 Task: Create a due date automation trigger when advanced on, 2 working days after a card is due add fields with custom field "Resume" set to a date between 1 and 7 days ago at 11:00 AM.
Action: Mouse moved to (1169, 366)
Screenshot: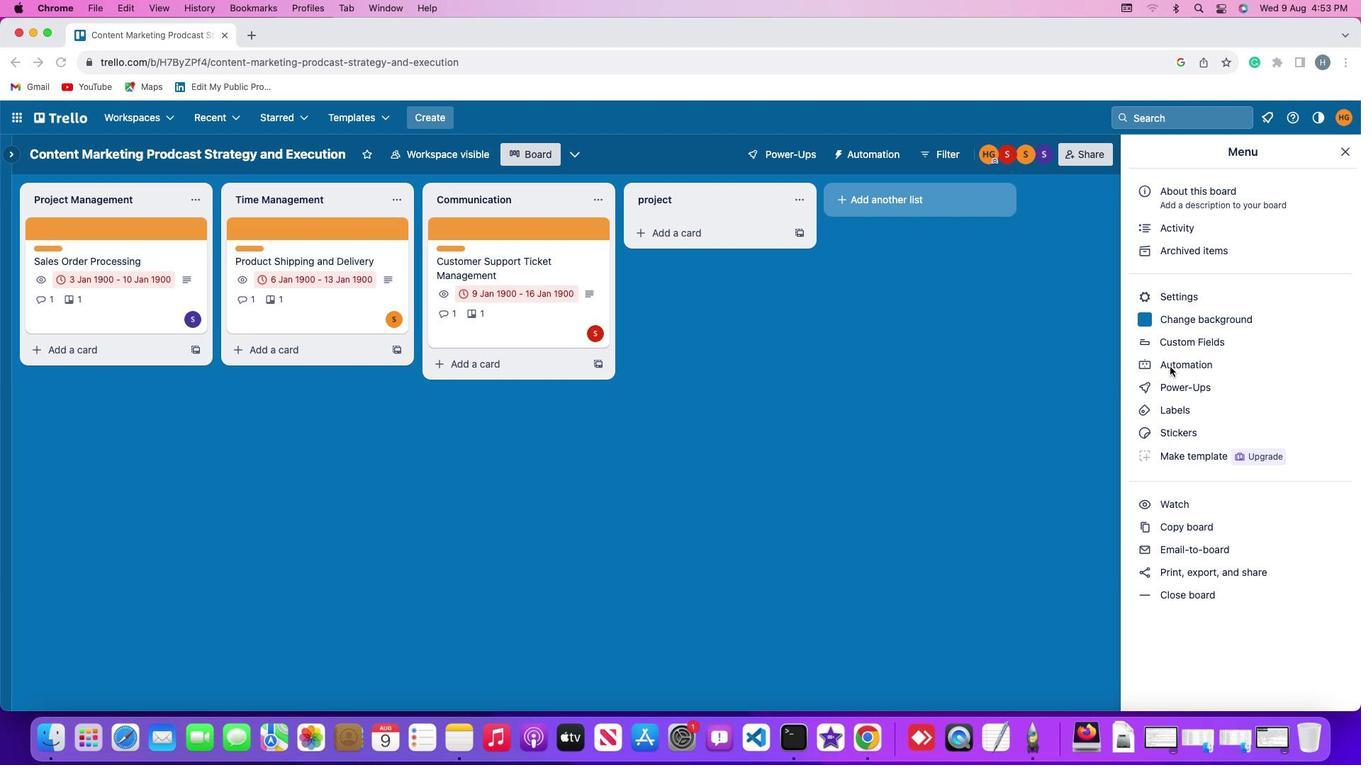 
Action: Mouse pressed left at (1169, 366)
Screenshot: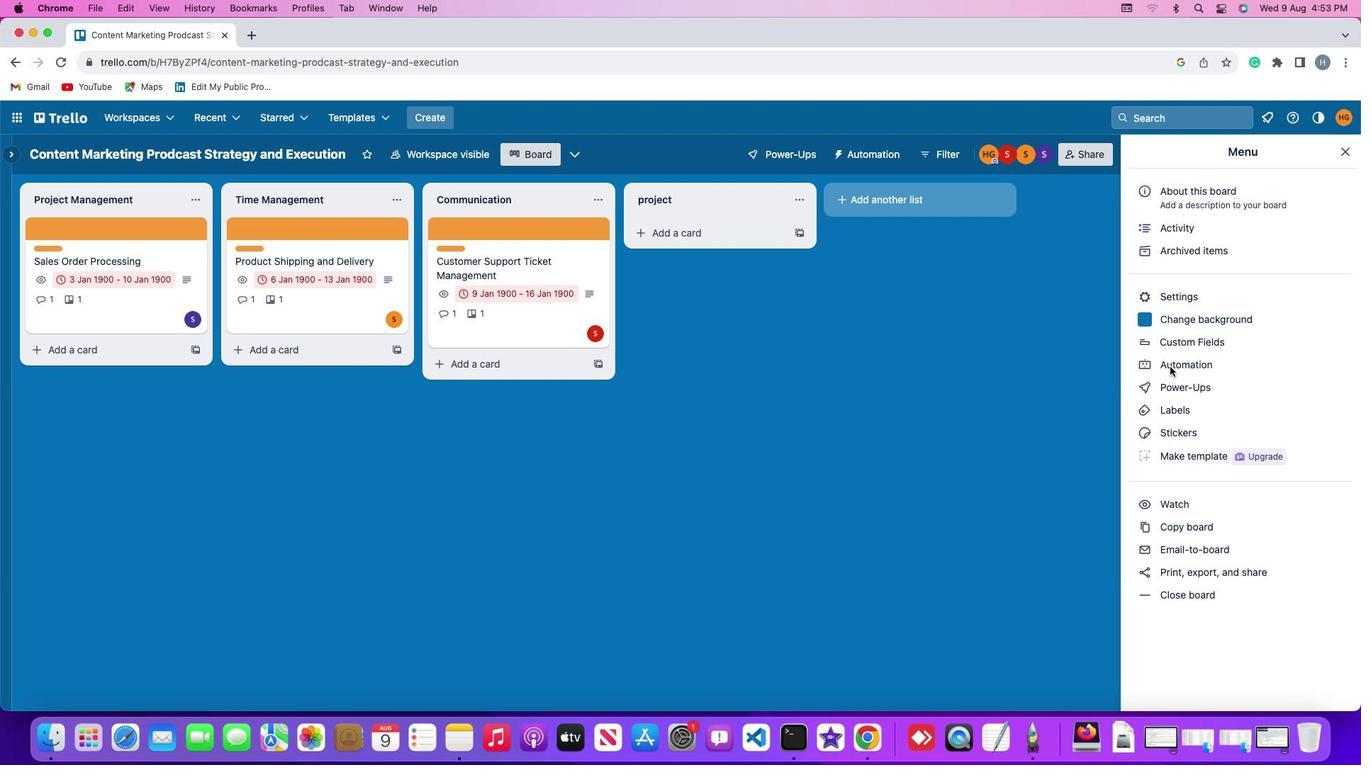 
Action: Mouse pressed left at (1169, 366)
Screenshot: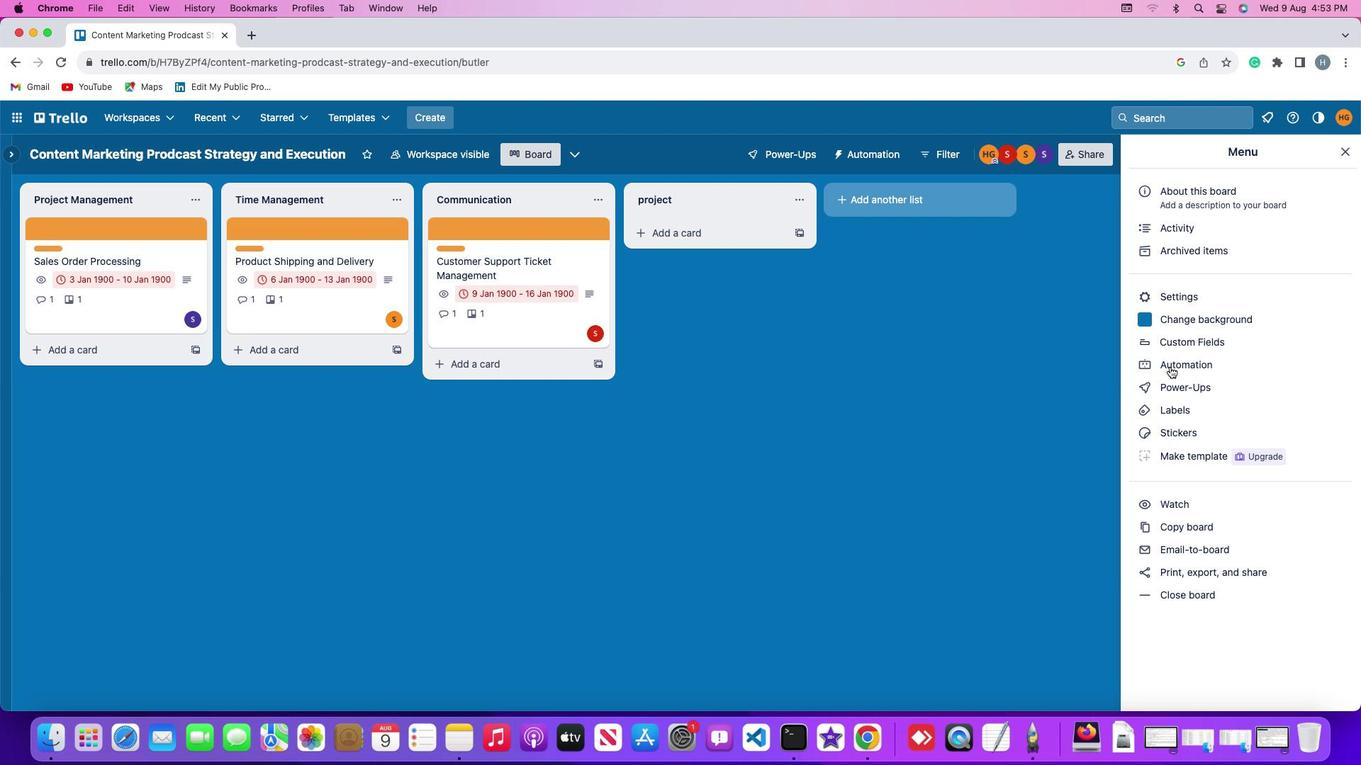 
Action: Mouse moved to (111, 325)
Screenshot: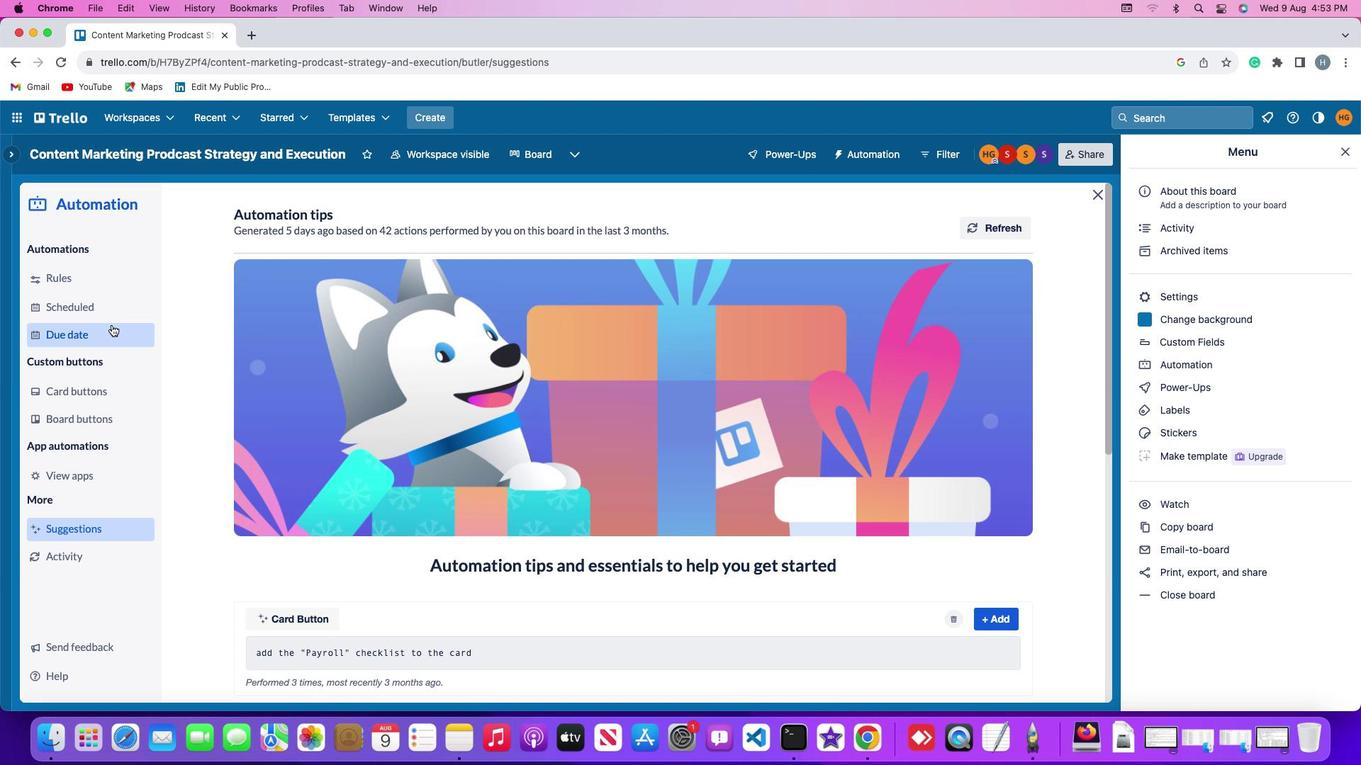
Action: Mouse pressed left at (111, 325)
Screenshot: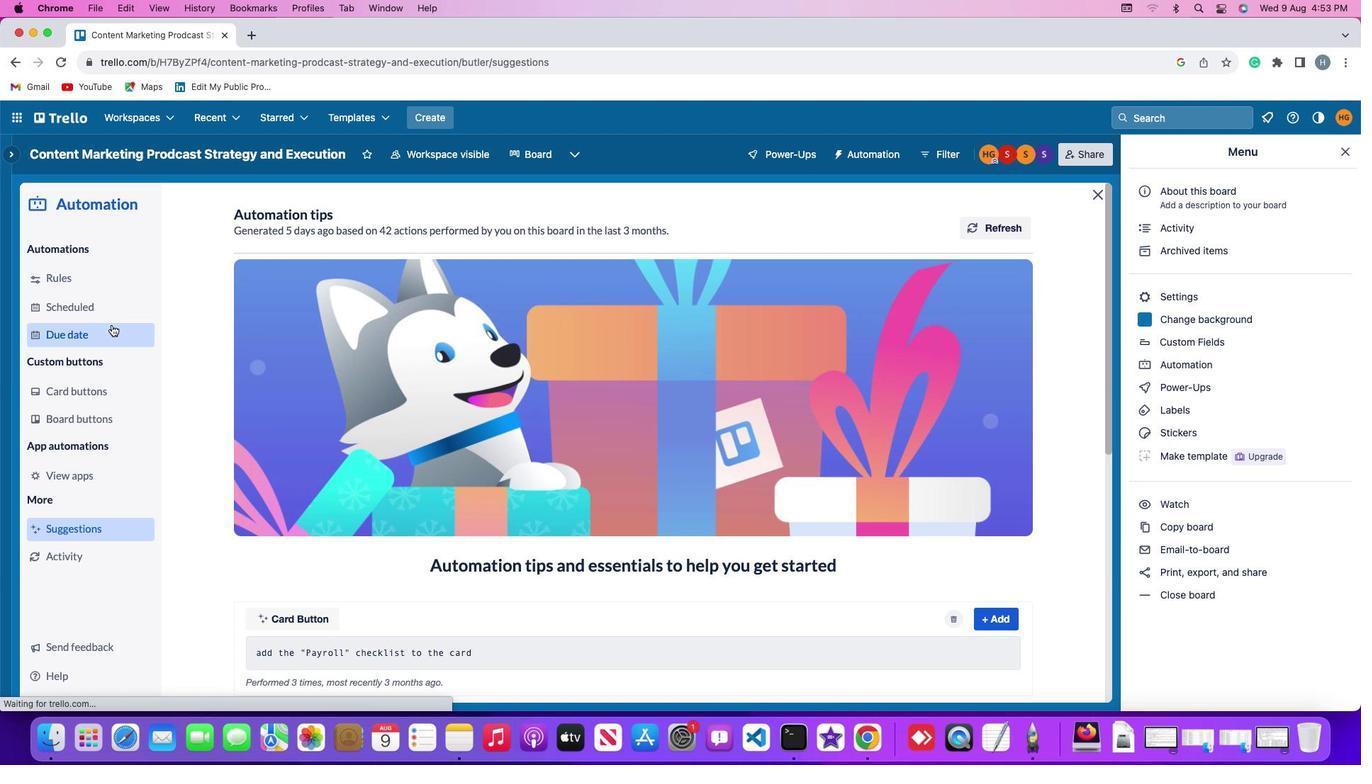 
Action: Mouse moved to (940, 219)
Screenshot: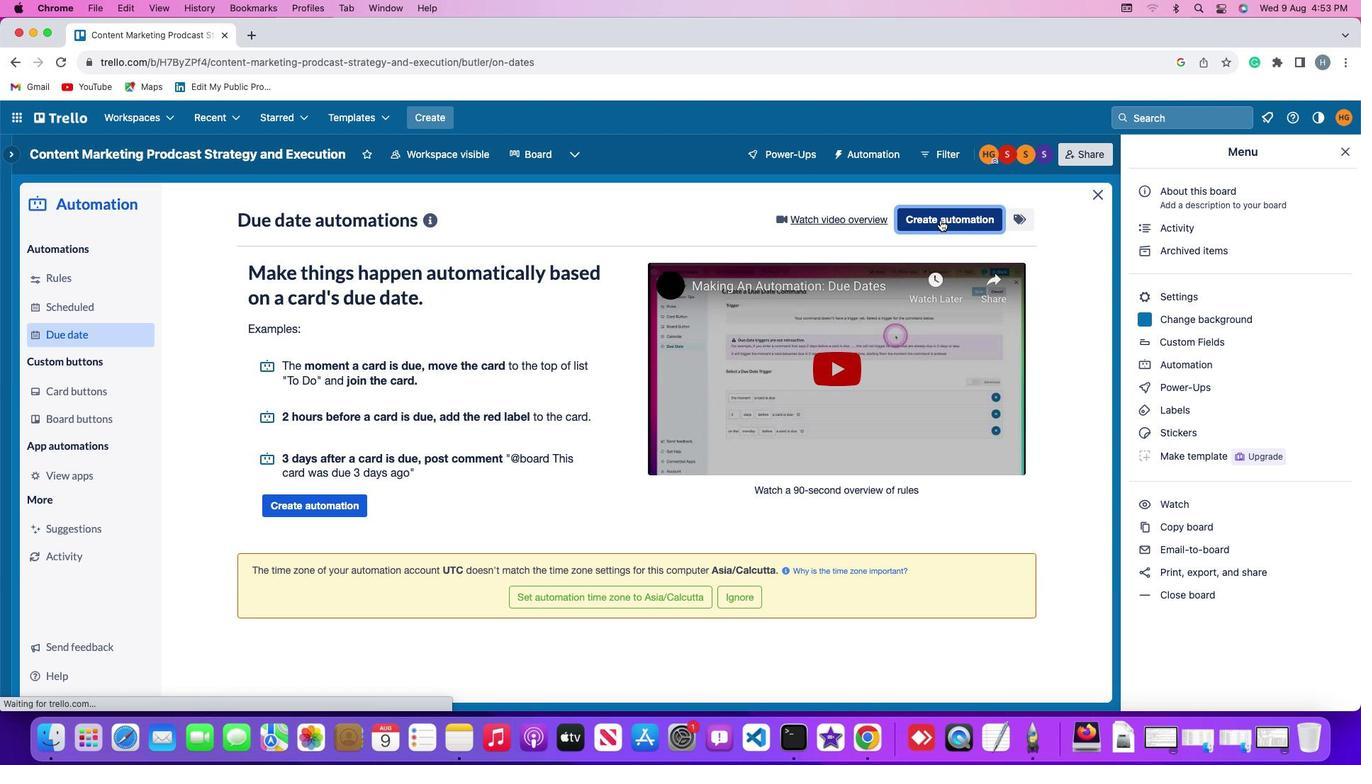 
Action: Mouse pressed left at (940, 219)
Screenshot: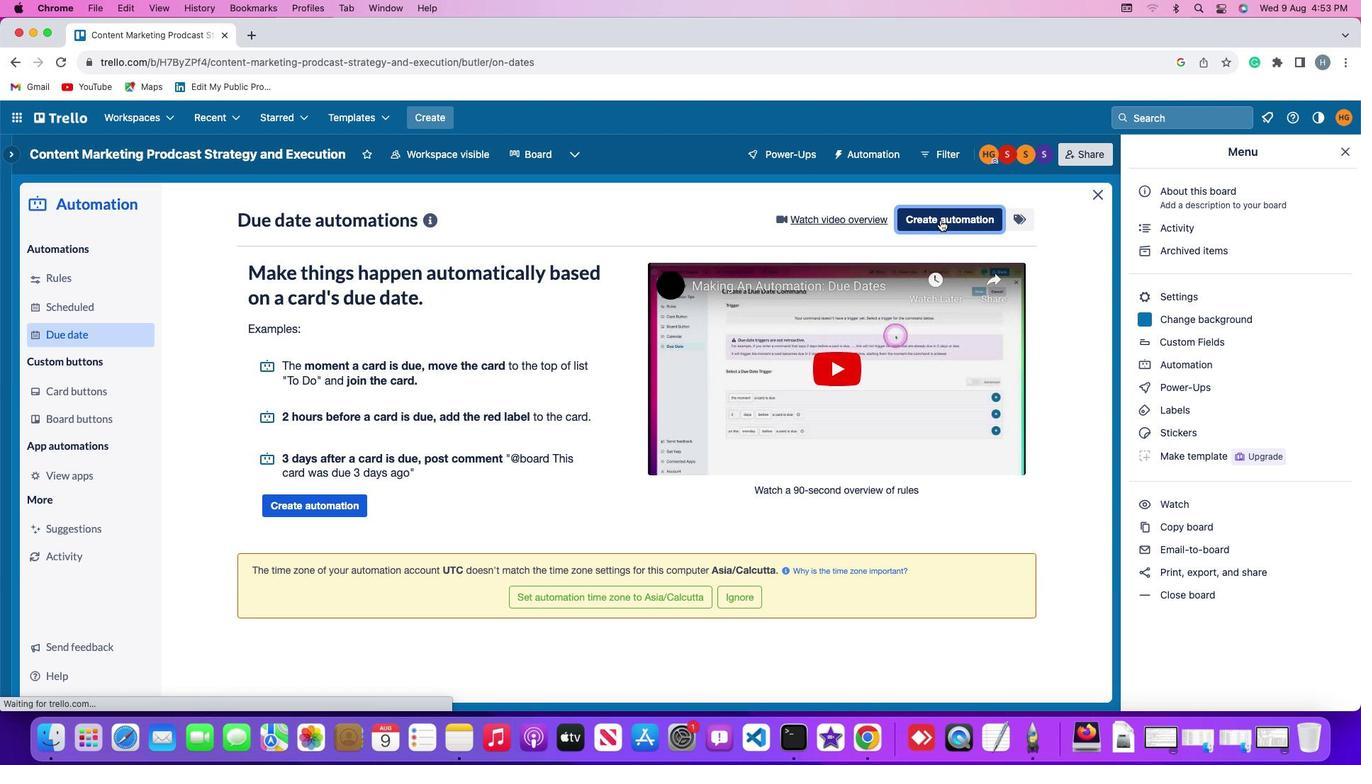 
Action: Mouse moved to (392, 354)
Screenshot: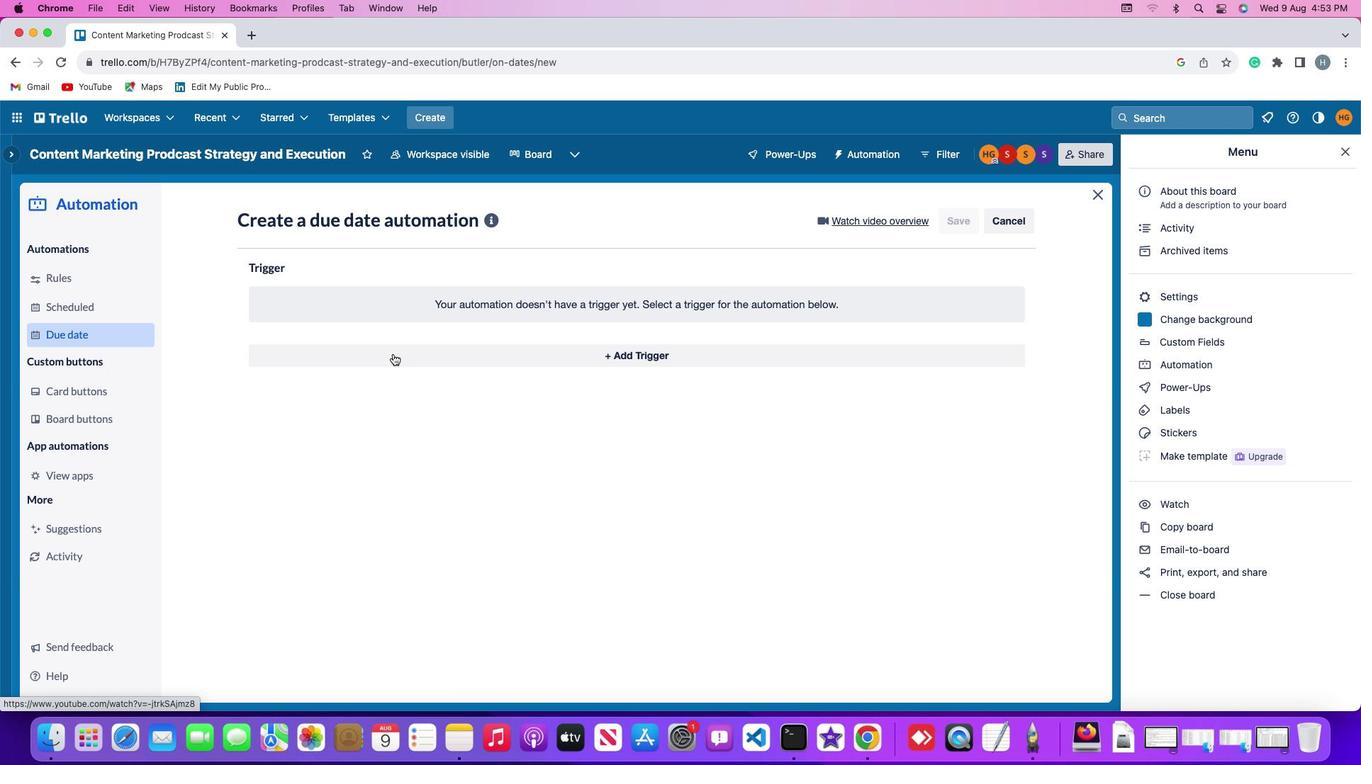 
Action: Mouse pressed left at (392, 354)
Screenshot: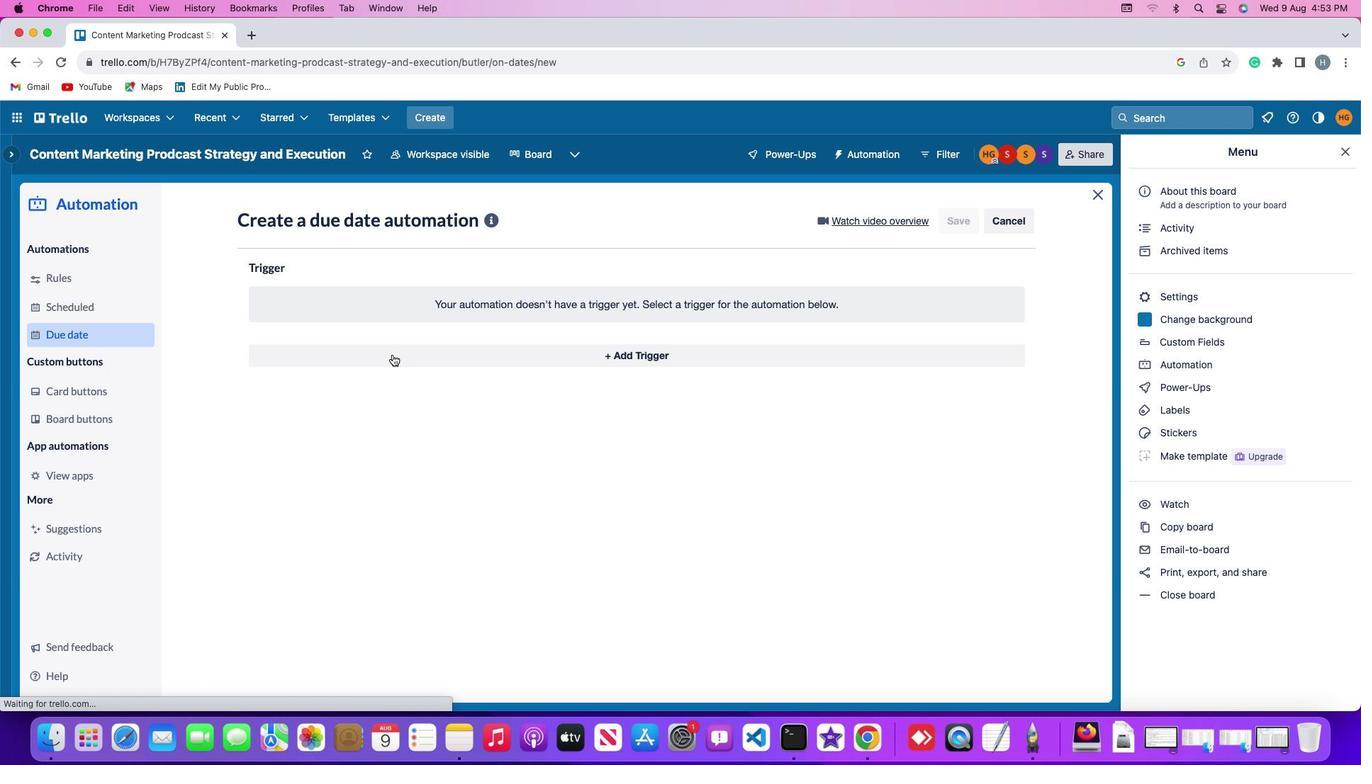 
Action: Mouse moved to (277, 574)
Screenshot: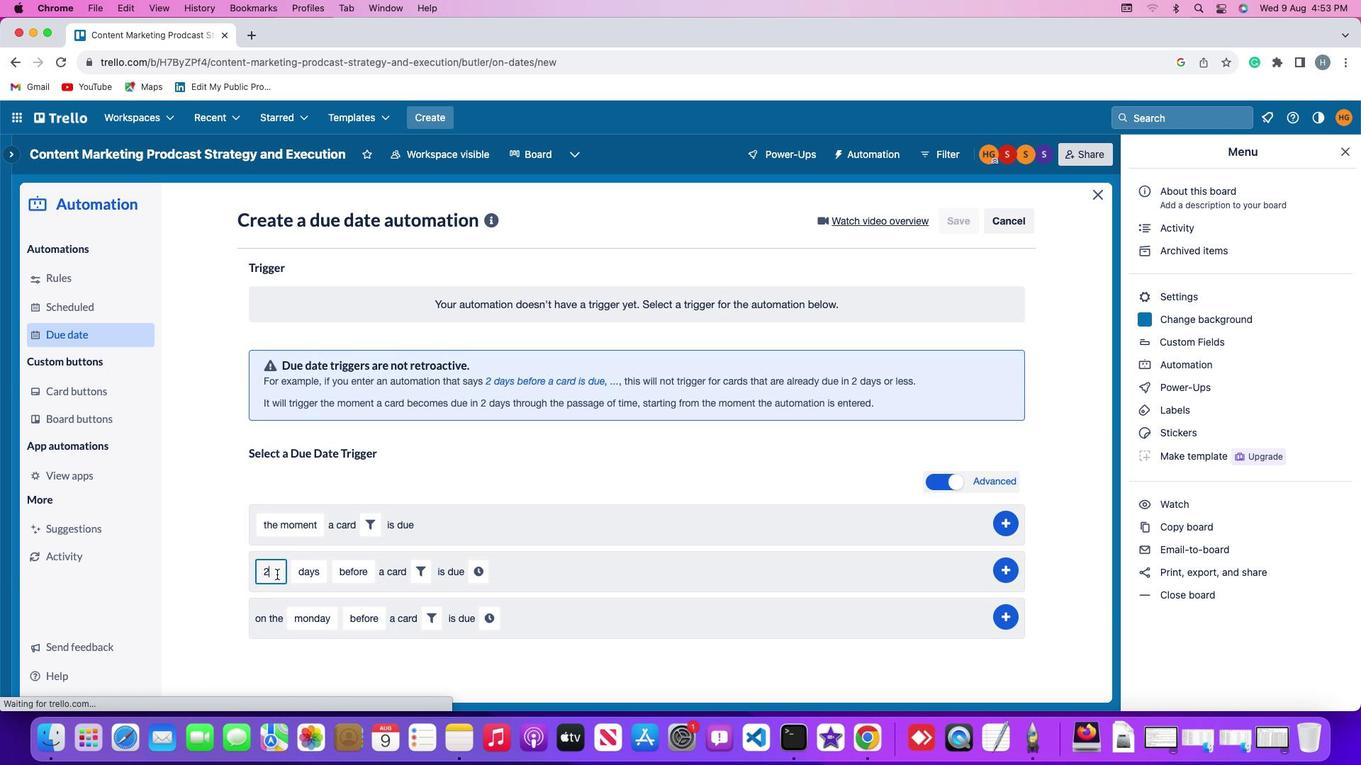 
Action: Mouse pressed left at (277, 574)
Screenshot: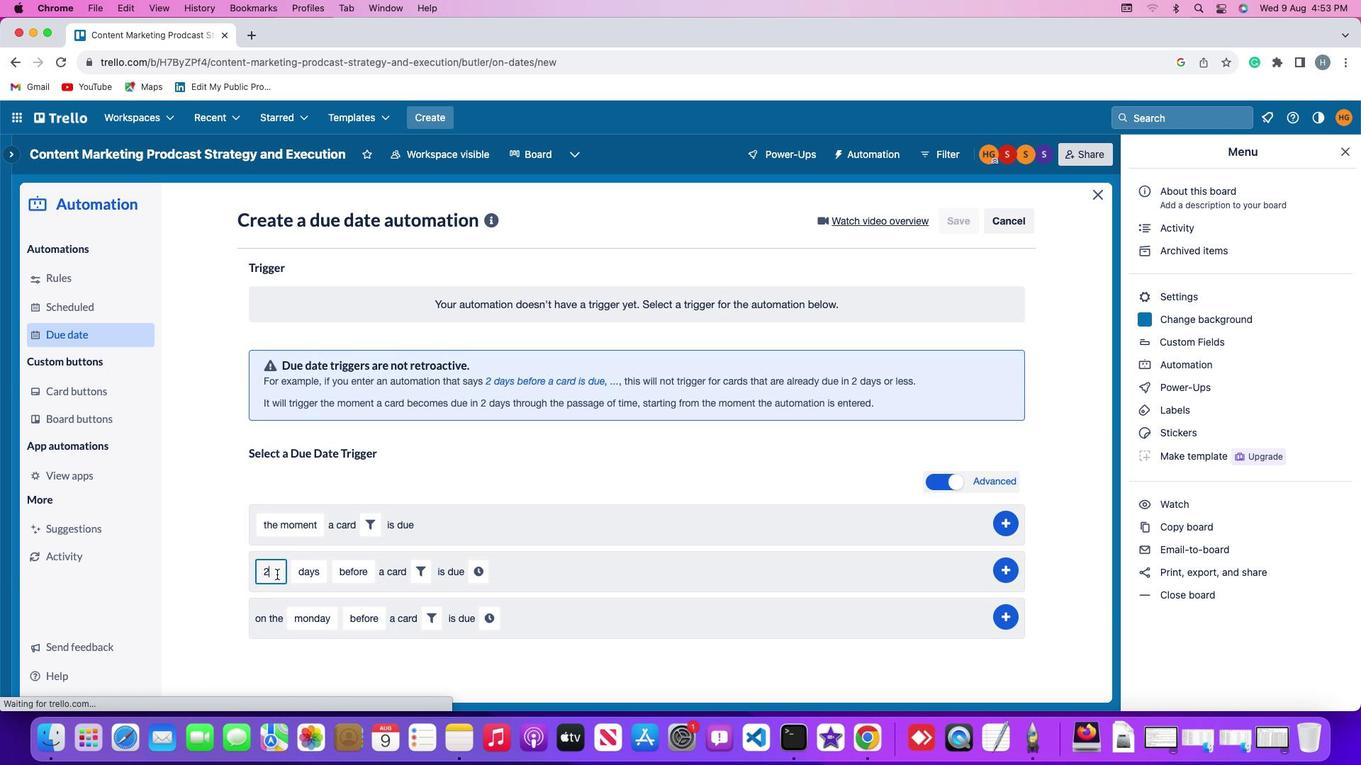 
Action: Mouse moved to (279, 572)
Screenshot: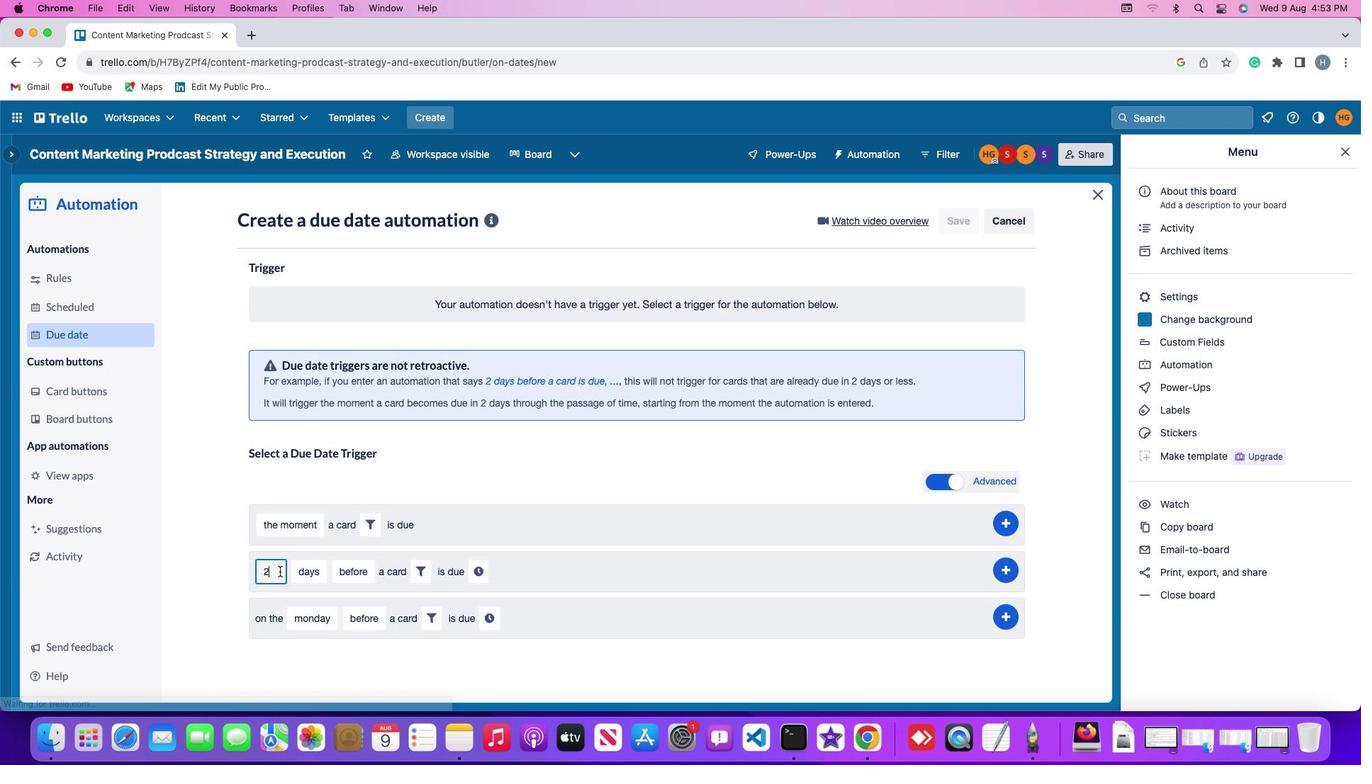 
Action: Key pressed Key.backspace
Screenshot: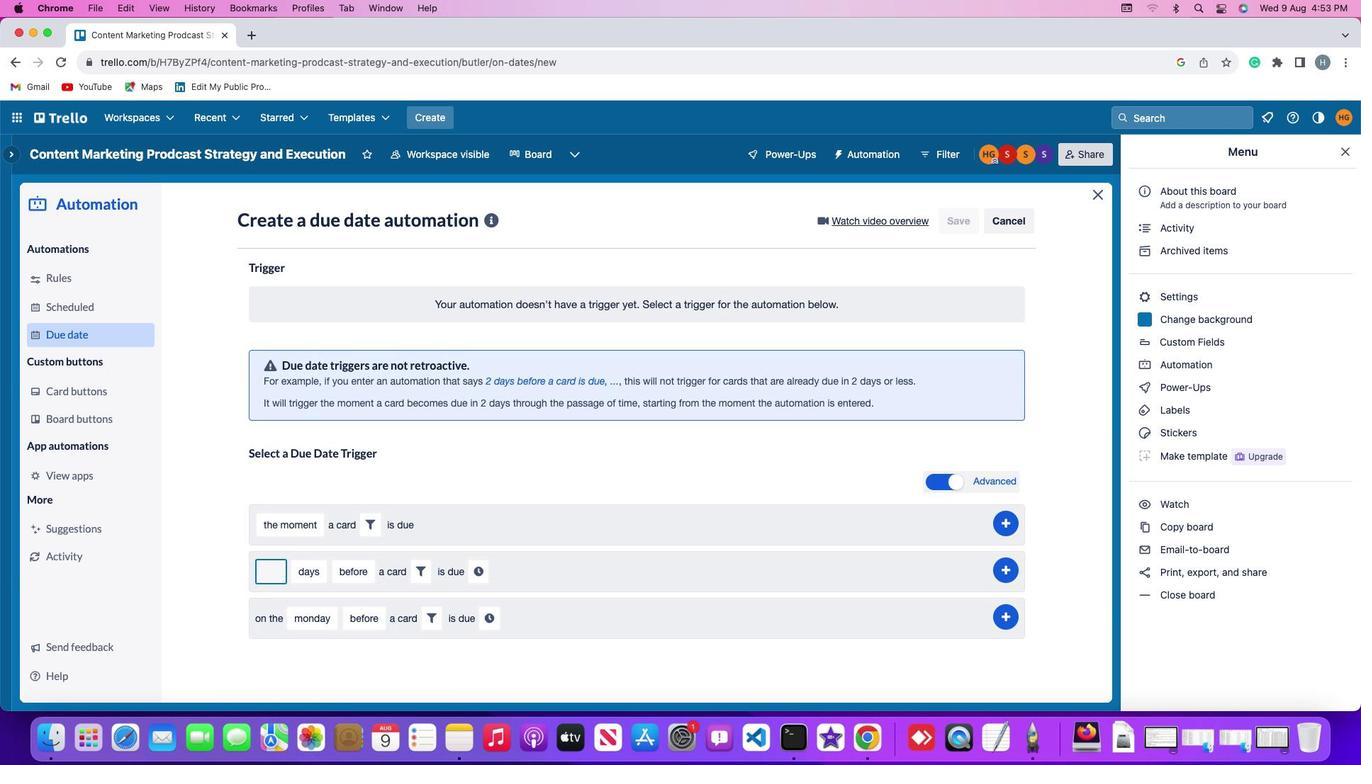 
Action: Mouse moved to (278, 571)
Screenshot: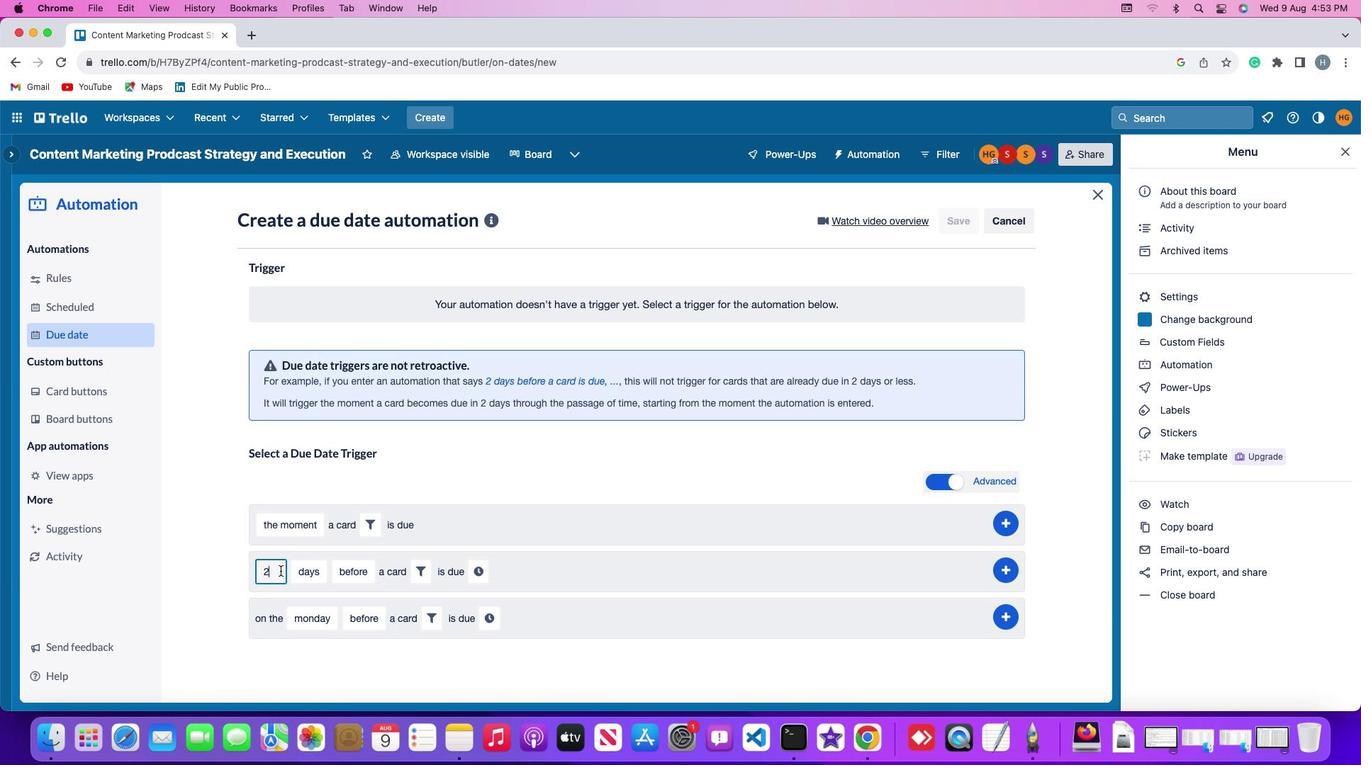 
Action: Key pressed '2'
Screenshot: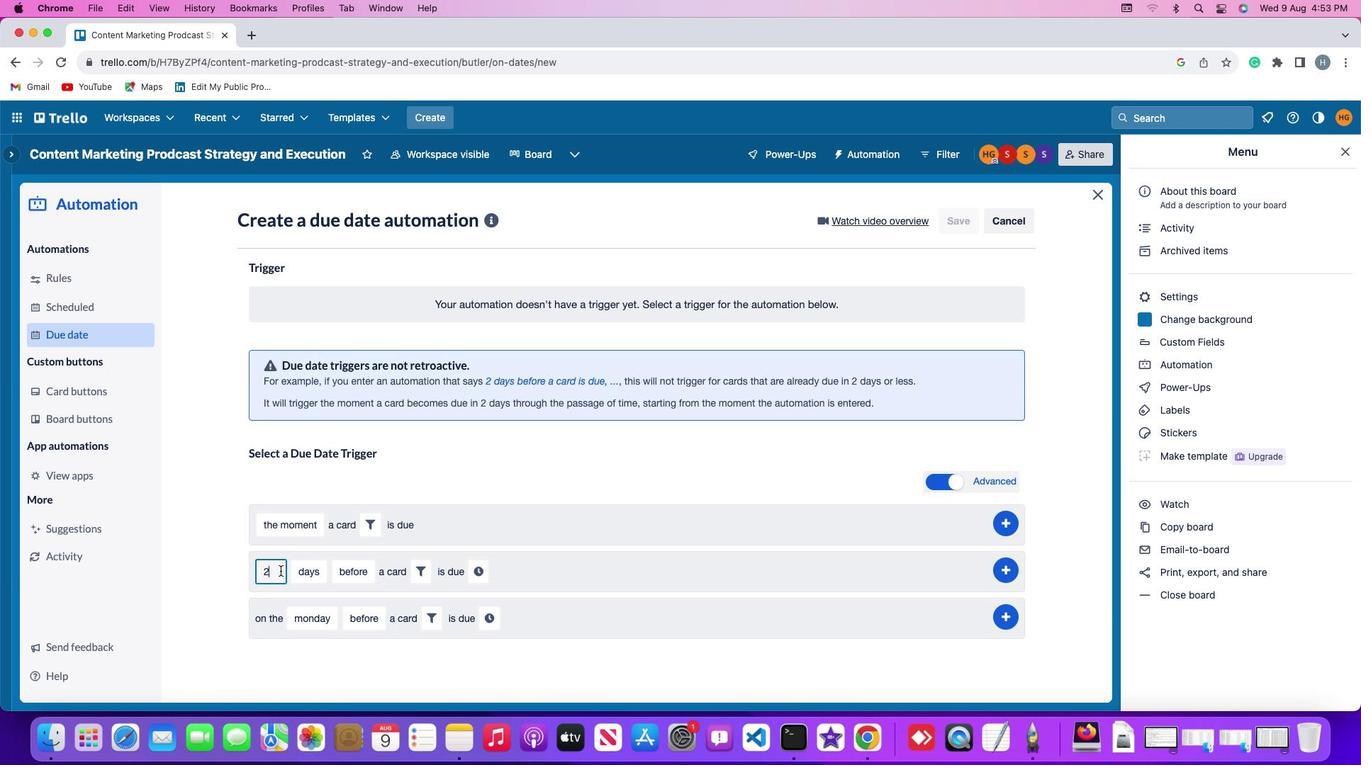 
Action: Mouse moved to (313, 572)
Screenshot: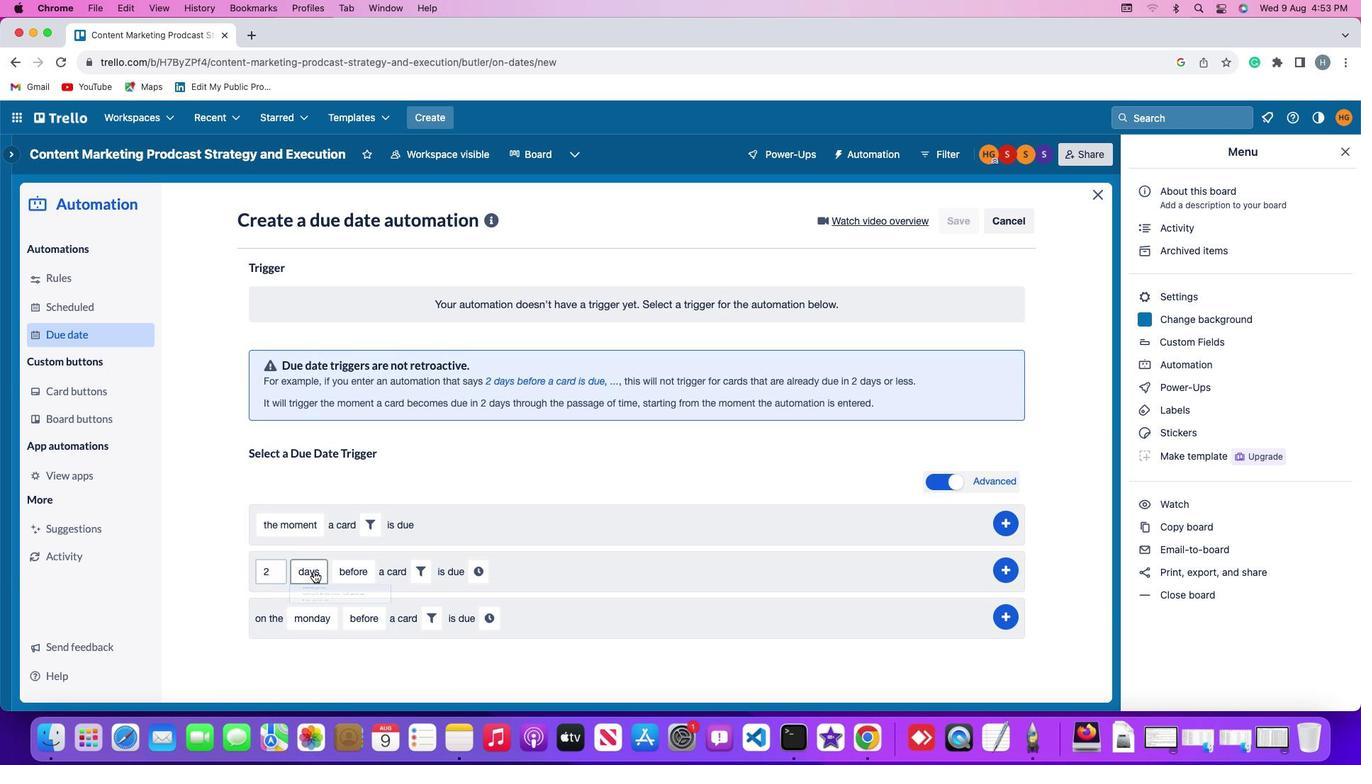 
Action: Mouse pressed left at (313, 572)
Screenshot: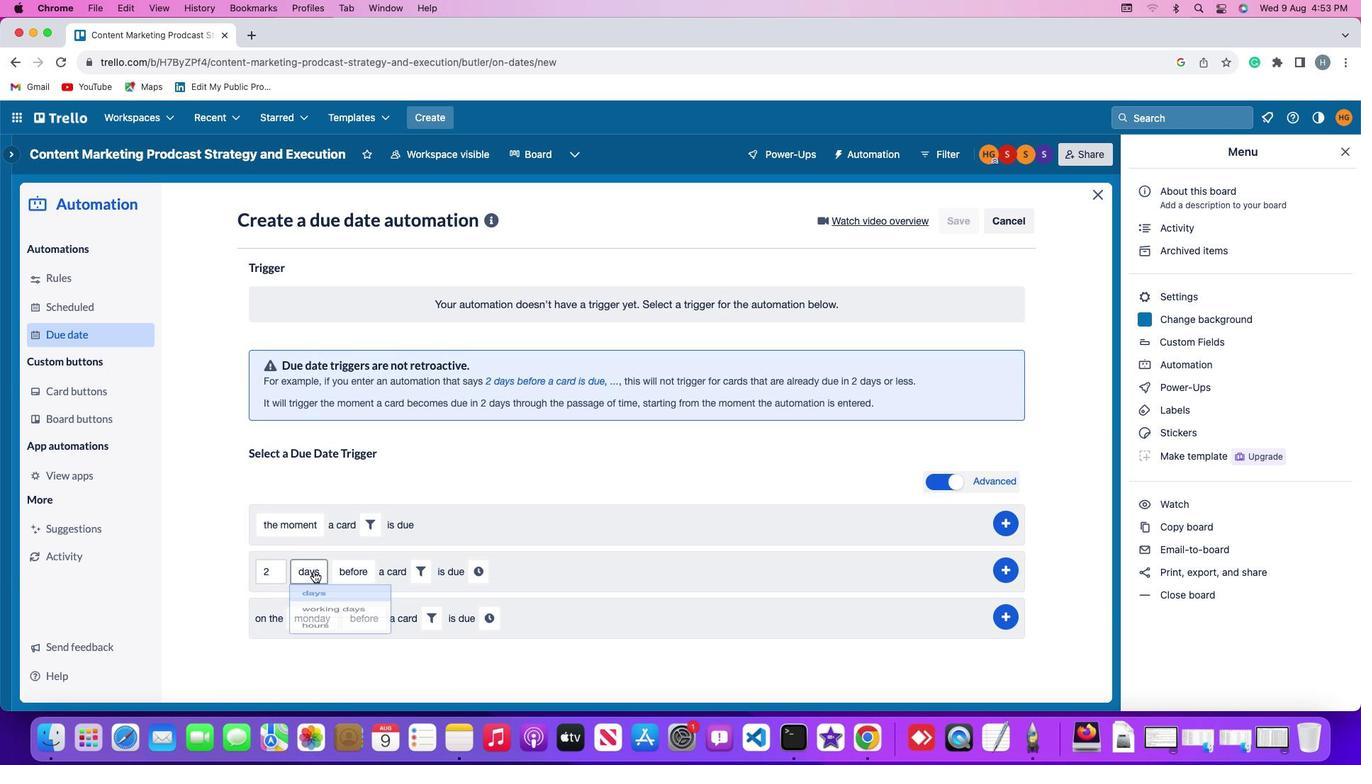 
Action: Mouse moved to (319, 621)
Screenshot: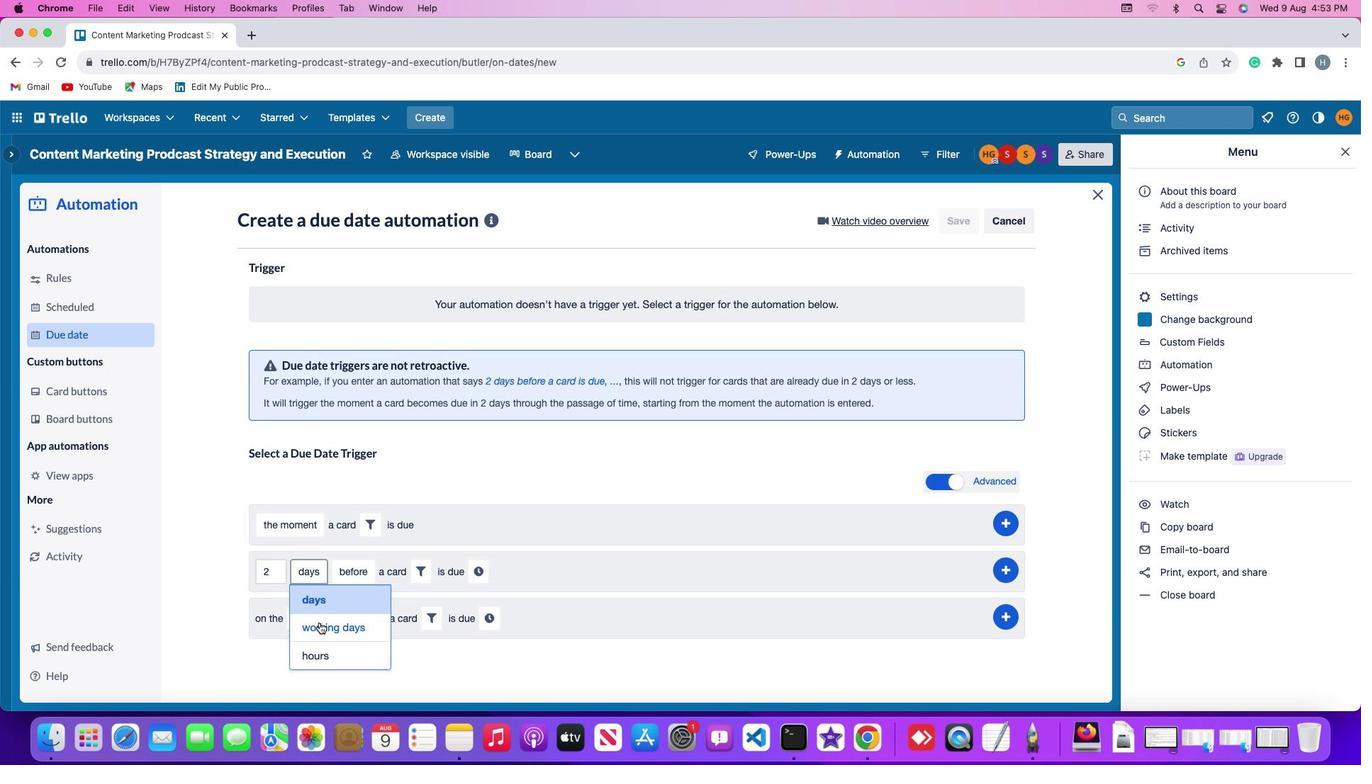 
Action: Mouse pressed left at (319, 621)
Screenshot: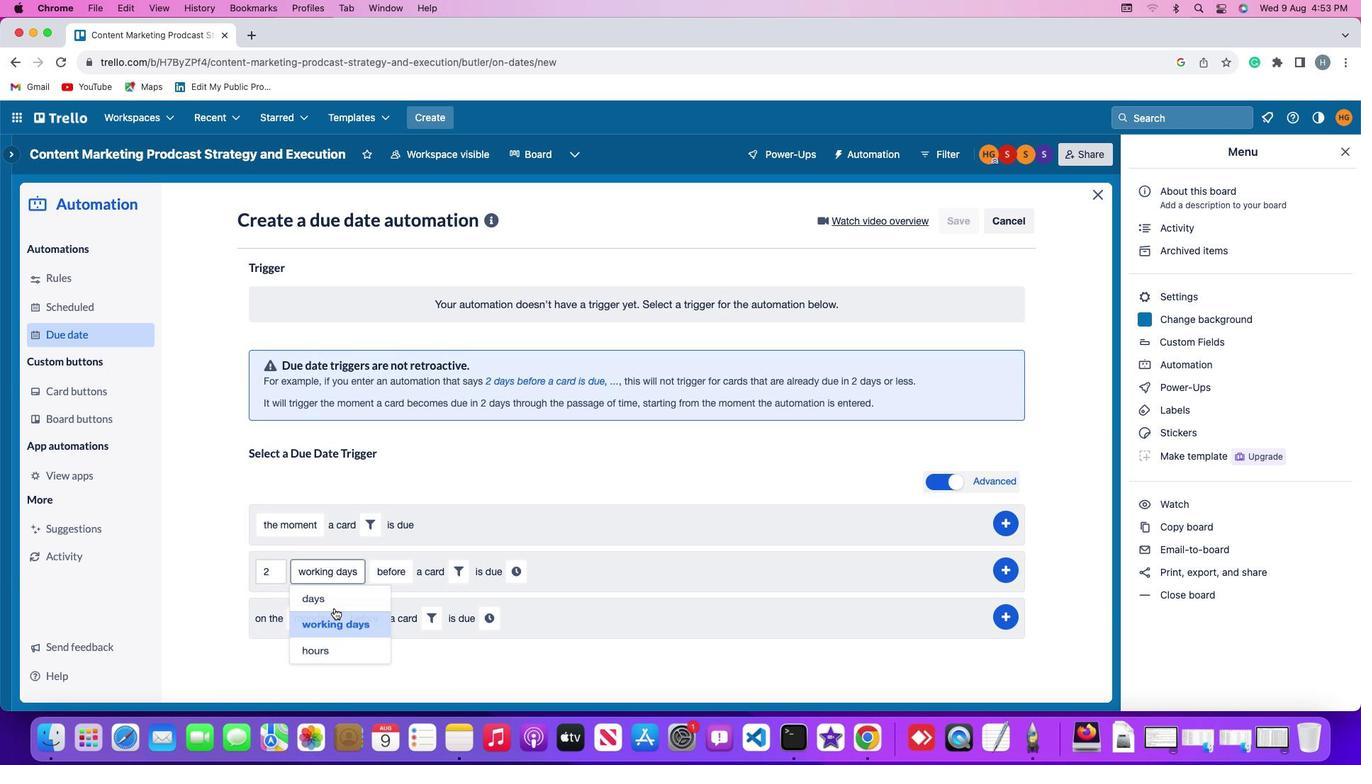 
Action: Mouse moved to (378, 572)
Screenshot: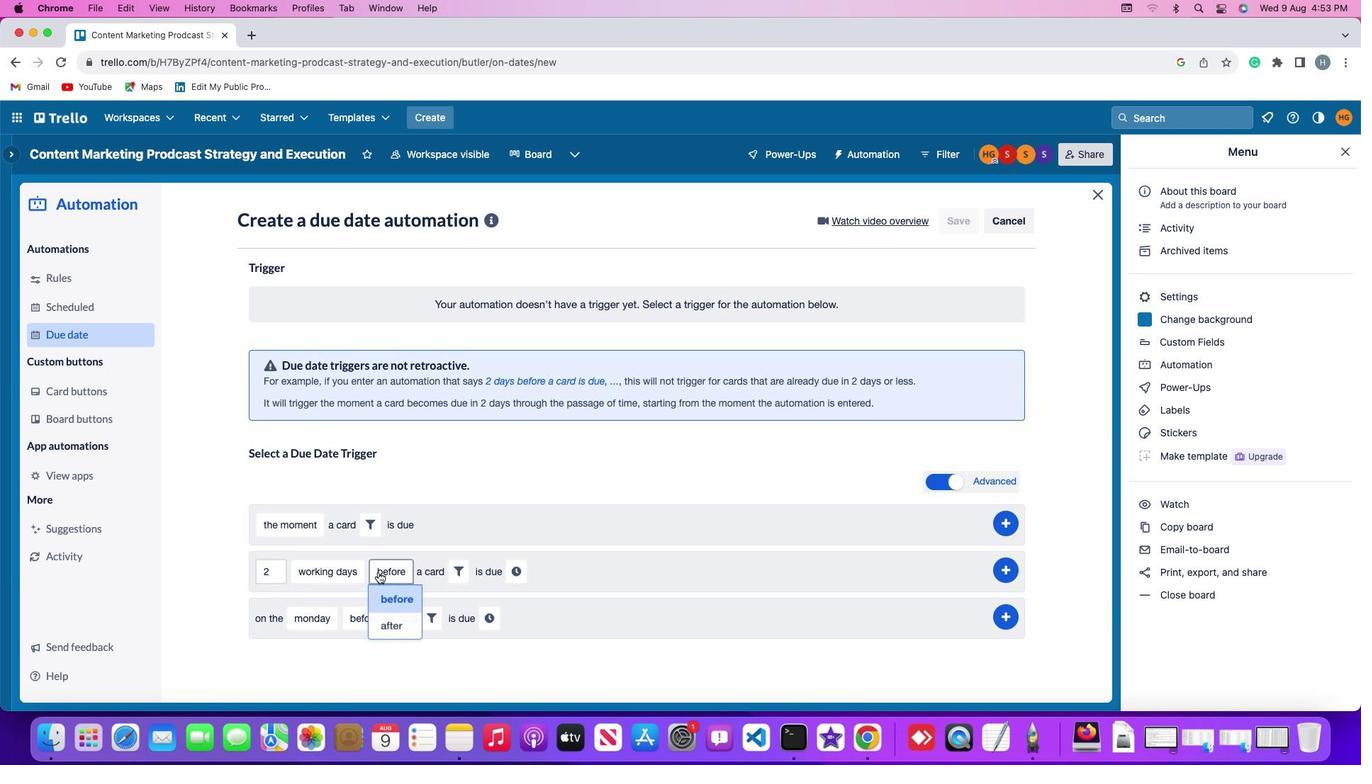 
Action: Mouse pressed left at (378, 572)
Screenshot: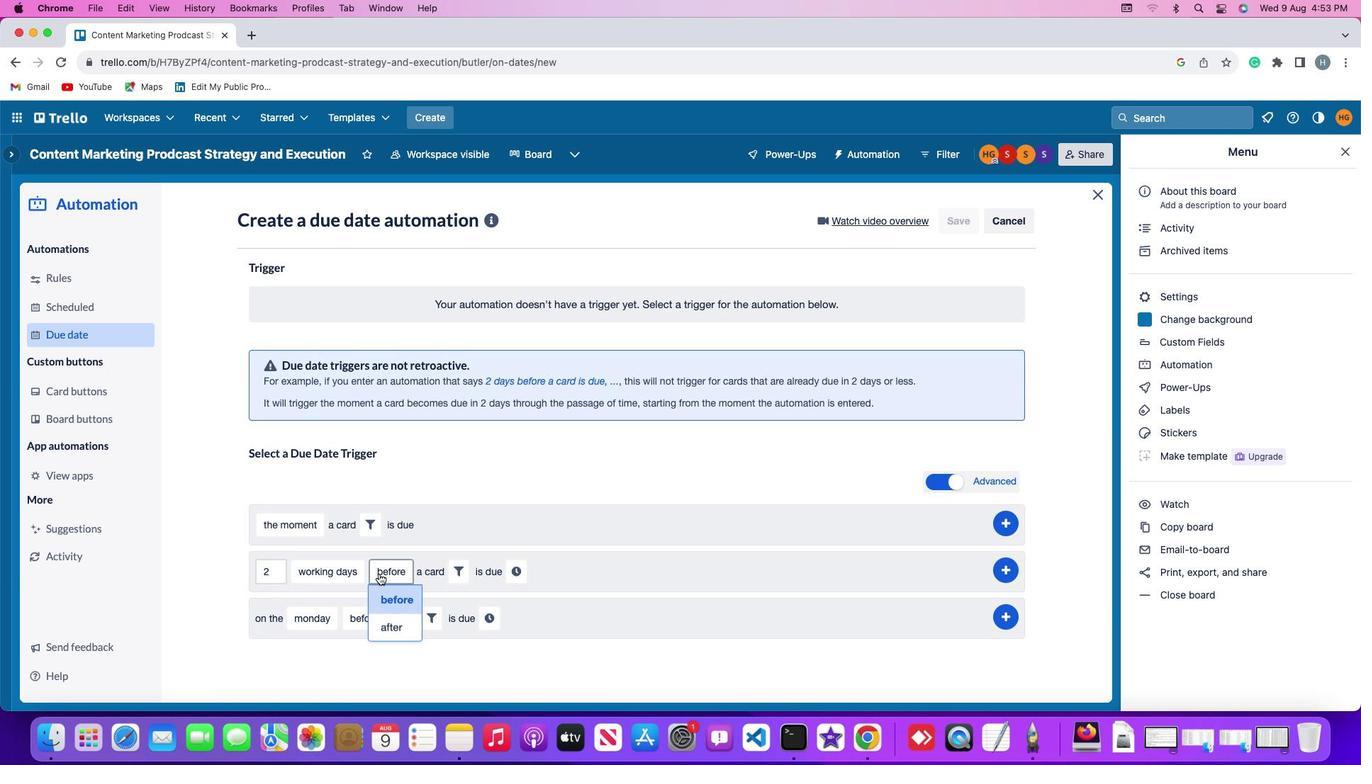 
Action: Mouse moved to (386, 622)
Screenshot: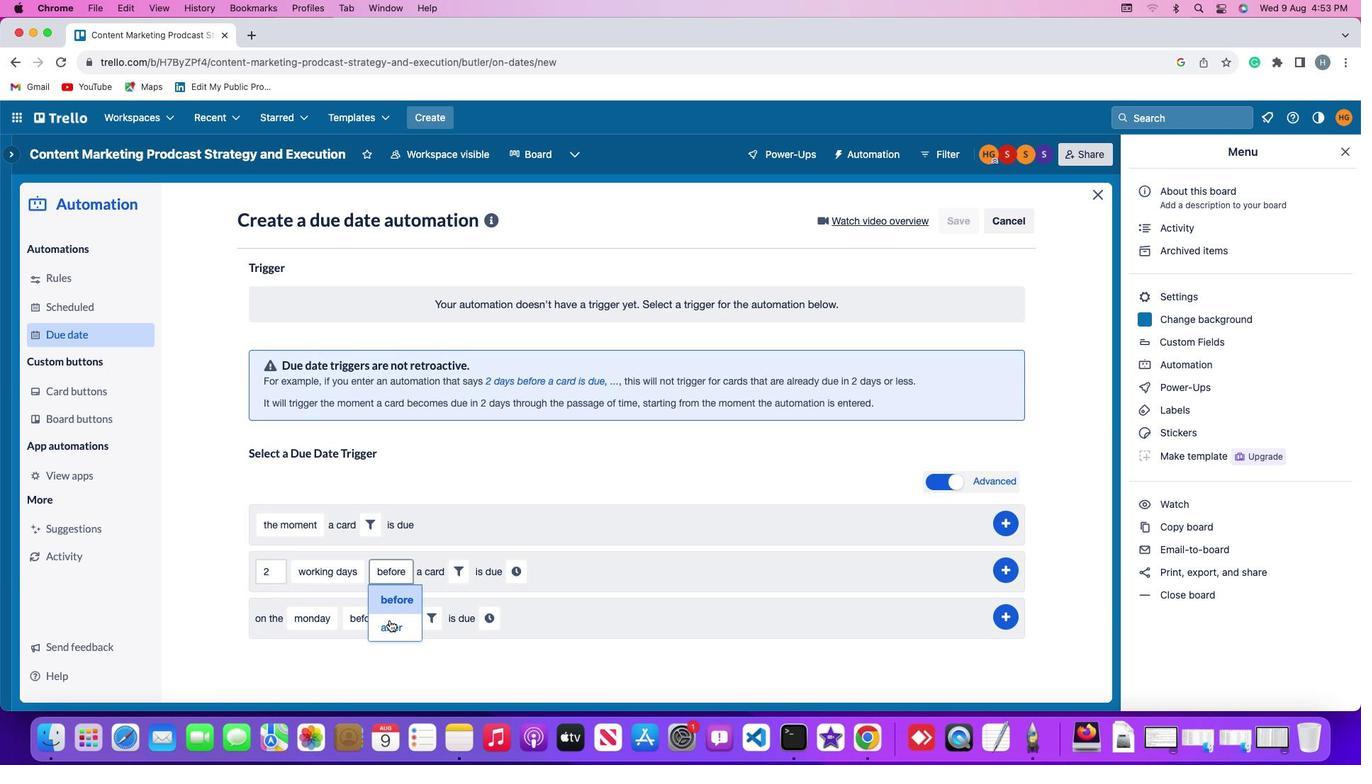 
Action: Mouse pressed left at (386, 622)
Screenshot: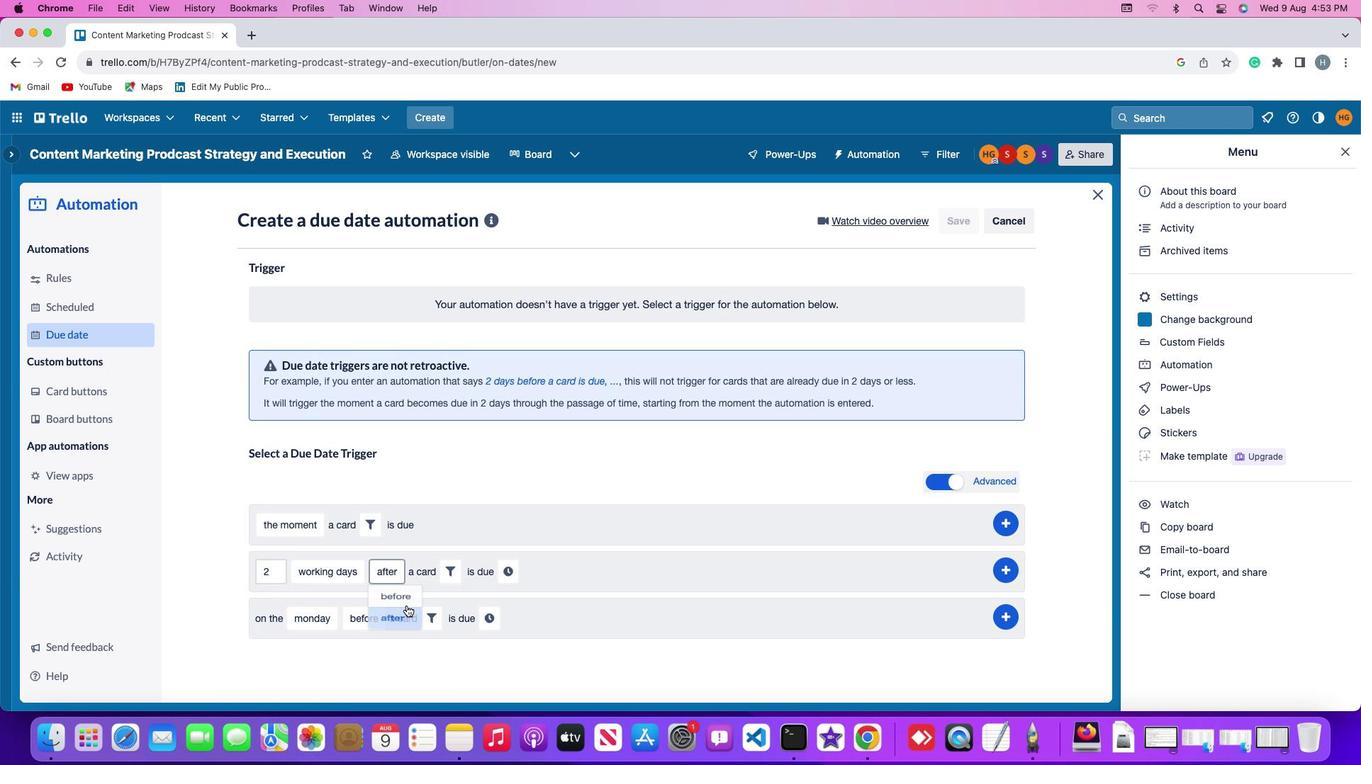 
Action: Mouse moved to (441, 577)
Screenshot: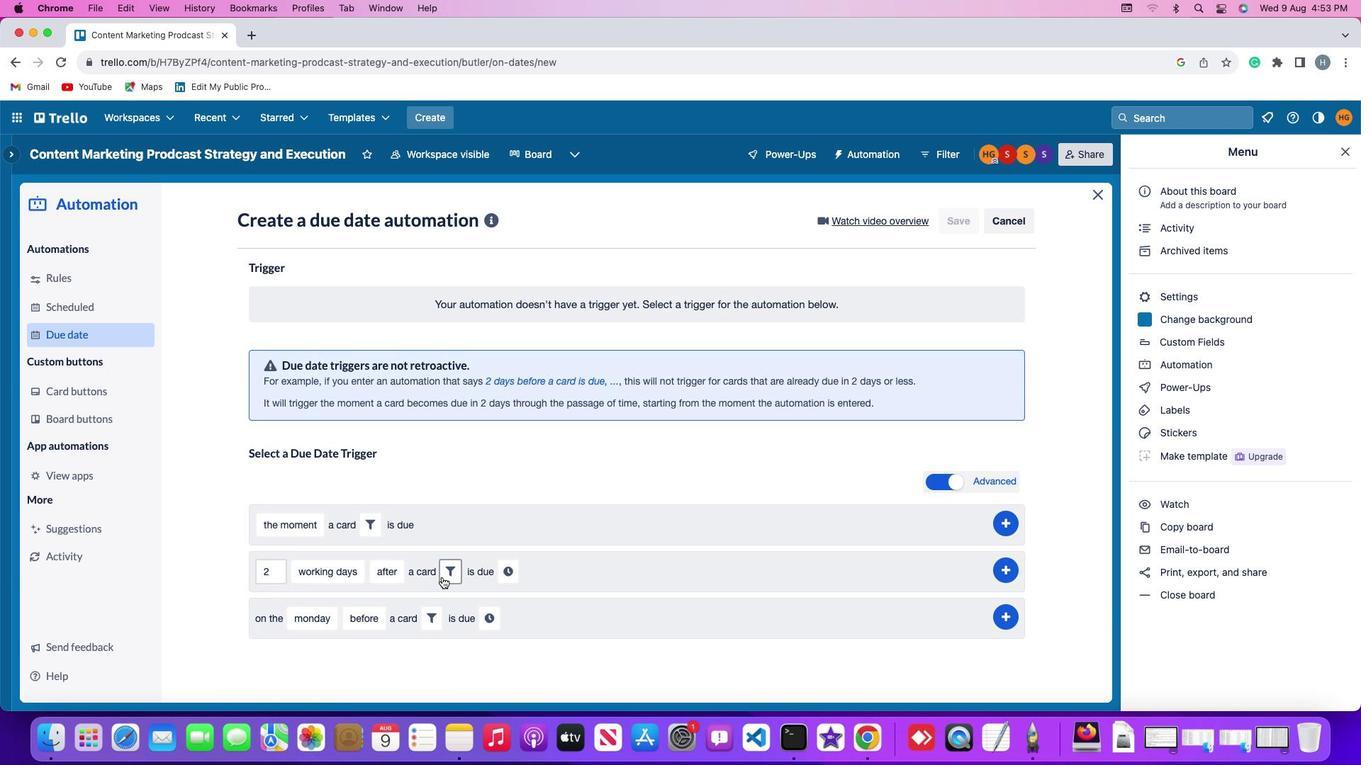 
Action: Mouse pressed left at (441, 577)
Screenshot: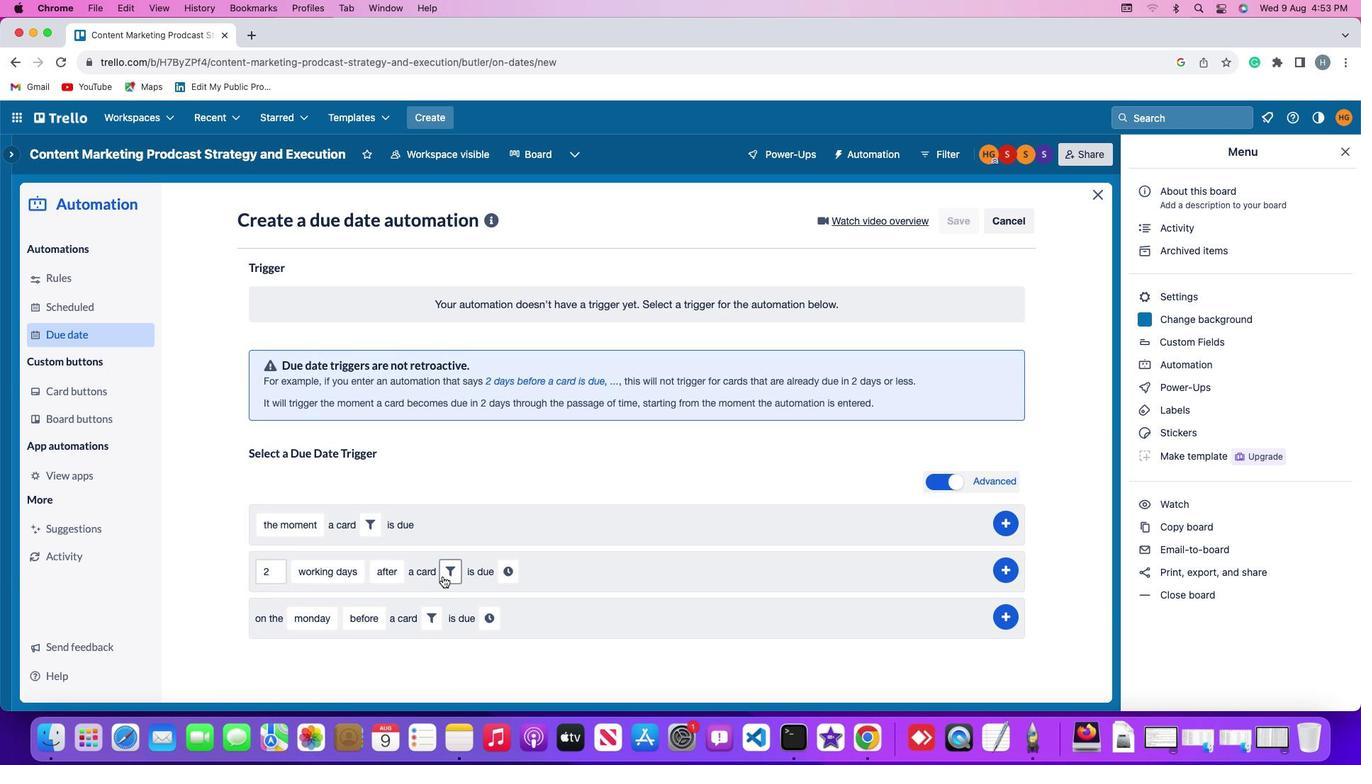 
Action: Mouse moved to (696, 619)
Screenshot: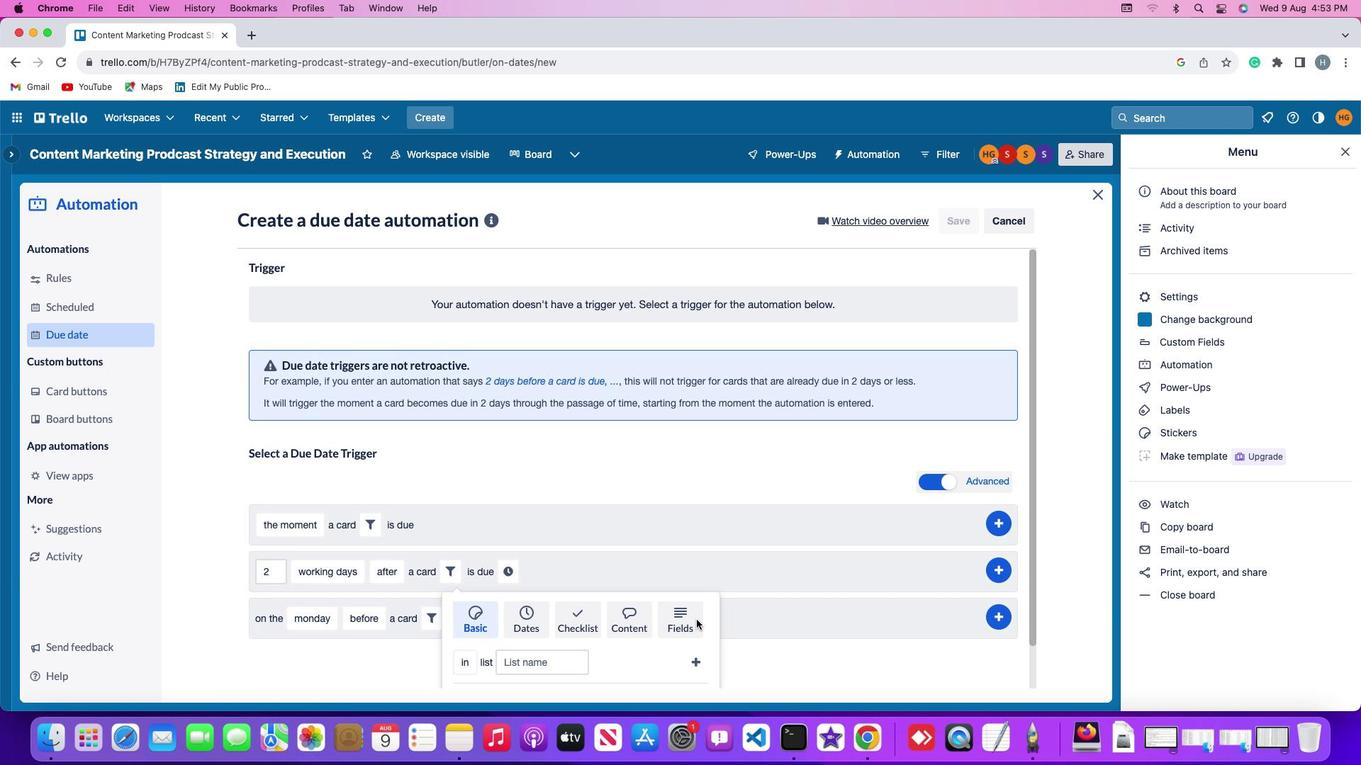 
Action: Mouse pressed left at (696, 619)
Screenshot: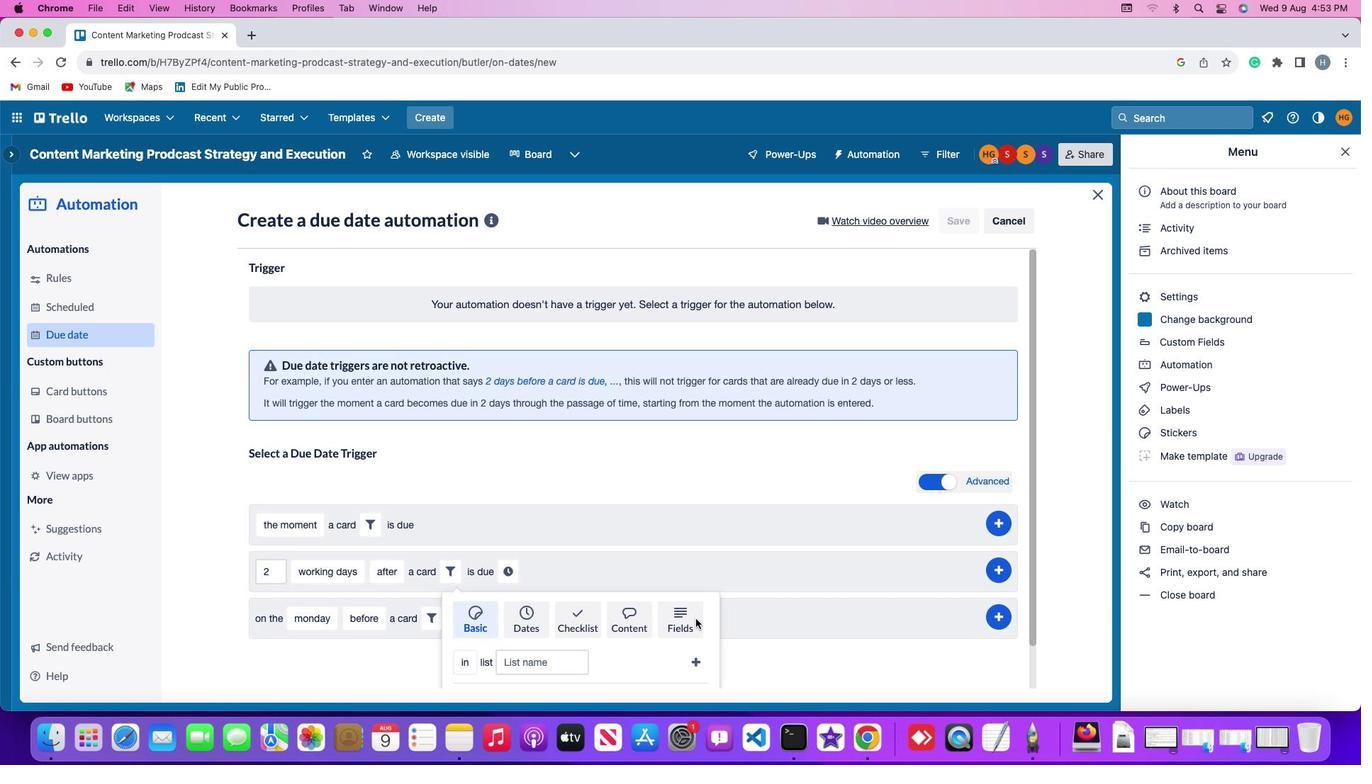 
Action: Mouse moved to (369, 672)
Screenshot: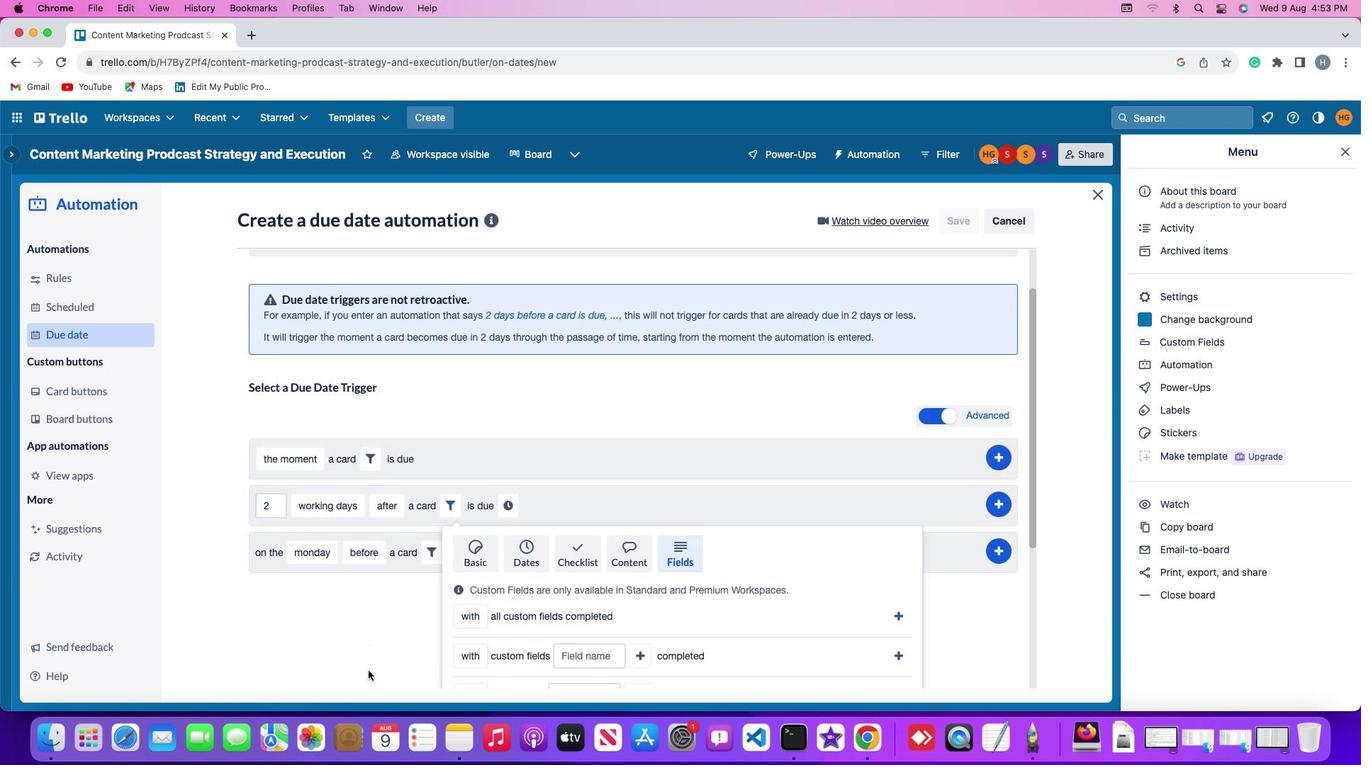 
Action: Mouse scrolled (369, 672) with delta (0, 0)
Screenshot: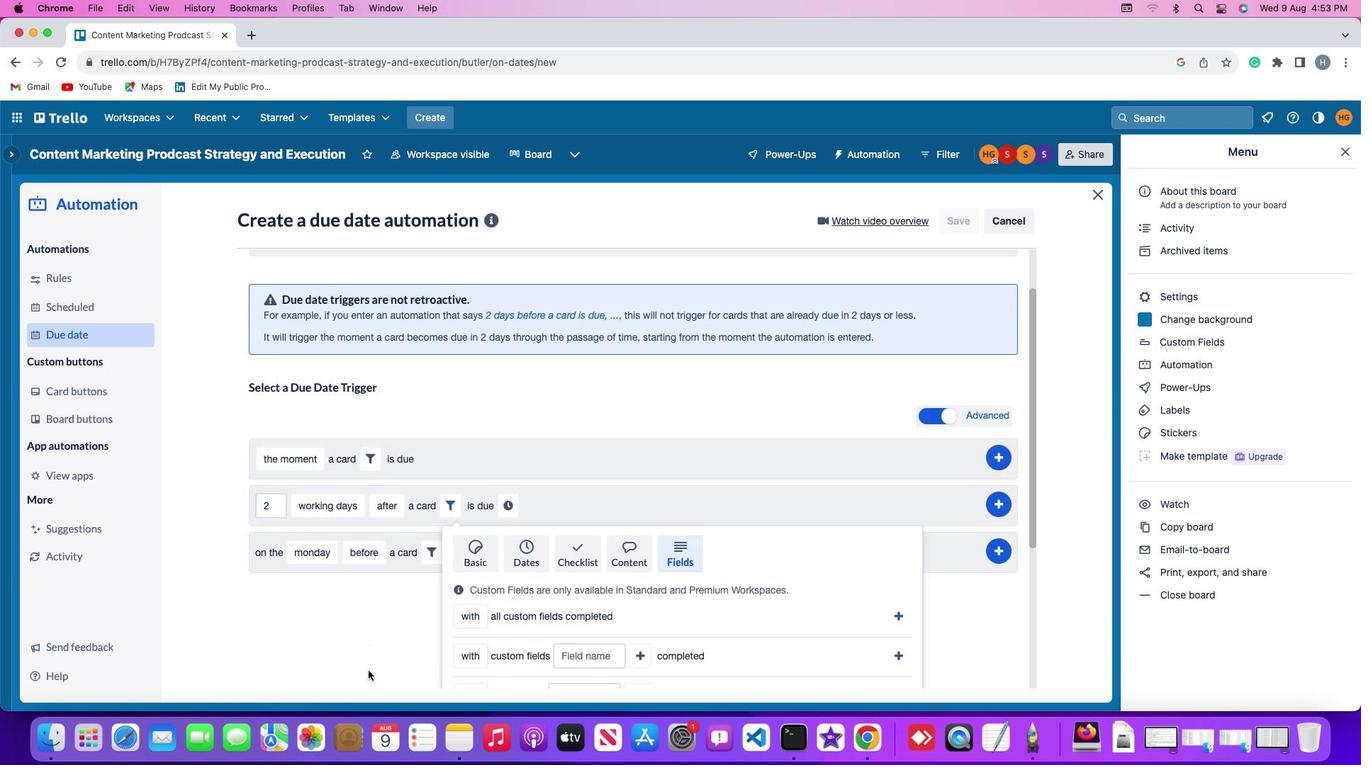 
Action: Mouse scrolled (369, 672) with delta (0, 0)
Screenshot: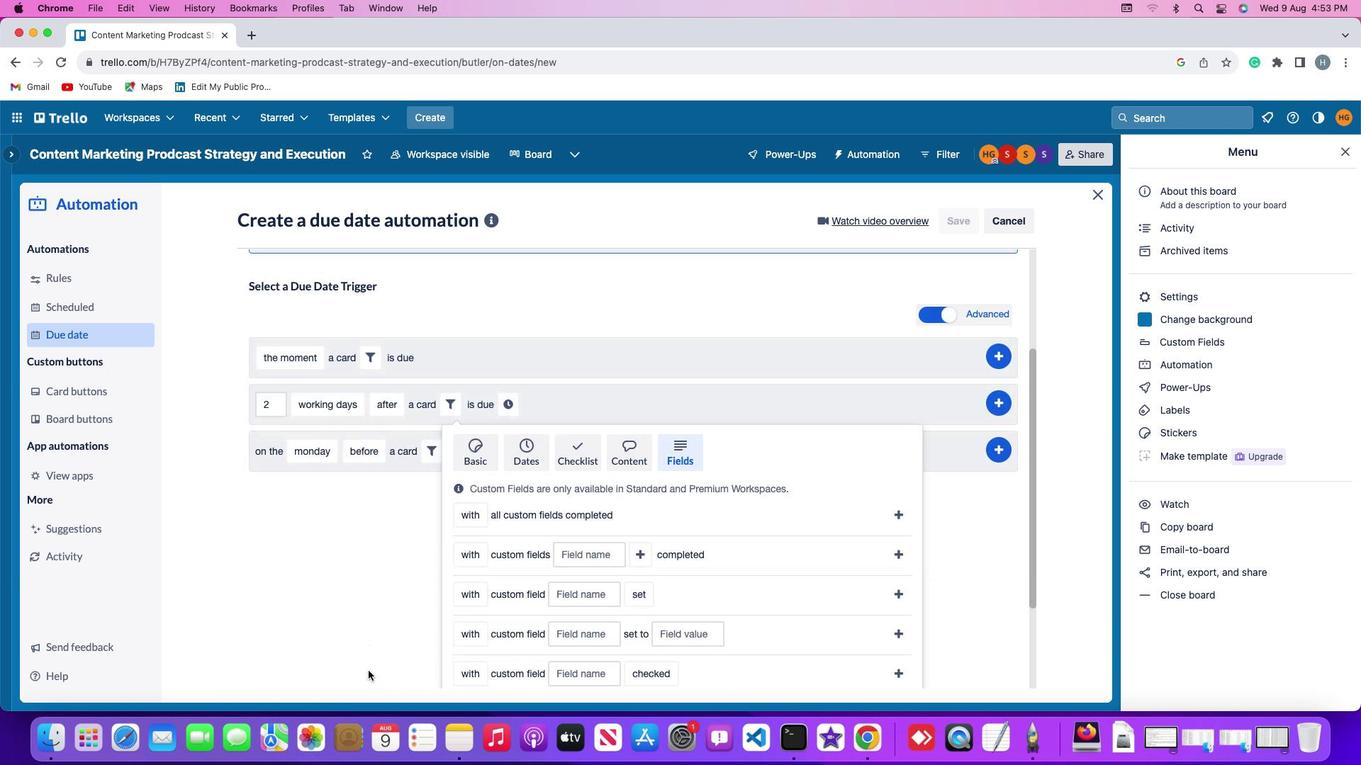 
Action: Mouse scrolled (369, 672) with delta (0, -2)
Screenshot: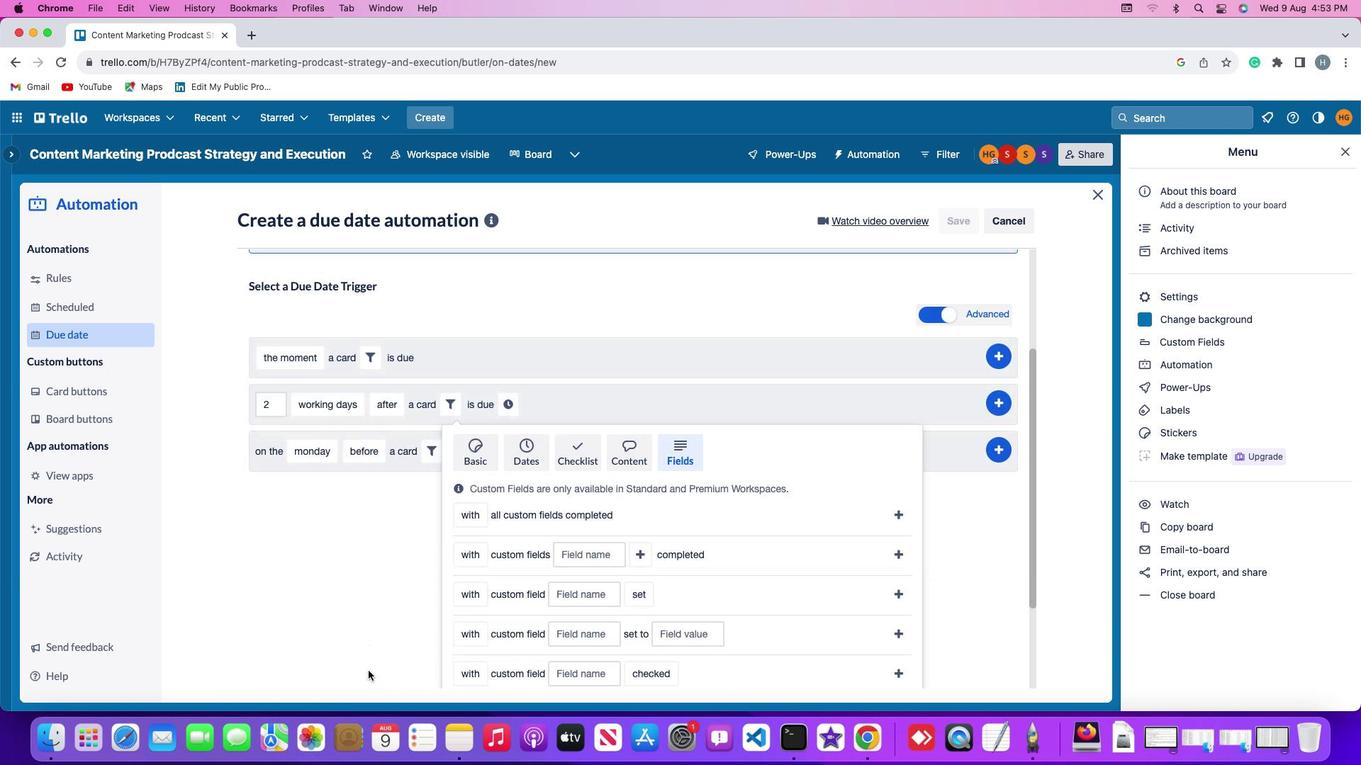 
Action: Mouse moved to (368, 672)
Screenshot: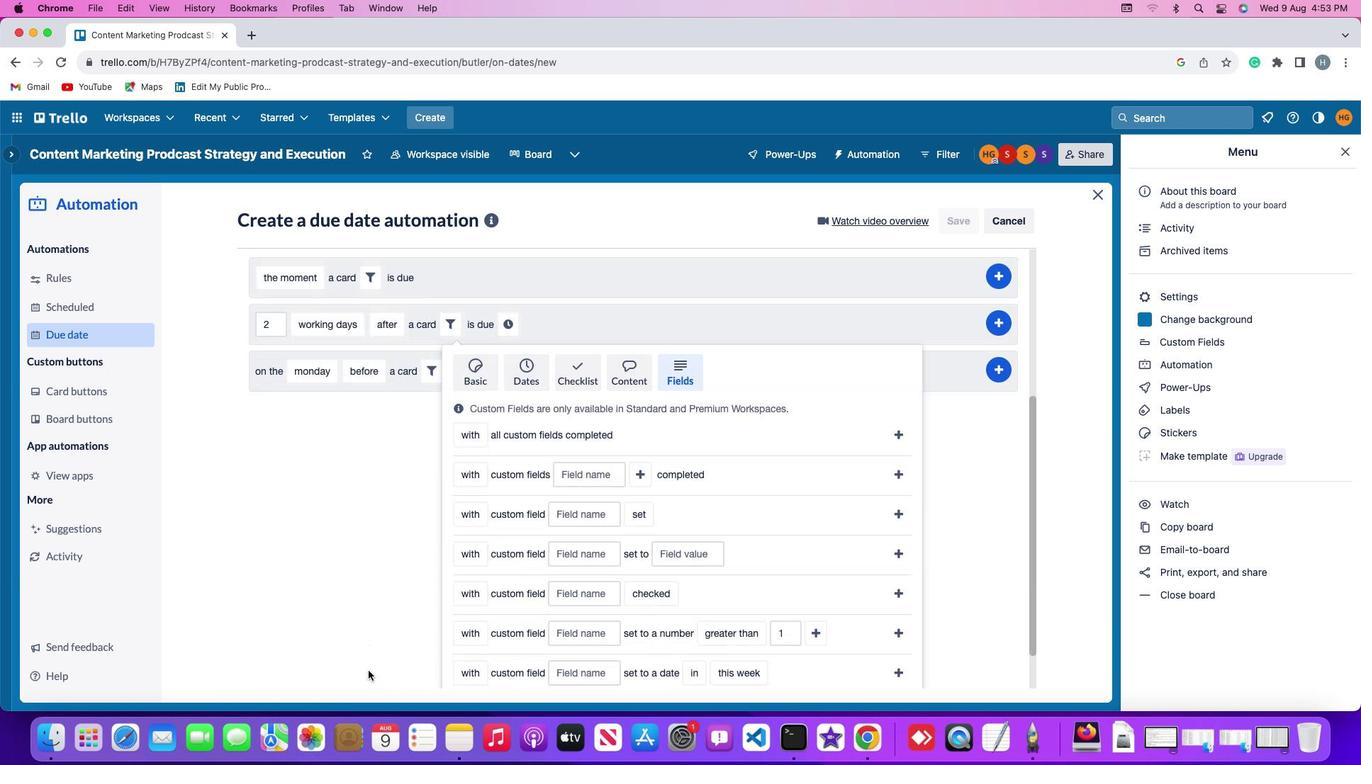 
Action: Mouse scrolled (368, 672) with delta (0, -3)
Screenshot: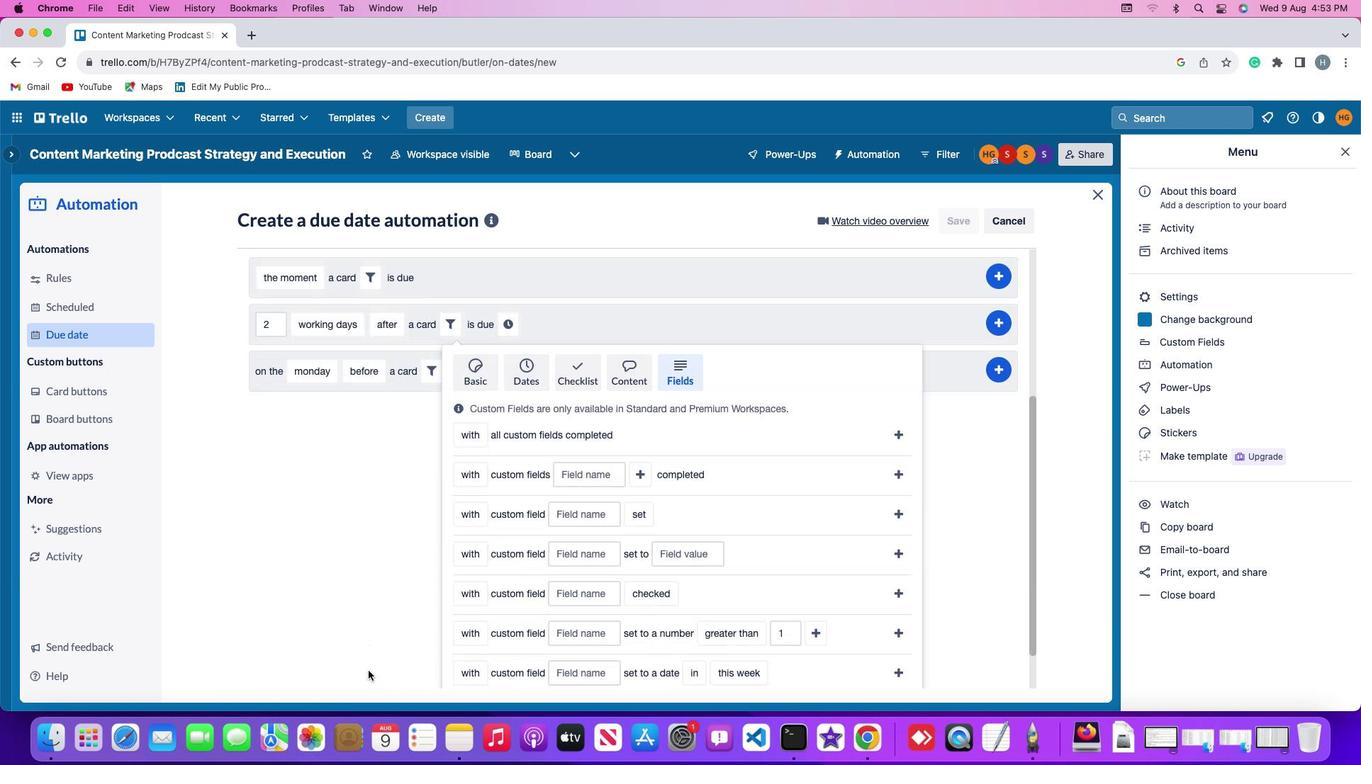 
Action: Mouse moved to (368, 671)
Screenshot: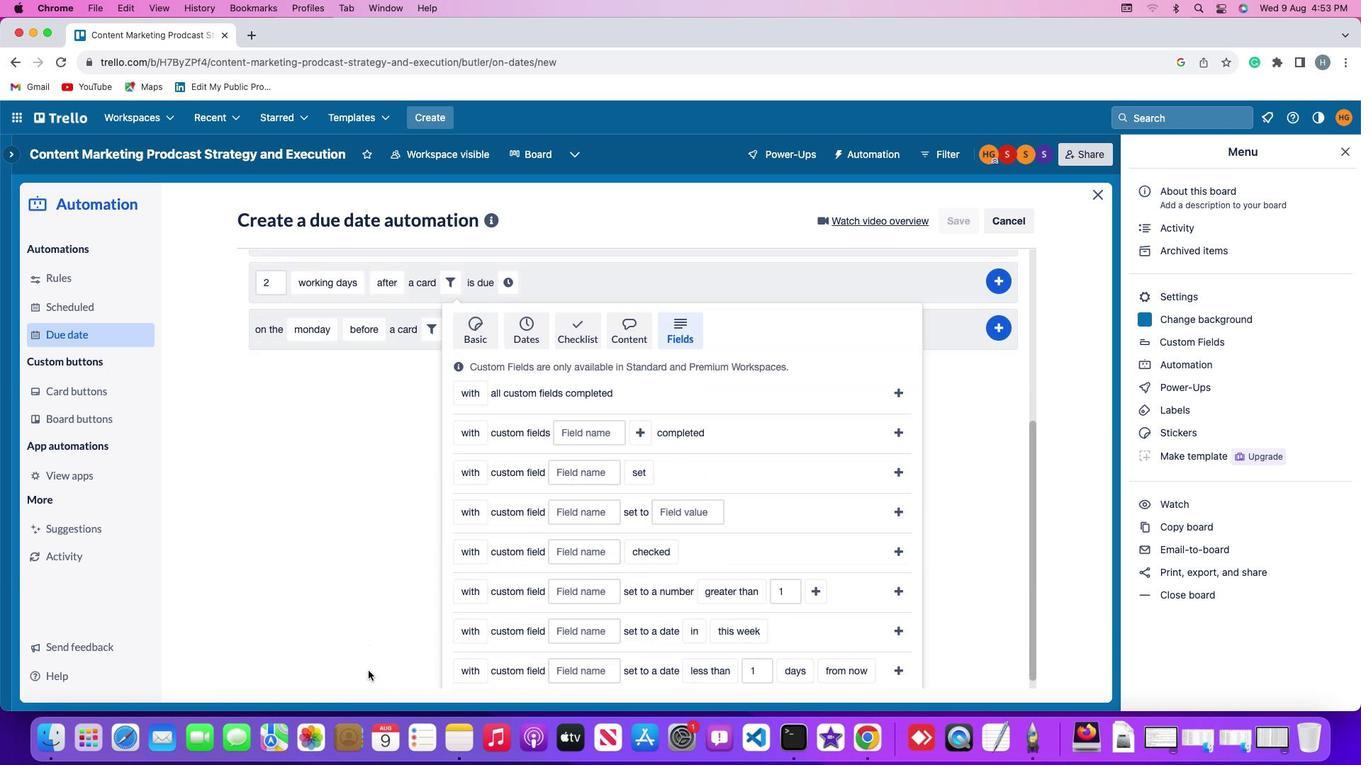 
Action: Mouse scrolled (368, 671) with delta (0, -4)
Screenshot: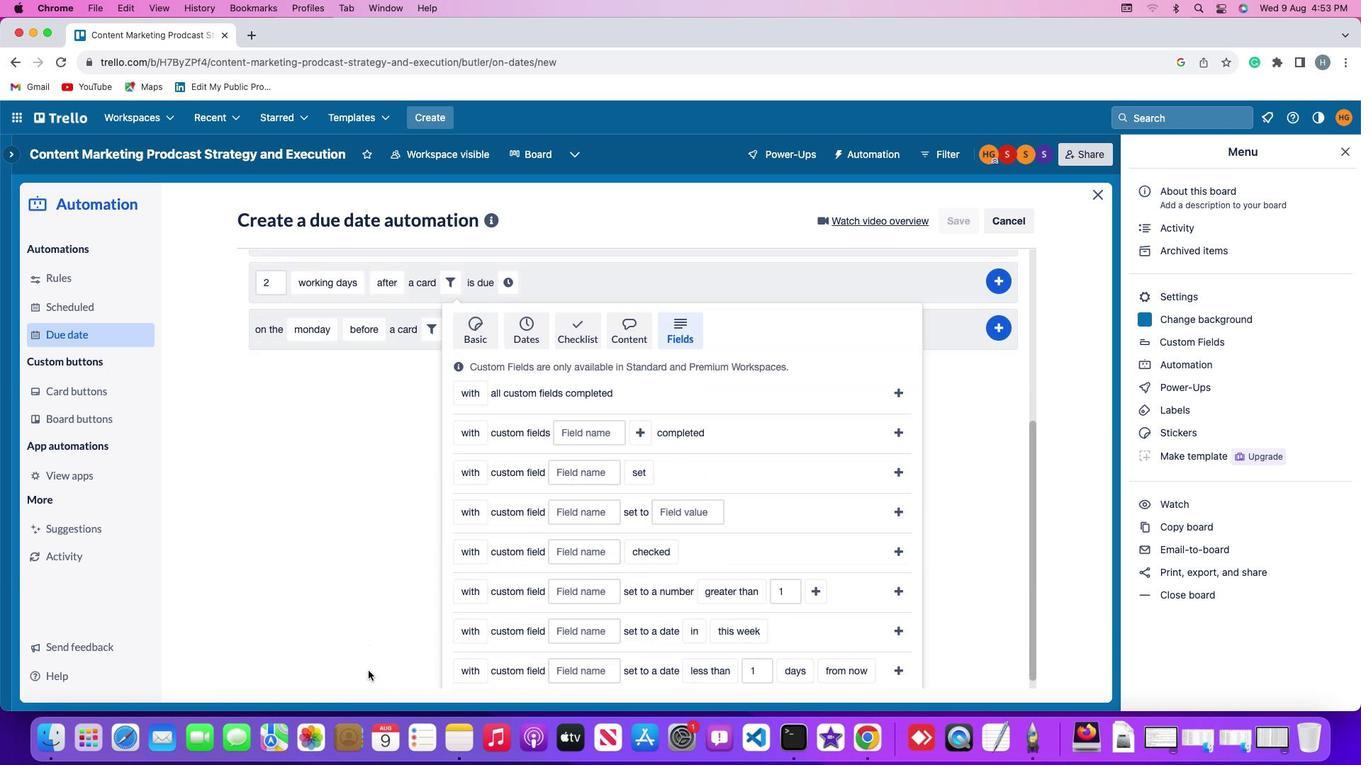 
Action: Mouse moved to (368, 670)
Screenshot: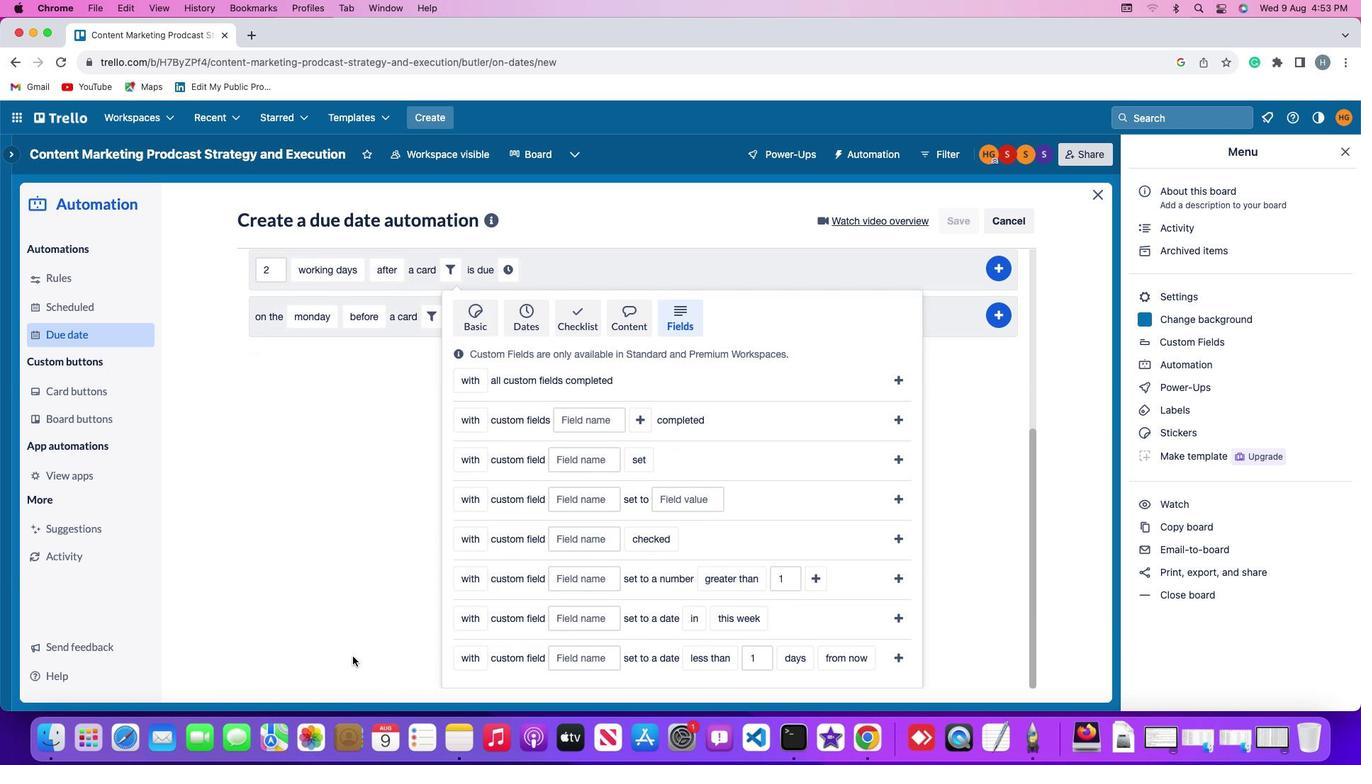 
Action: Mouse scrolled (368, 670) with delta (0, 0)
Screenshot: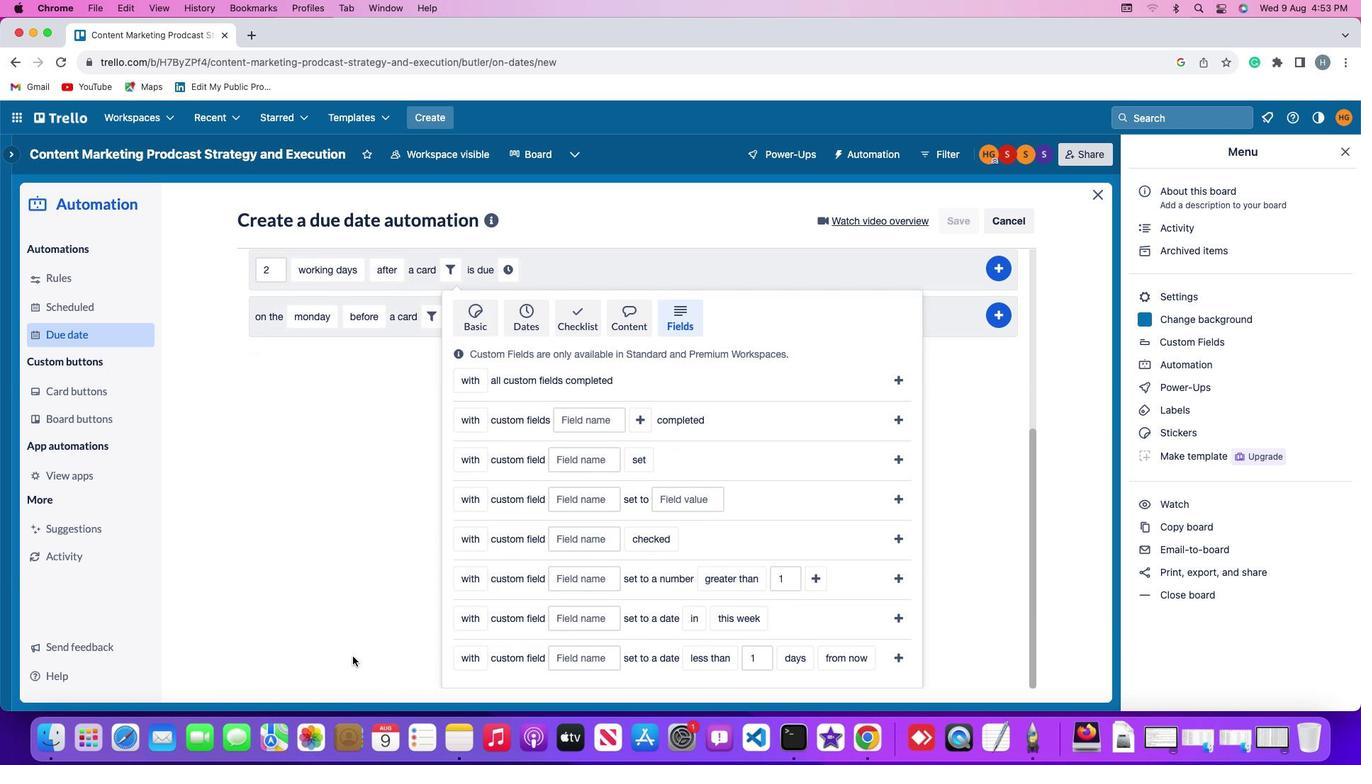 
Action: Mouse moved to (367, 670)
Screenshot: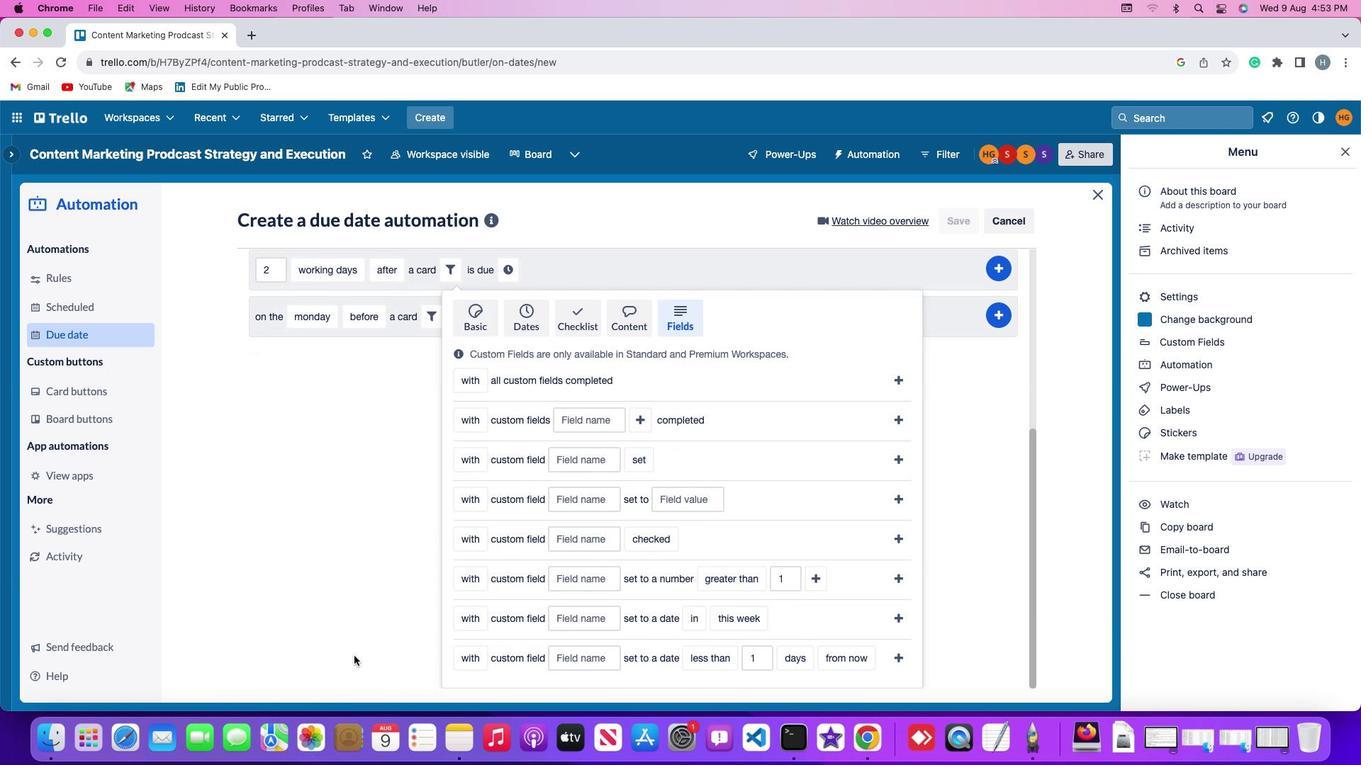 
Action: Mouse scrolled (367, 670) with delta (0, 0)
Screenshot: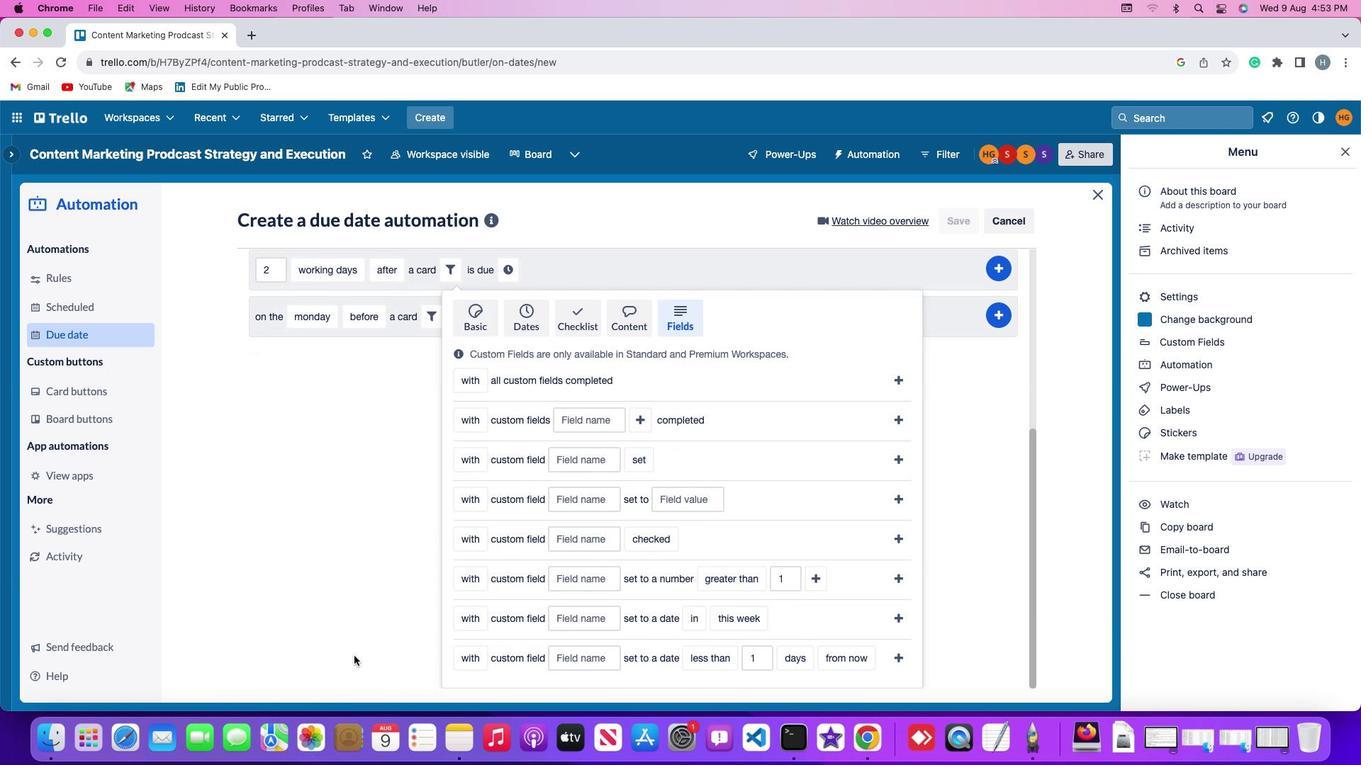 
Action: Mouse moved to (364, 670)
Screenshot: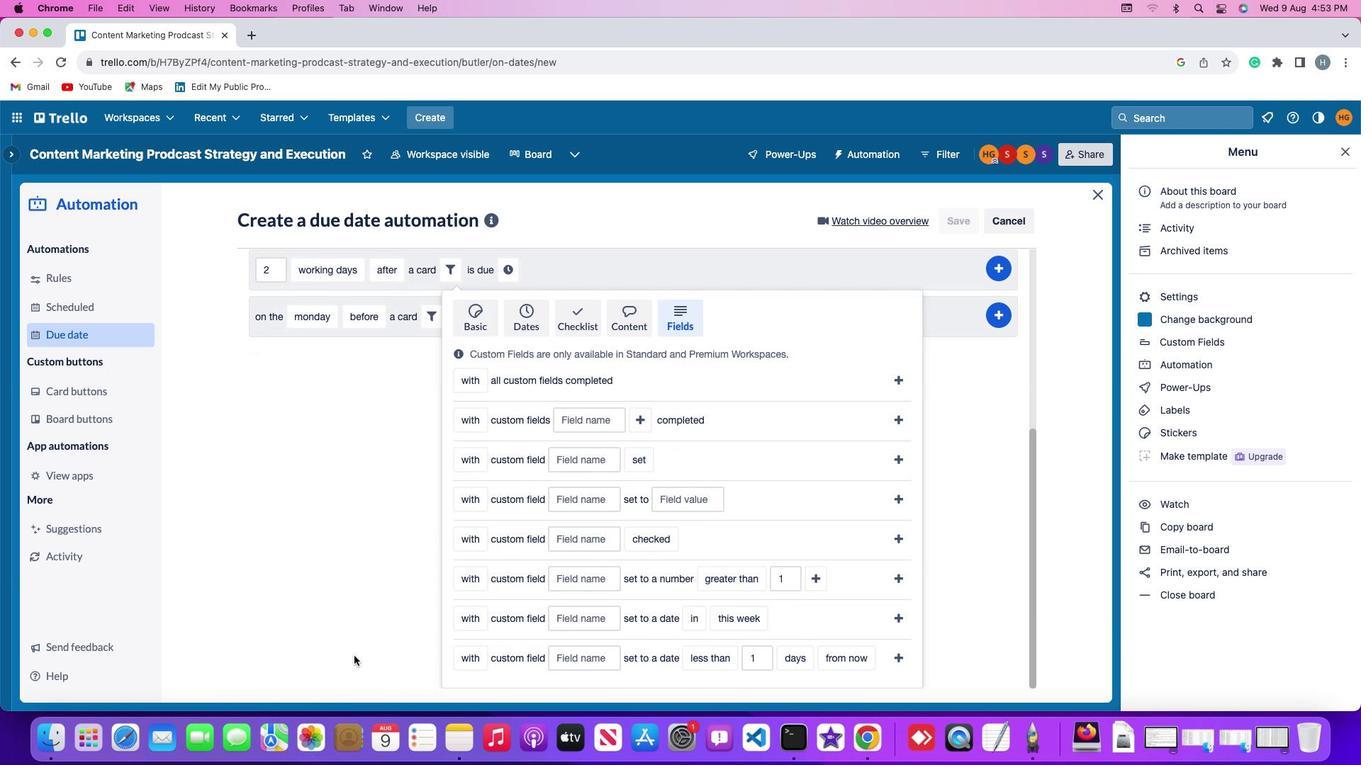 
Action: Mouse scrolled (364, 670) with delta (0, -2)
Screenshot: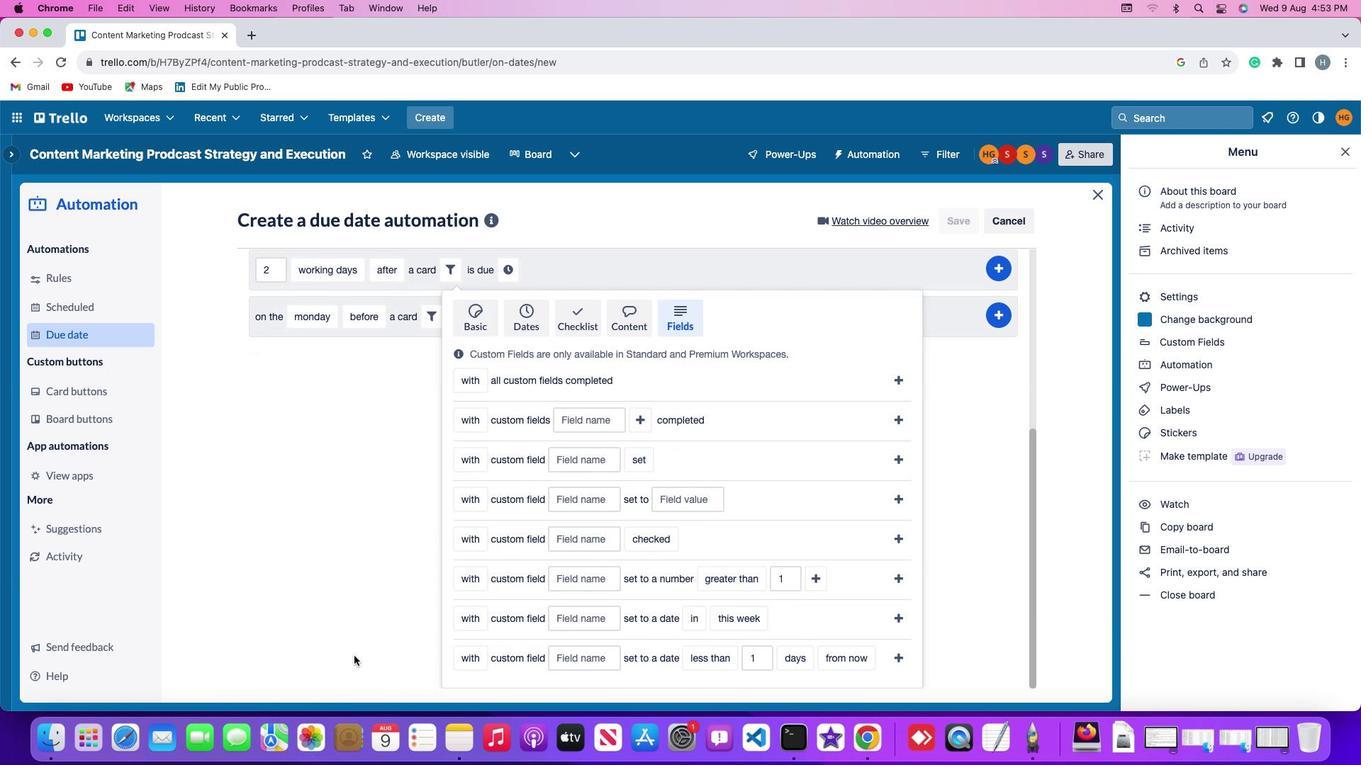 
Action: Mouse moved to (359, 666)
Screenshot: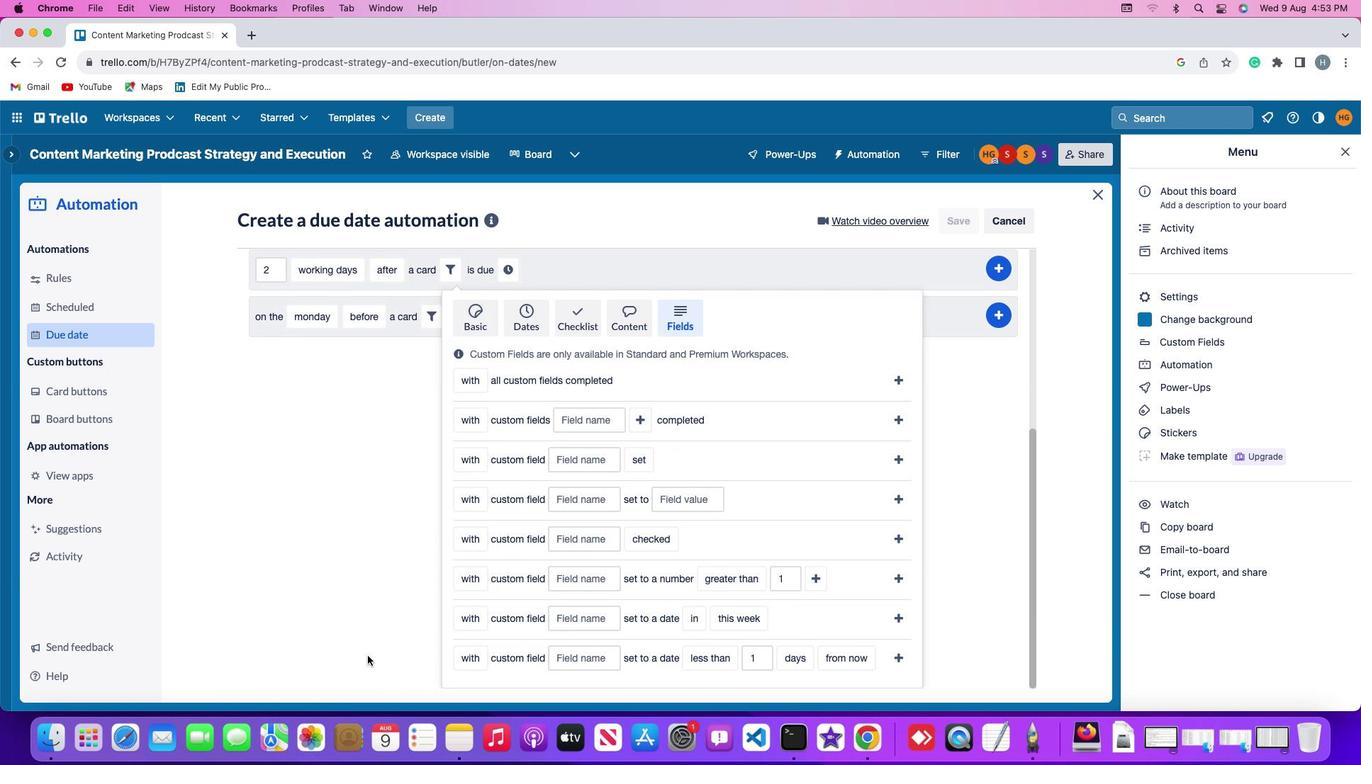 
Action: Mouse scrolled (359, 666) with delta (0, -3)
Screenshot: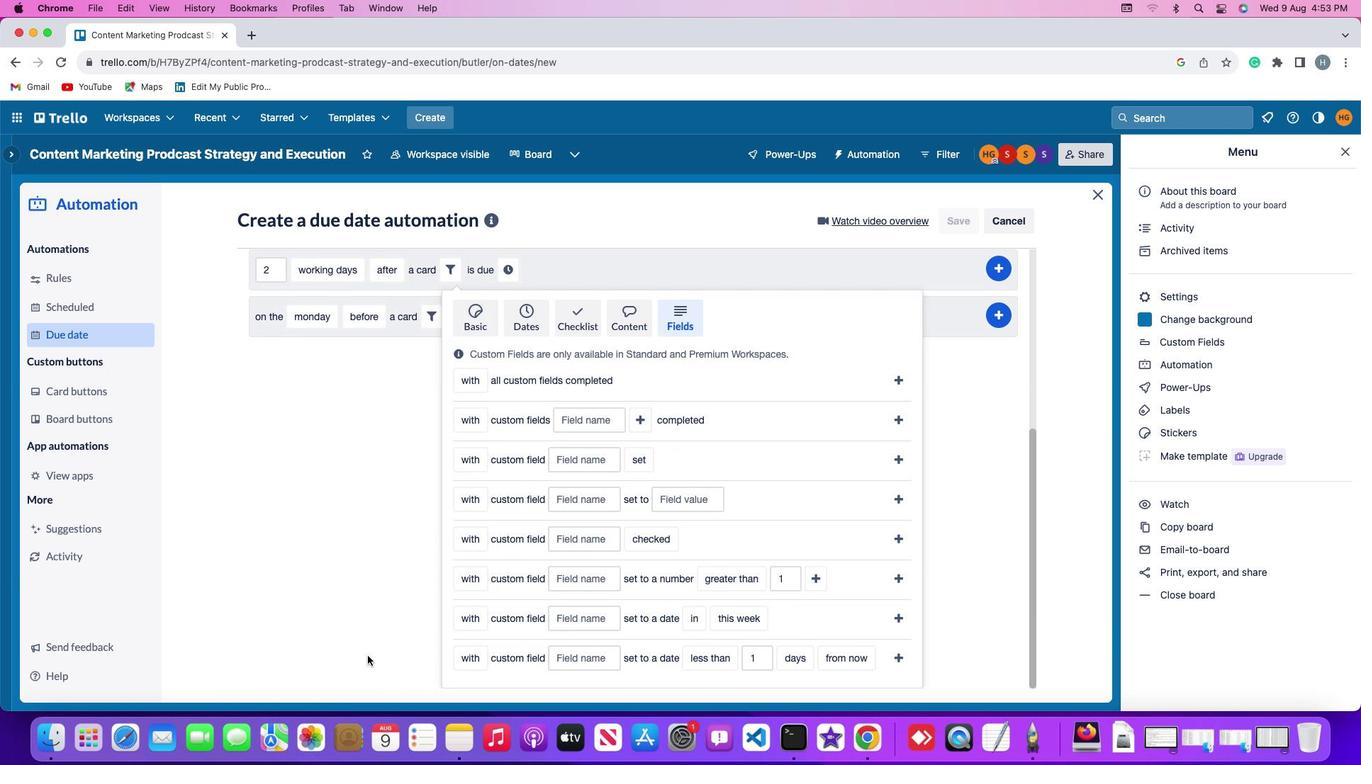 
Action: Mouse moved to (485, 656)
Screenshot: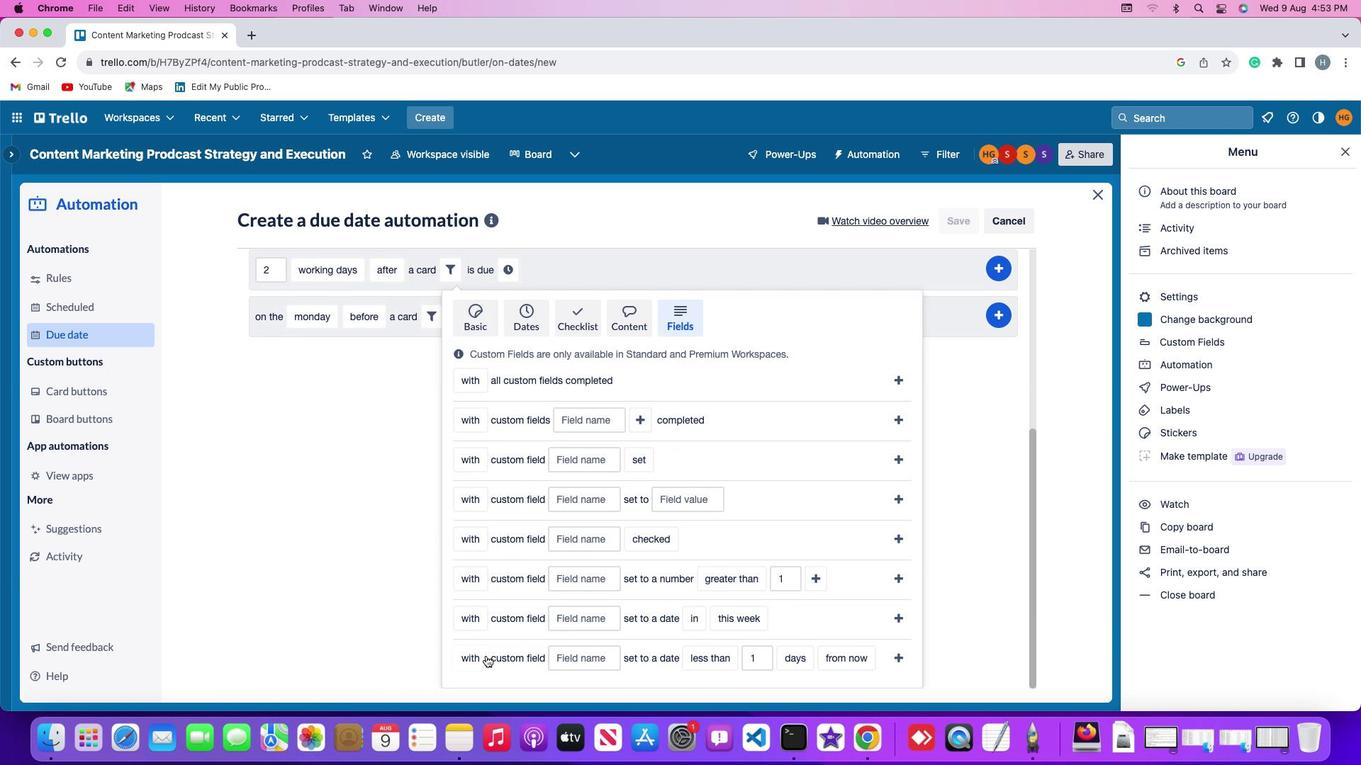 
Action: Mouse pressed left at (485, 656)
Screenshot: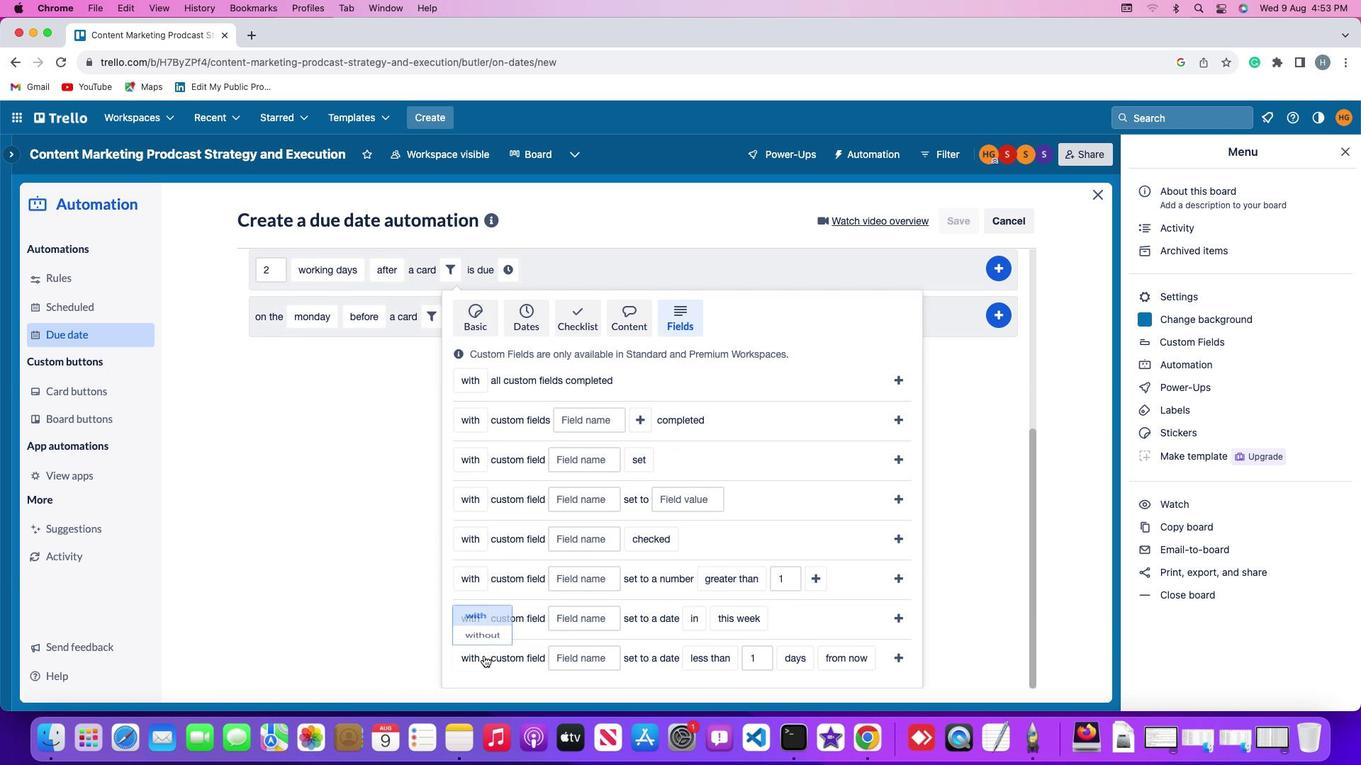 
Action: Mouse moved to (473, 602)
Screenshot: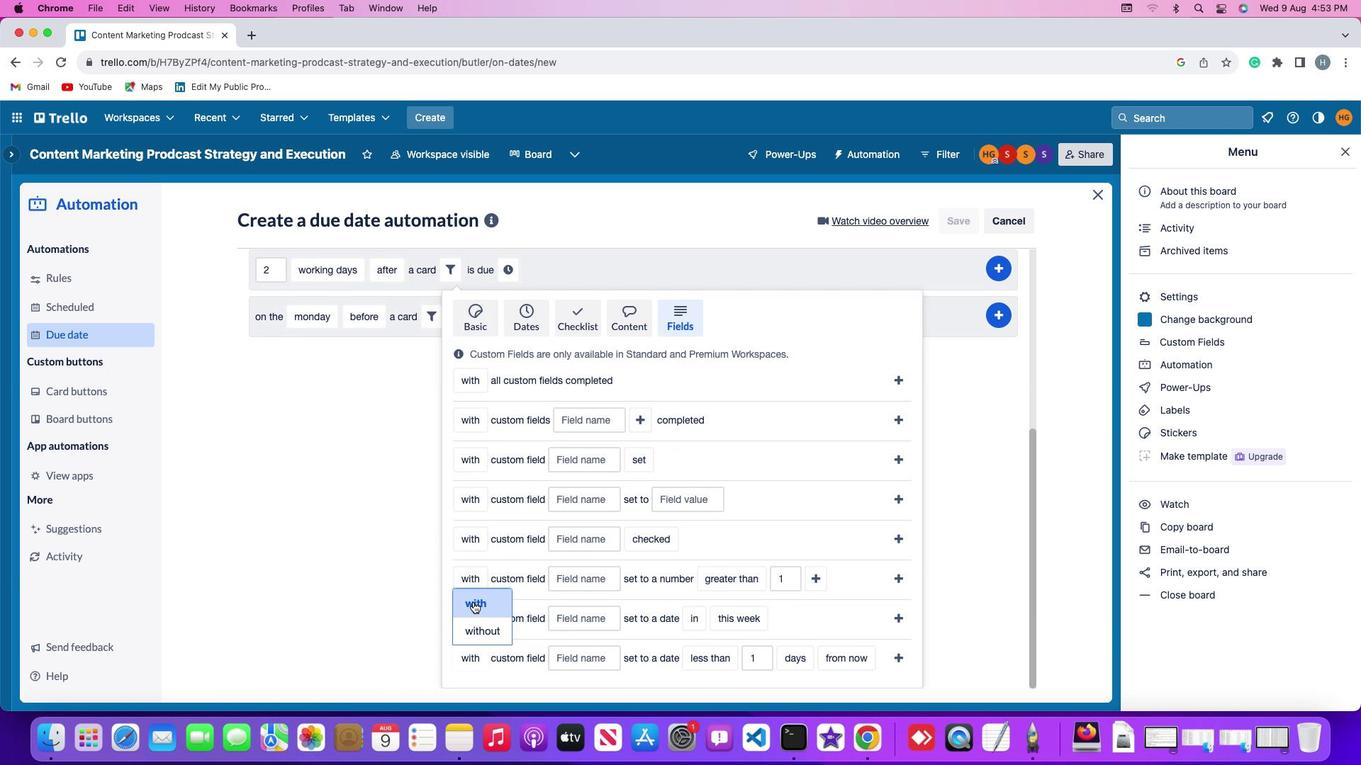 
Action: Mouse pressed left at (473, 602)
Screenshot: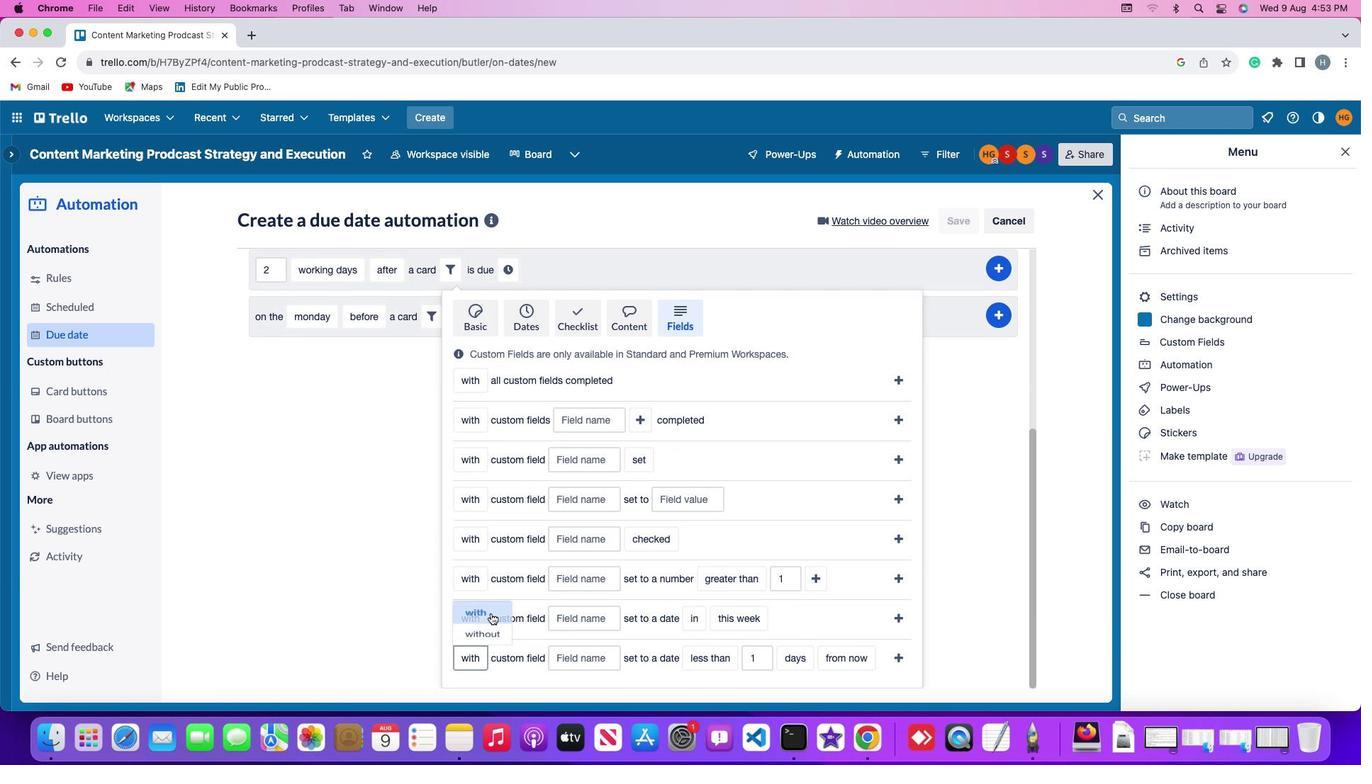 
Action: Mouse moved to (587, 652)
Screenshot: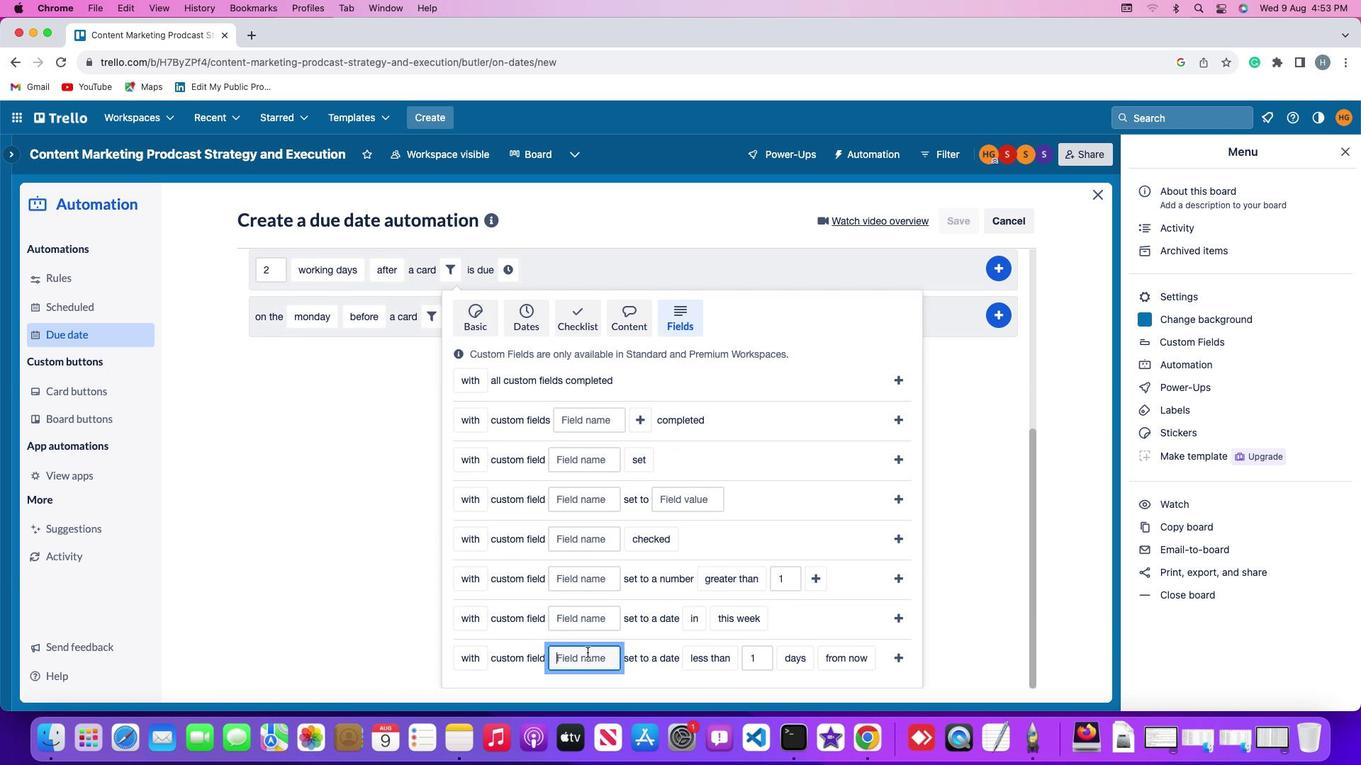 
Action: Mouse pressed left at (587, 652)
Screenshot: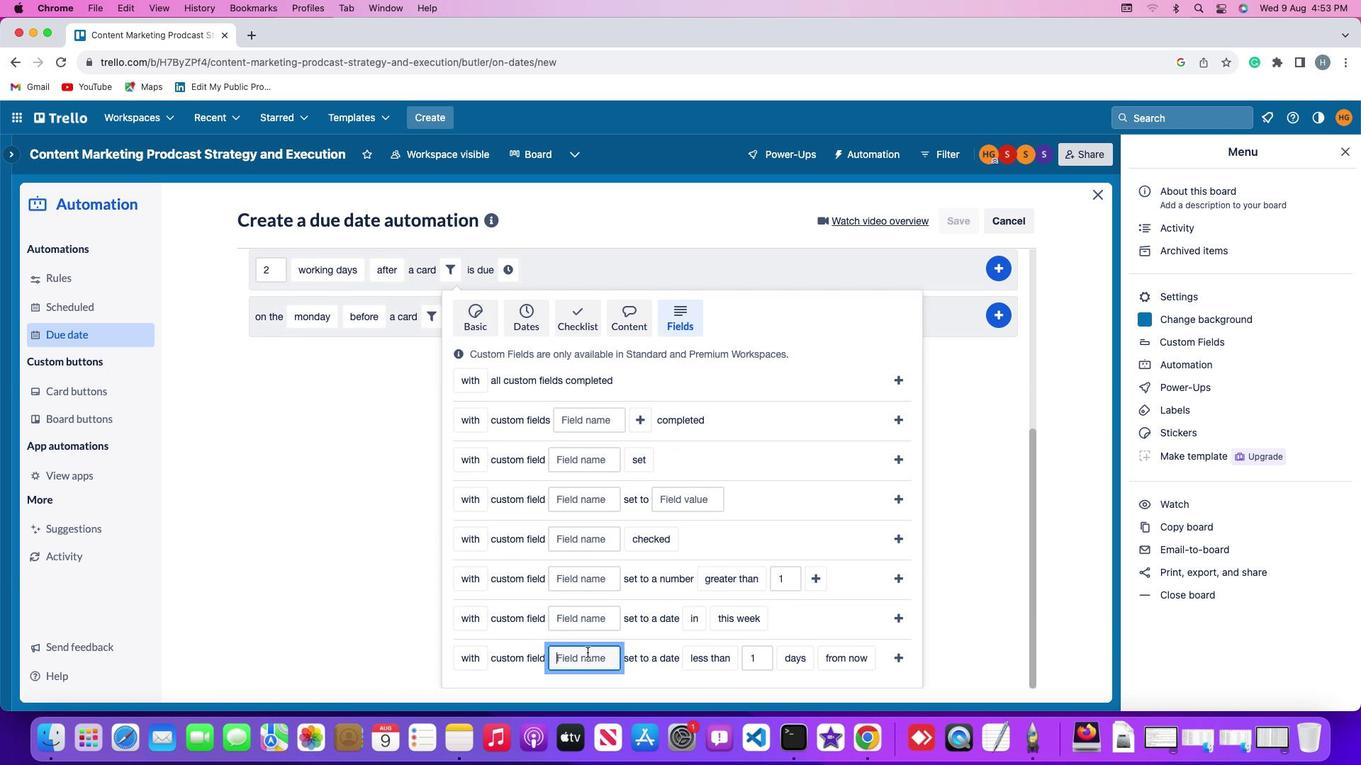 
Action: Mouse moved to (587, 652)
Screenshot: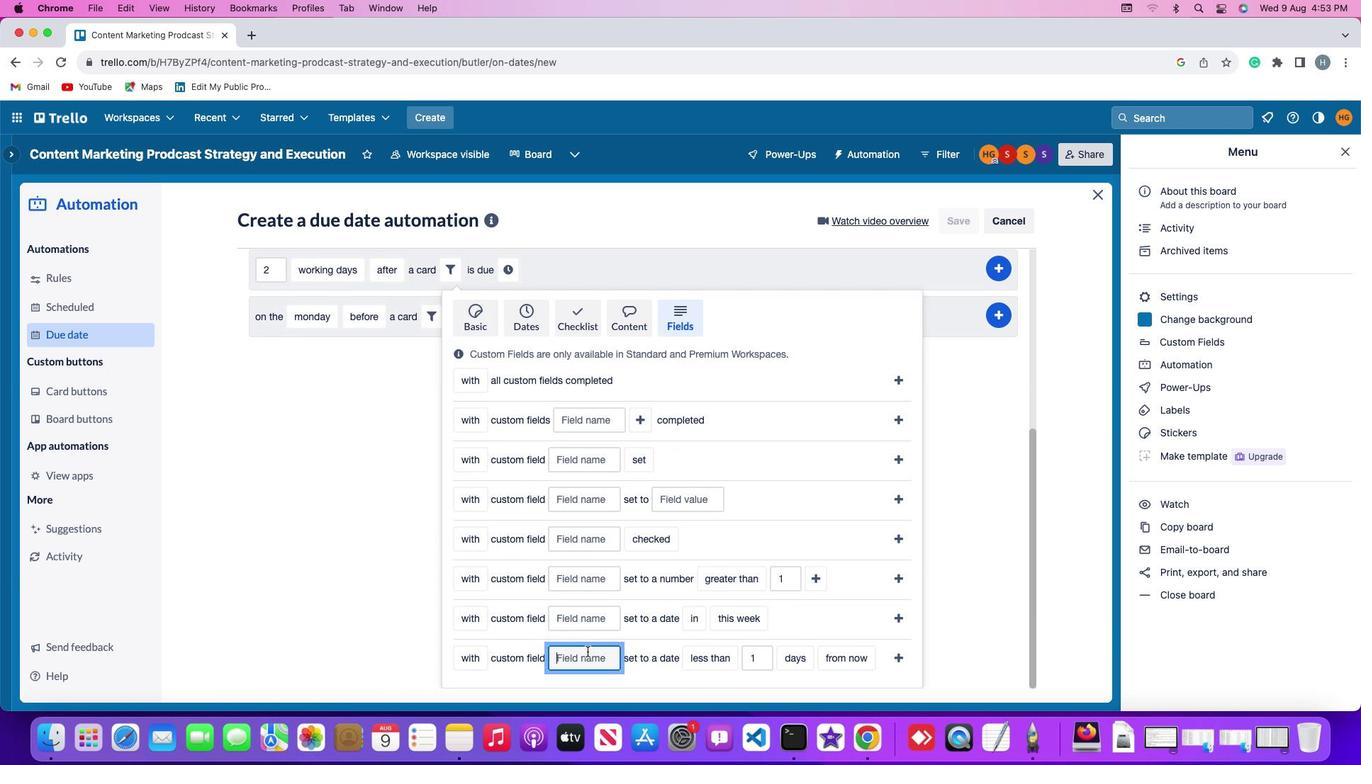
Action: Key pressed Key.shift'R''e''s''u''m''e'
Screenshot: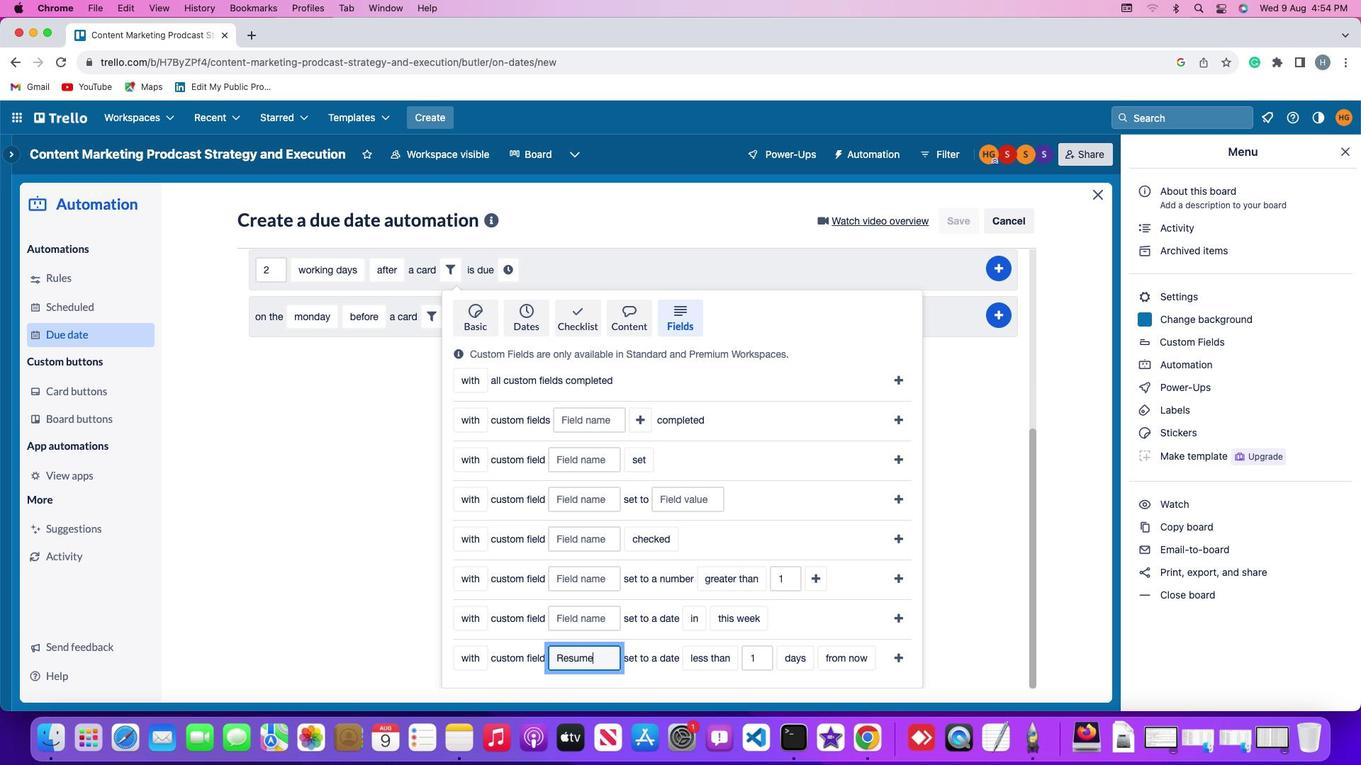 
Action: Mouse moved to (692, 662)
Screenshot: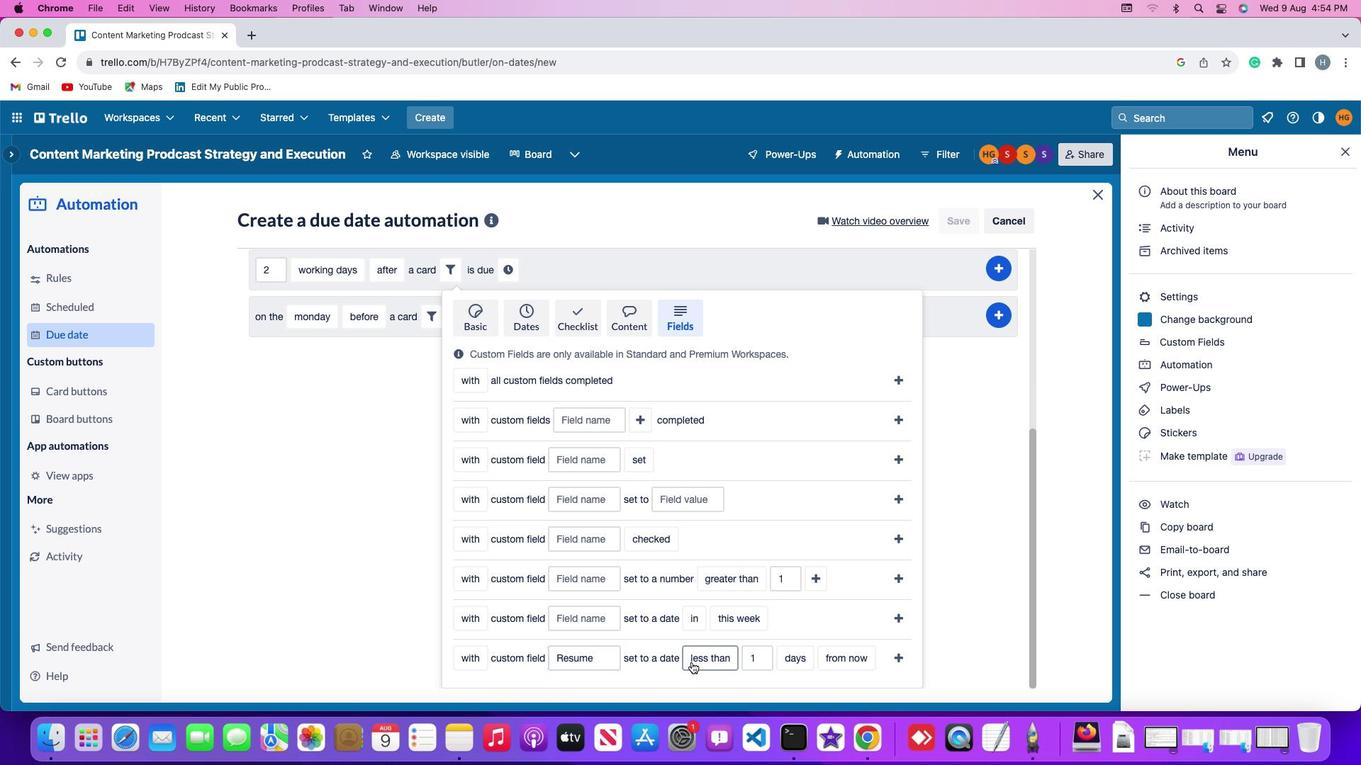 
Action: Mouse pressed left at (692, 662)
Screenshot: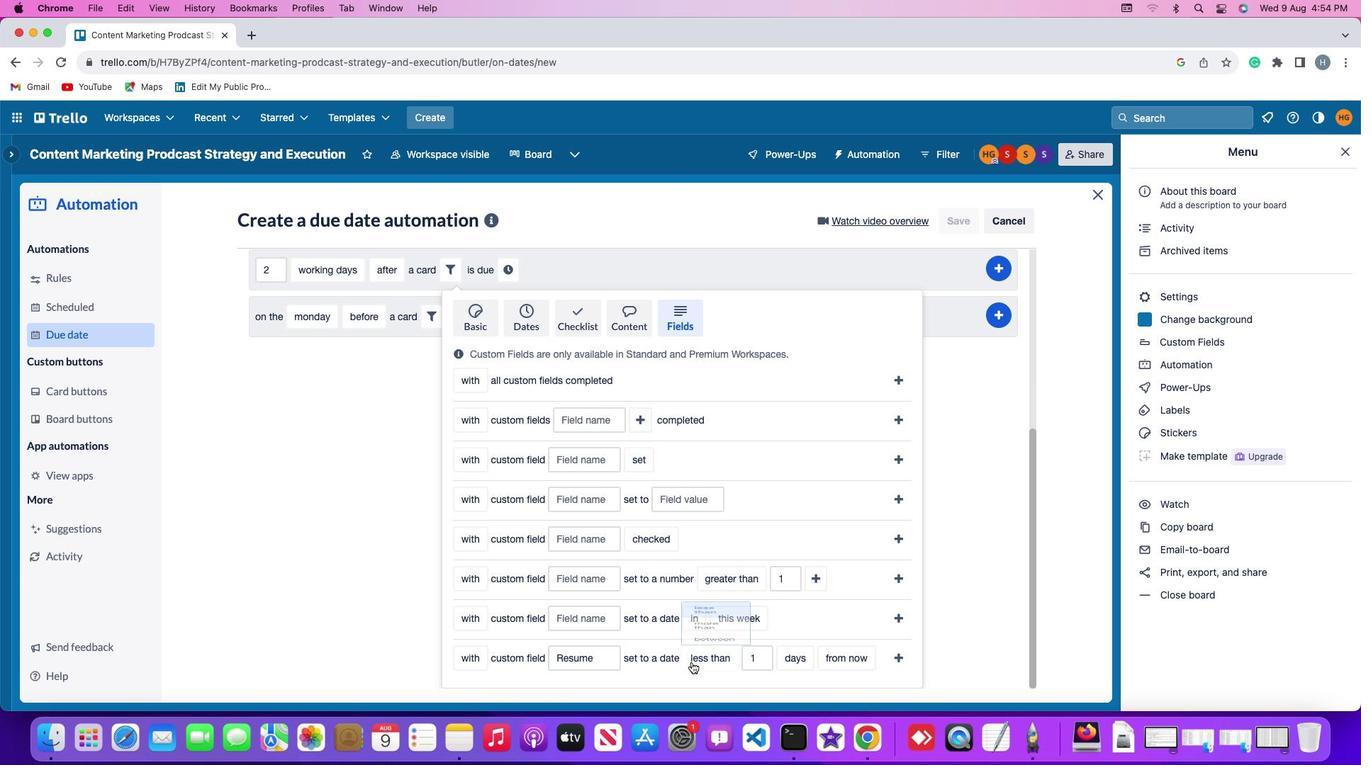 
Action: Mouse moved to (709, 629)
Screenshot: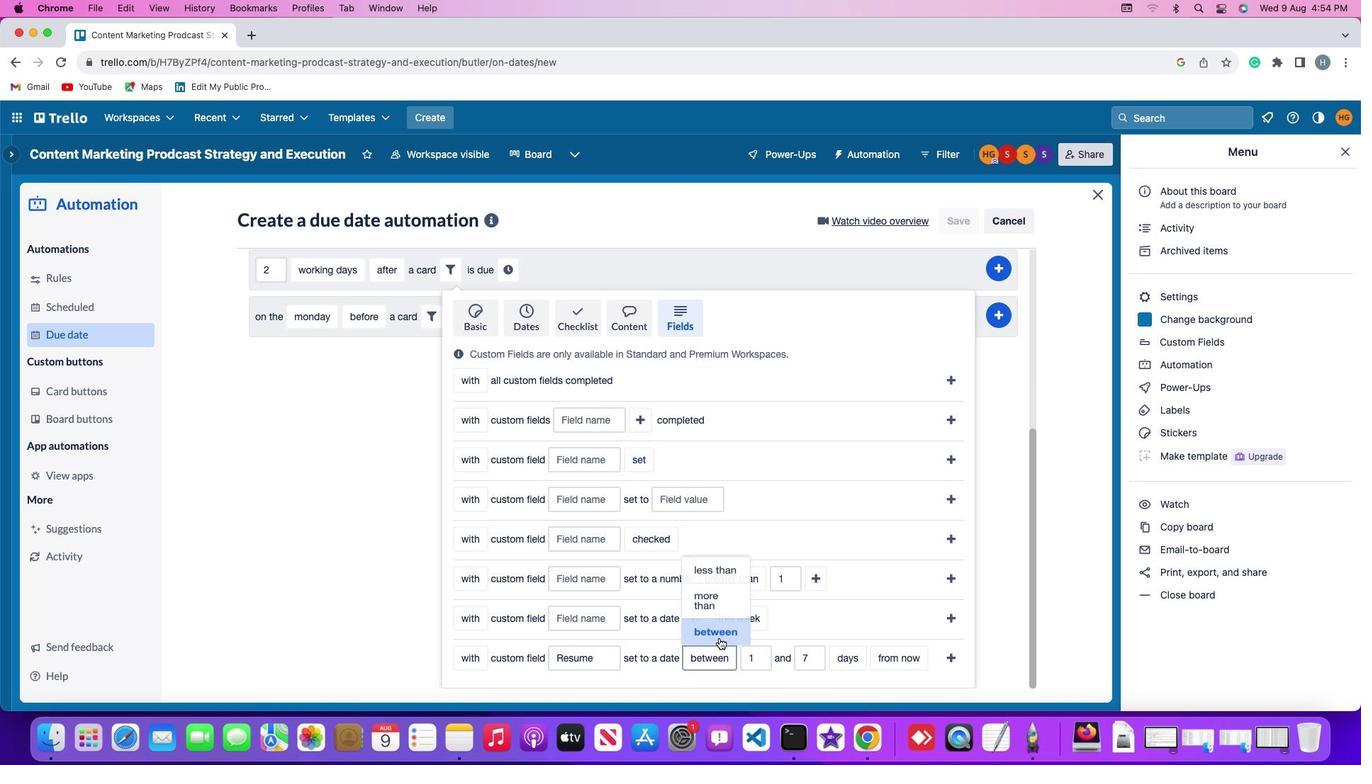 
Action: Mouse pressed left at (709, 629)
Screenshot: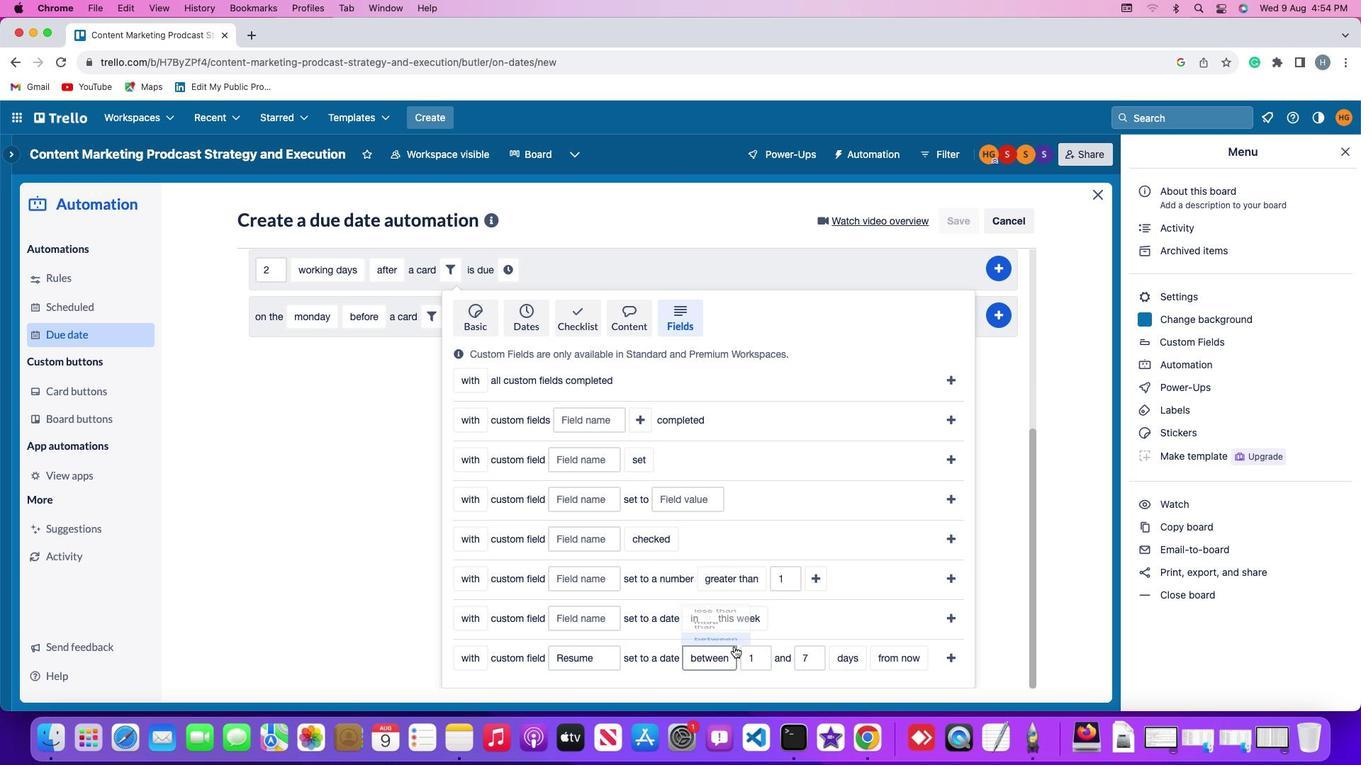 
Action: Mouse moved to (758, 655)
Screenshot: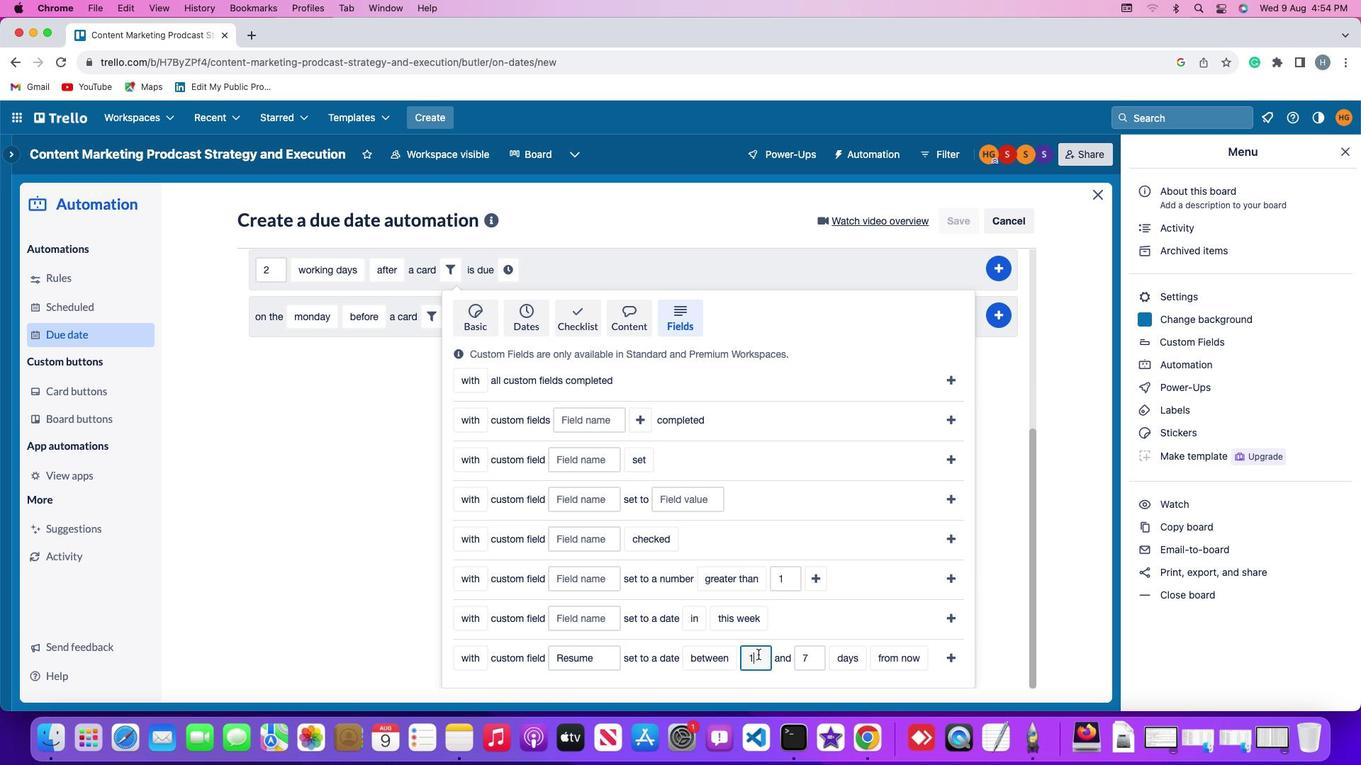 
Action: Mouse pressed left at (758, 655)
Screenshot: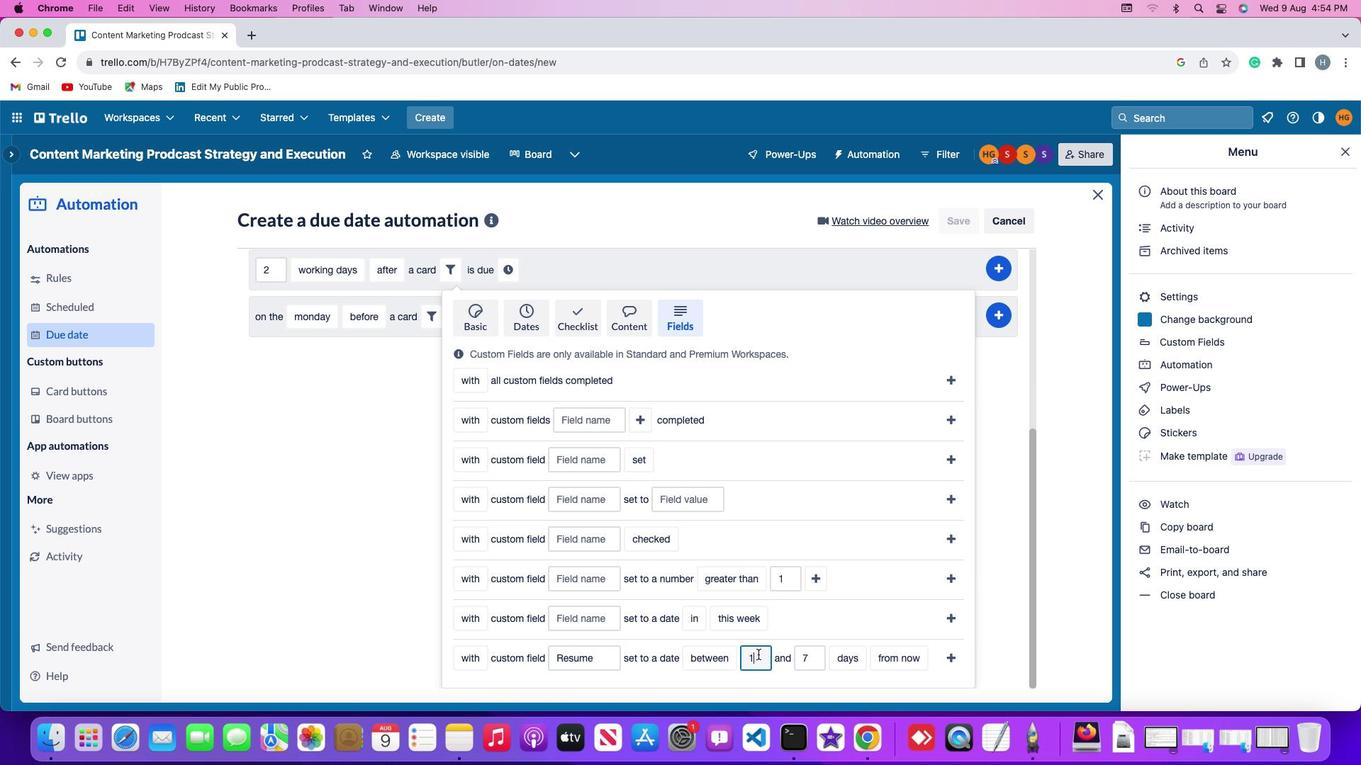 
Action: Key pressed Key.backspace
Screenshot: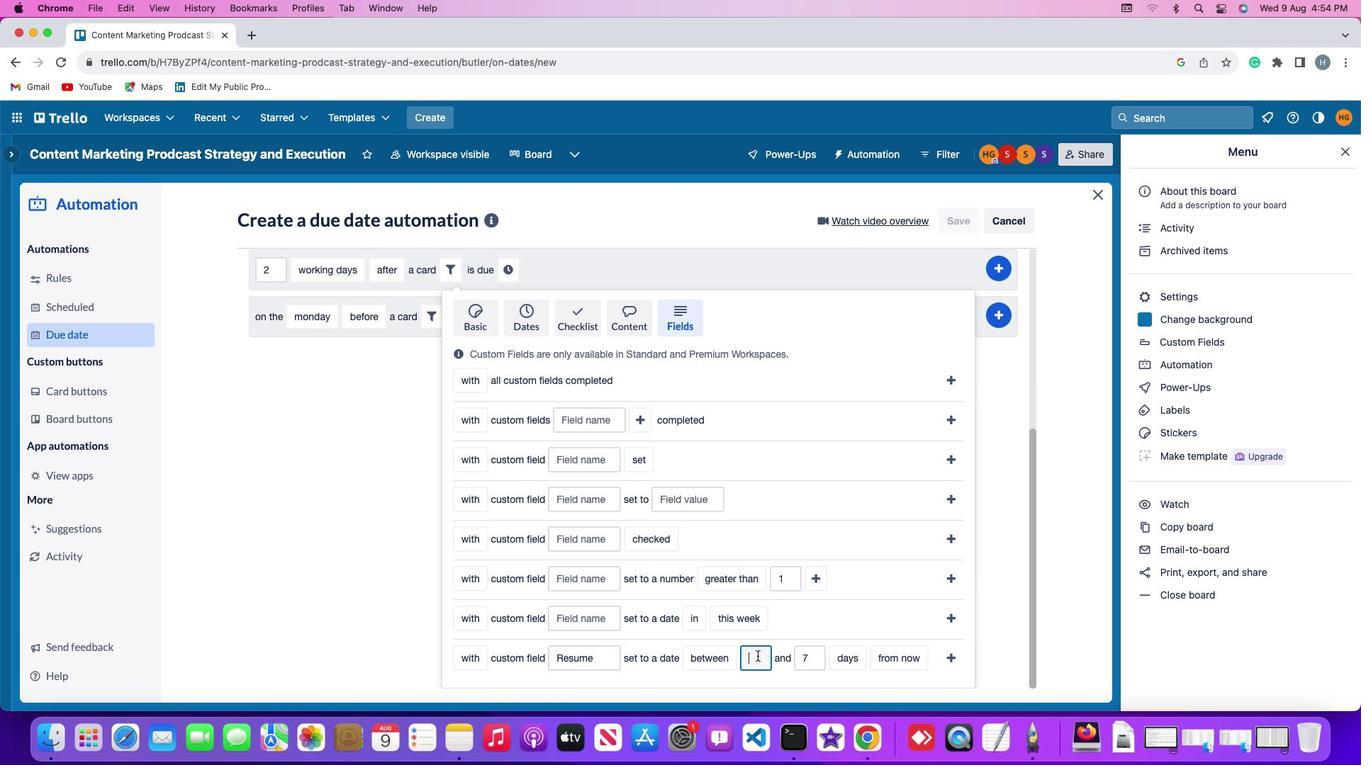 
Action: Mouse moved to (757, 656)
Screenshot: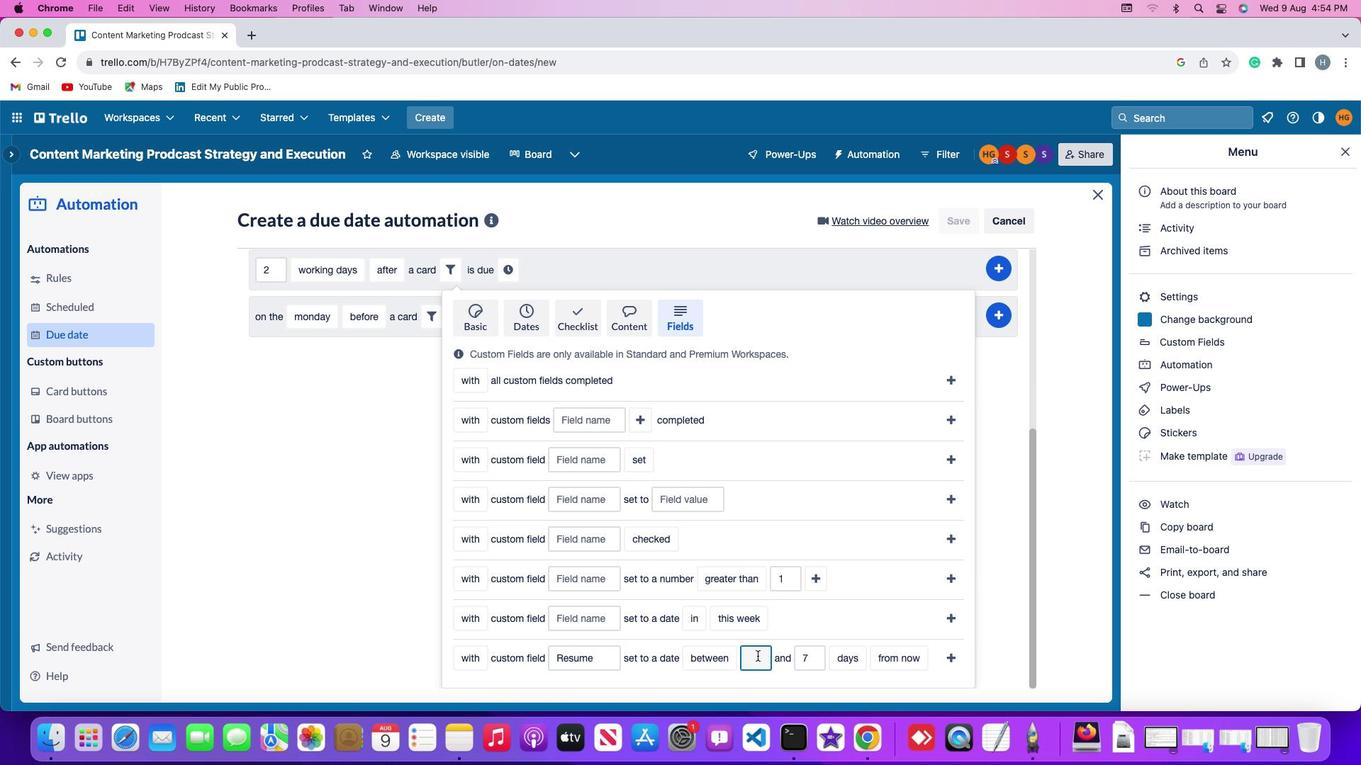 
Action: Key pressed '1'
Screenshot: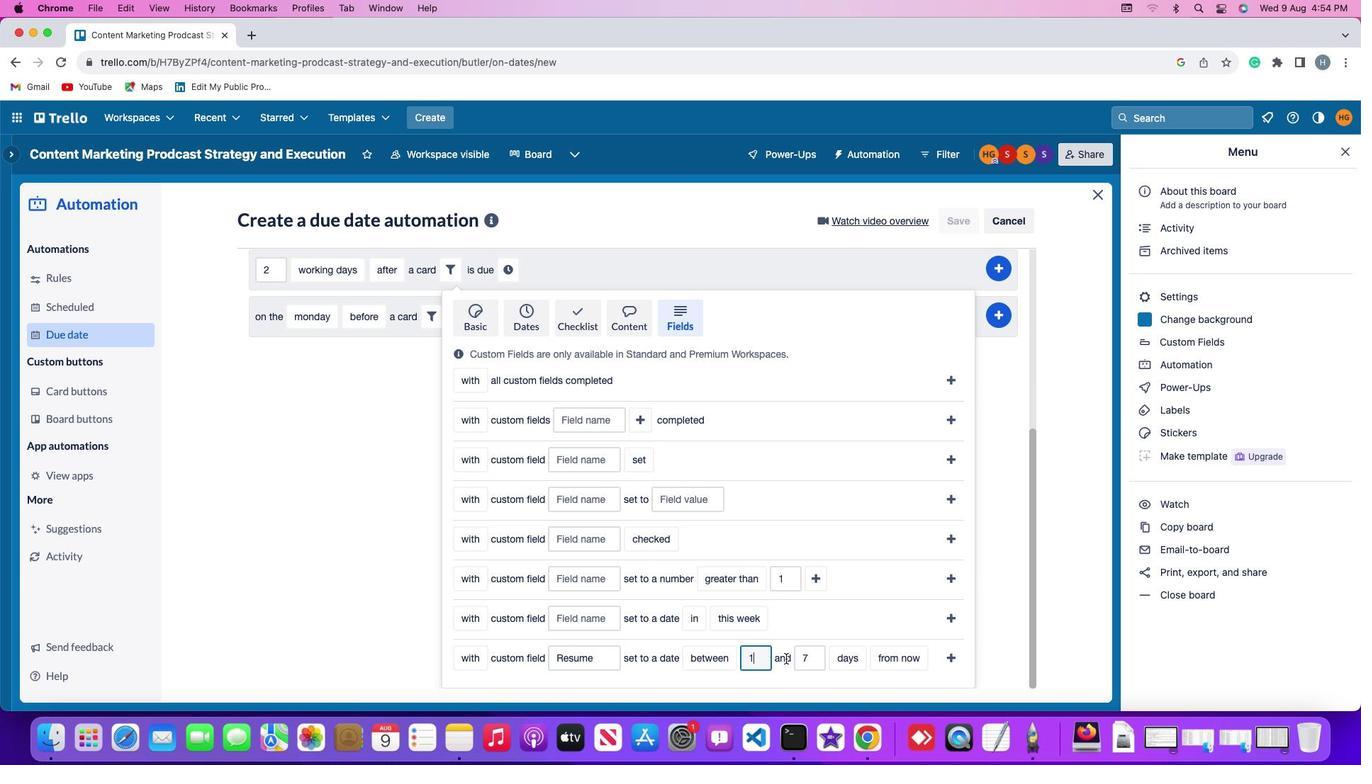 
Action: Mouse moved to (816, 658)
Screenshot: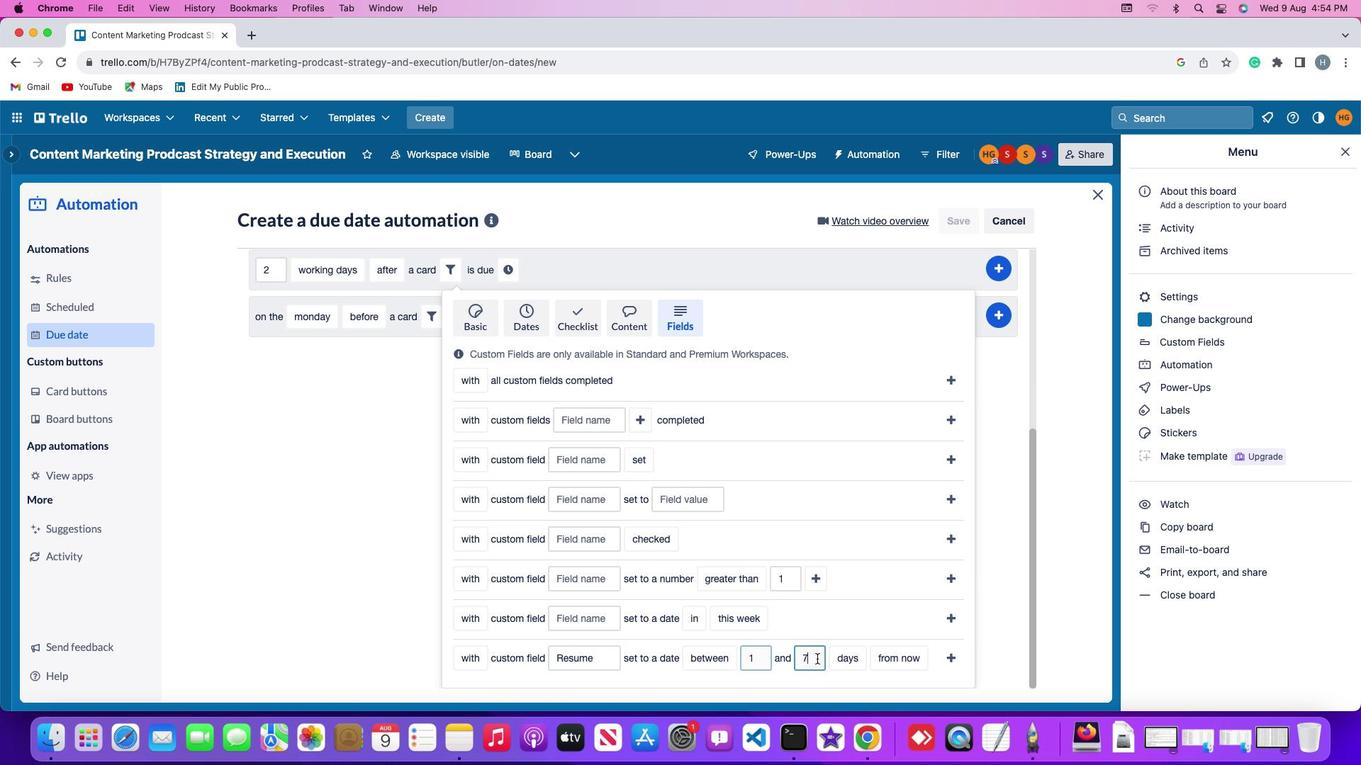 
Action: Mouse pressed left at (816, 658)
Screenshot: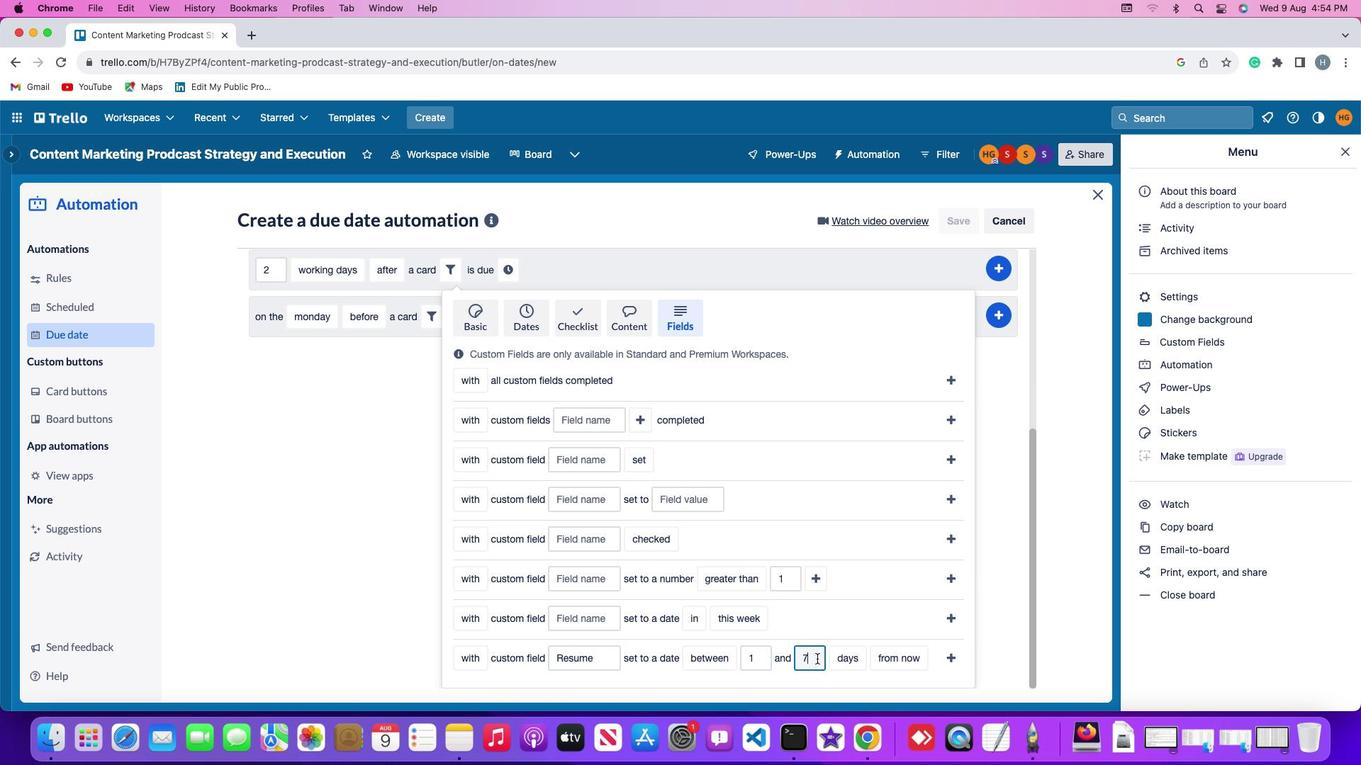 
Action: Key pressed Key.backspace'7'
Screenshot: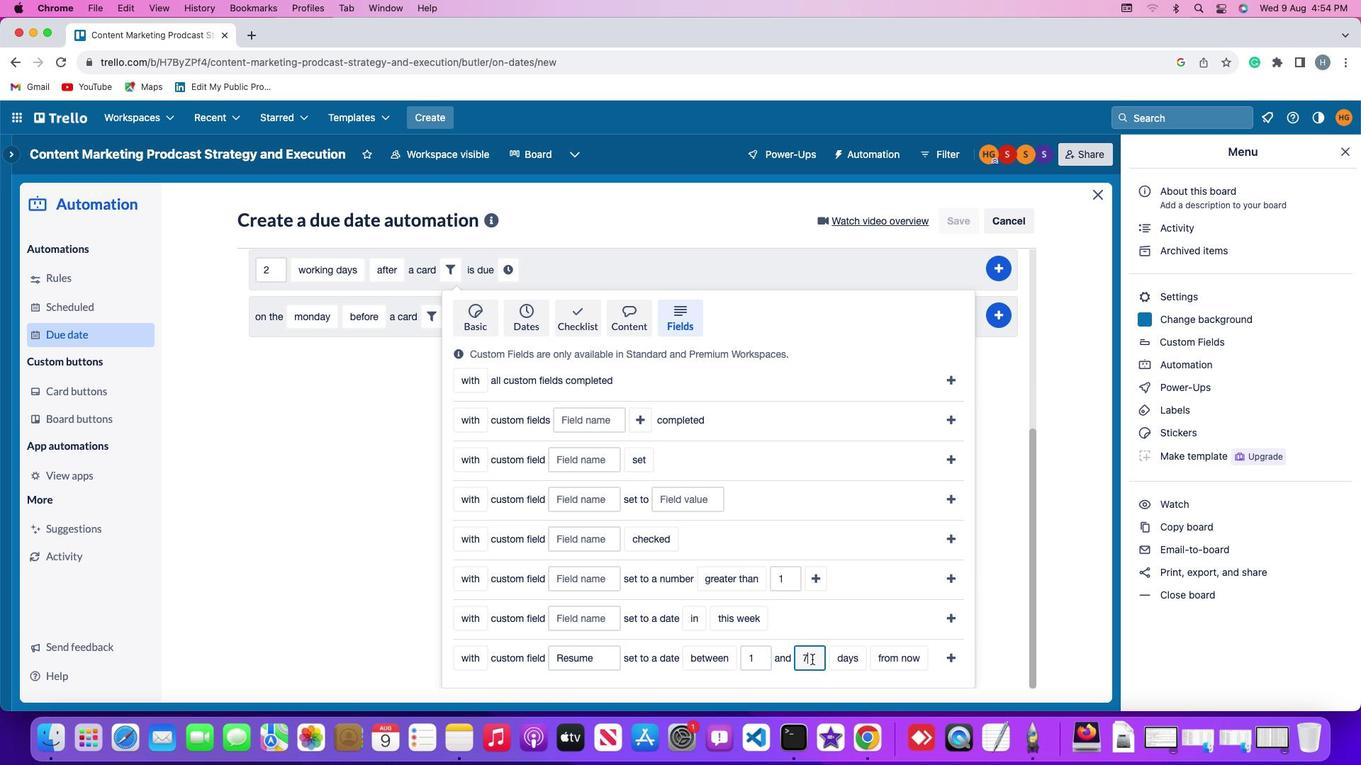 
Action: Mouse moved to (845, 660)
Screenshot: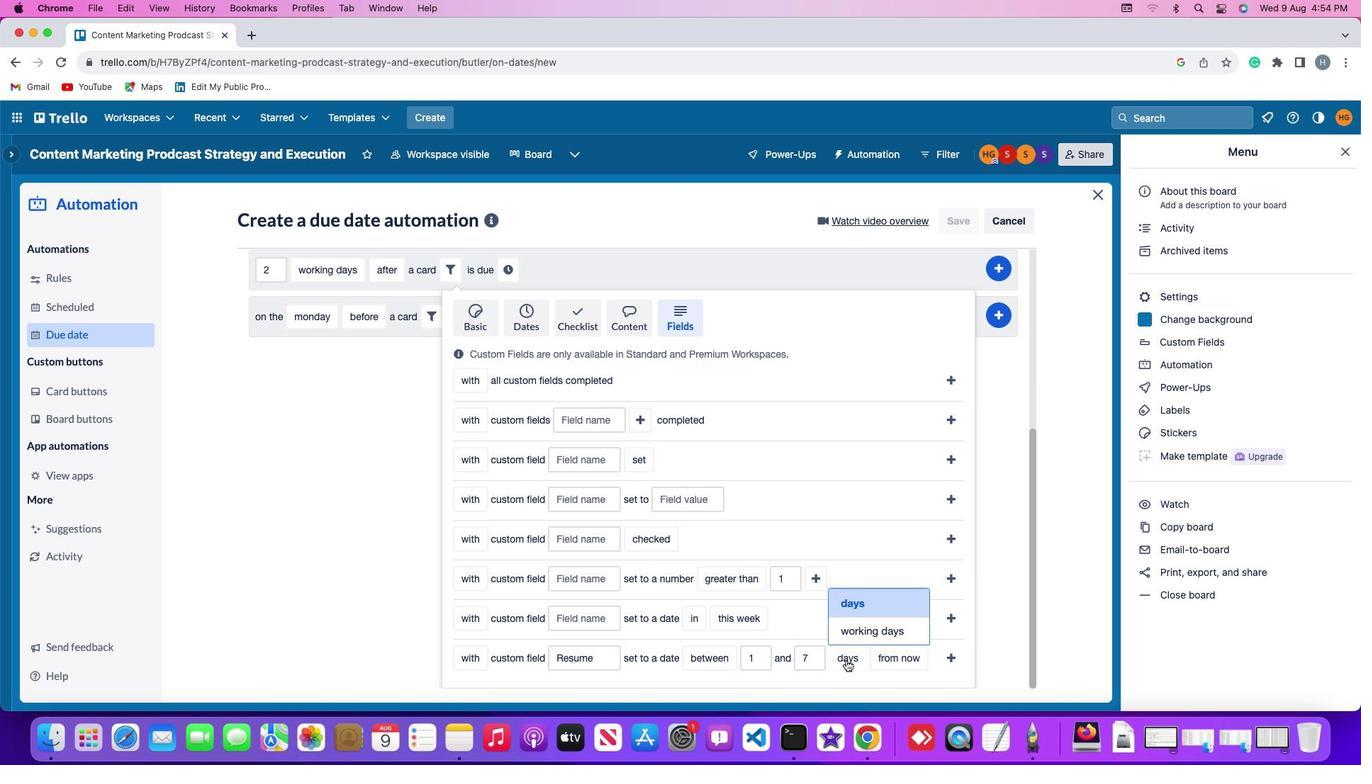 
Action: Mouse pressed left at (845, 660)
Screenshot: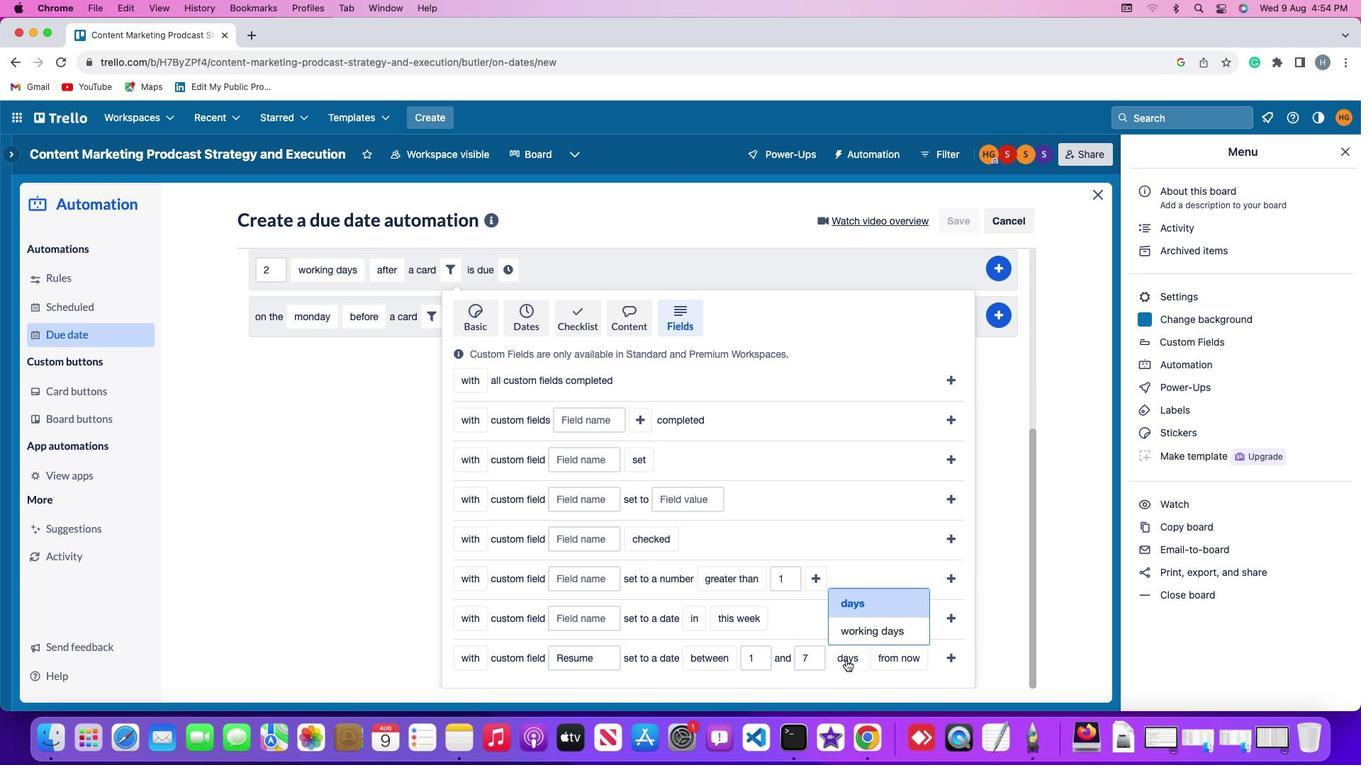 
Action: Mouse moved to (866, 607)
Screenshot: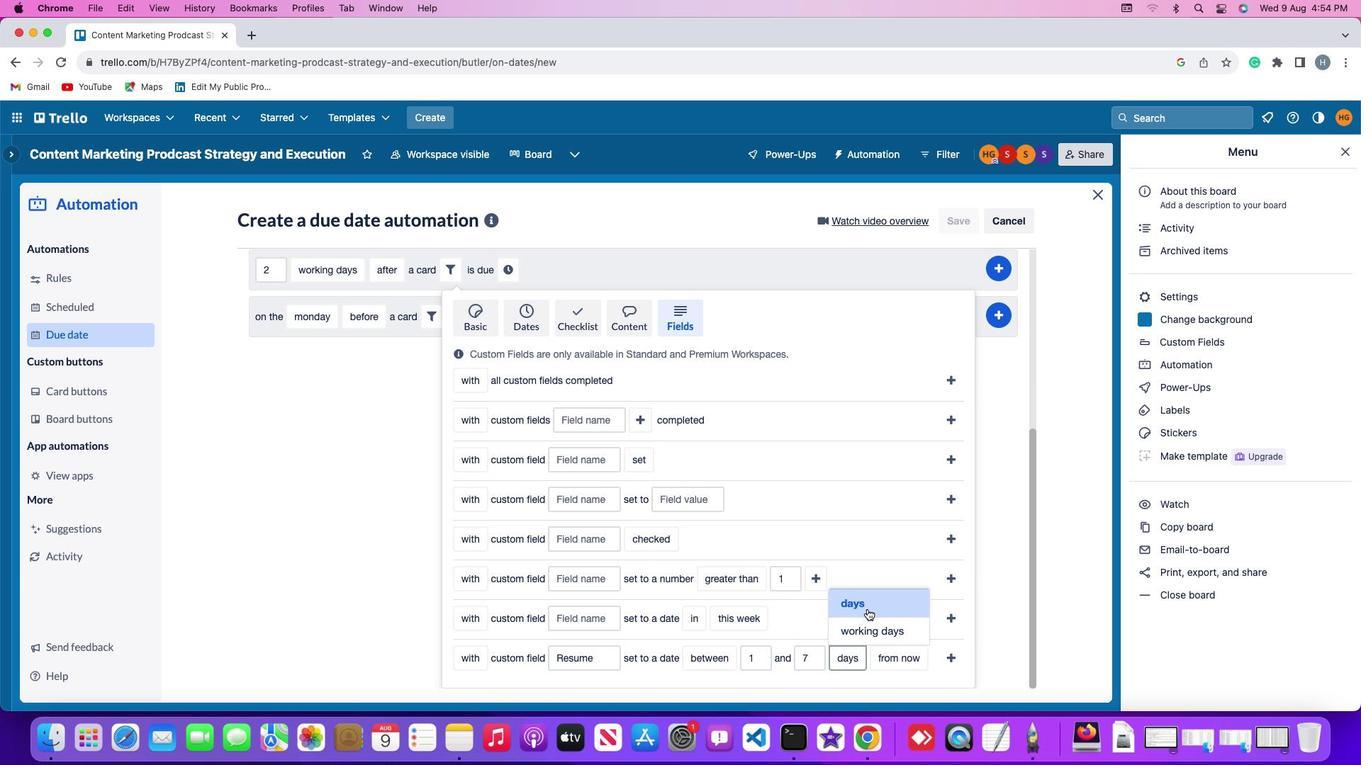 
Action: Mouse pressed left at (866, 607)
Screenshot: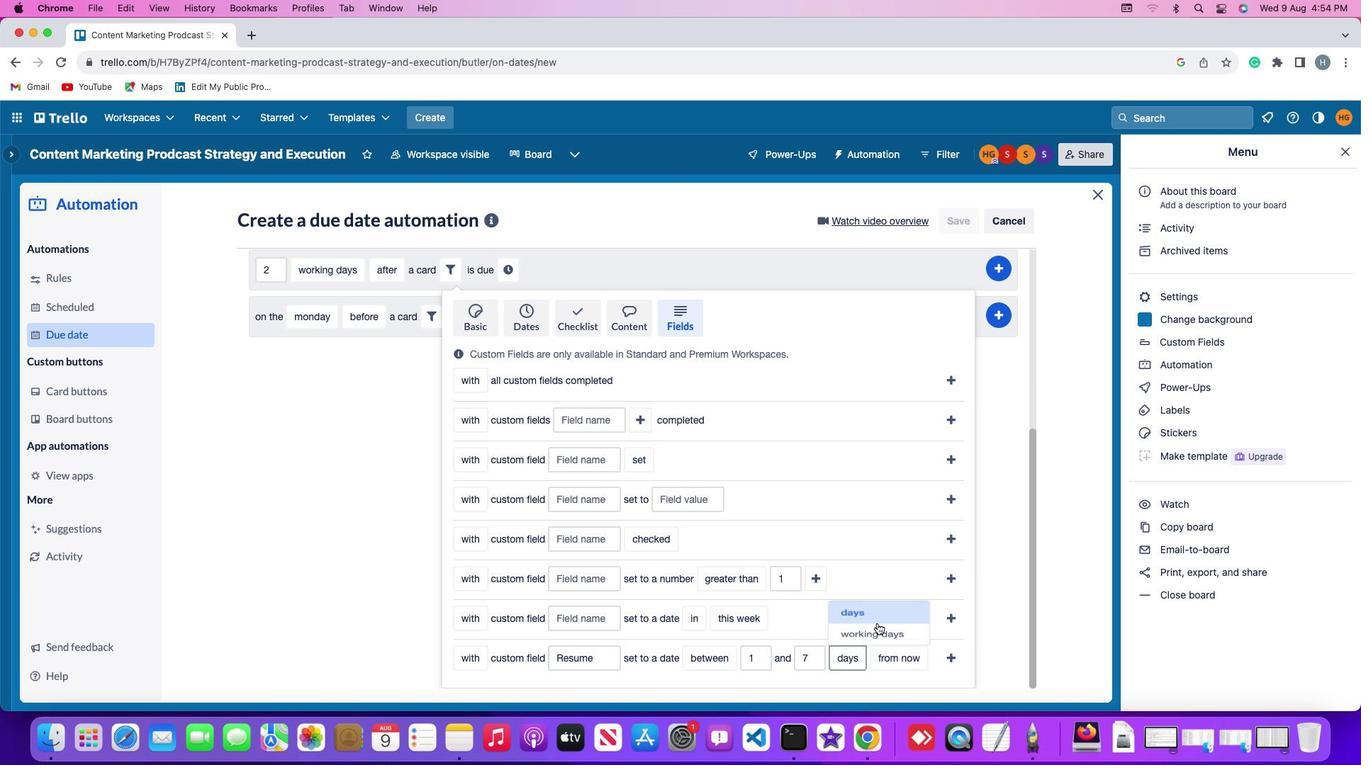 
Action: Mouse moved to (903, 658)
Screenshot: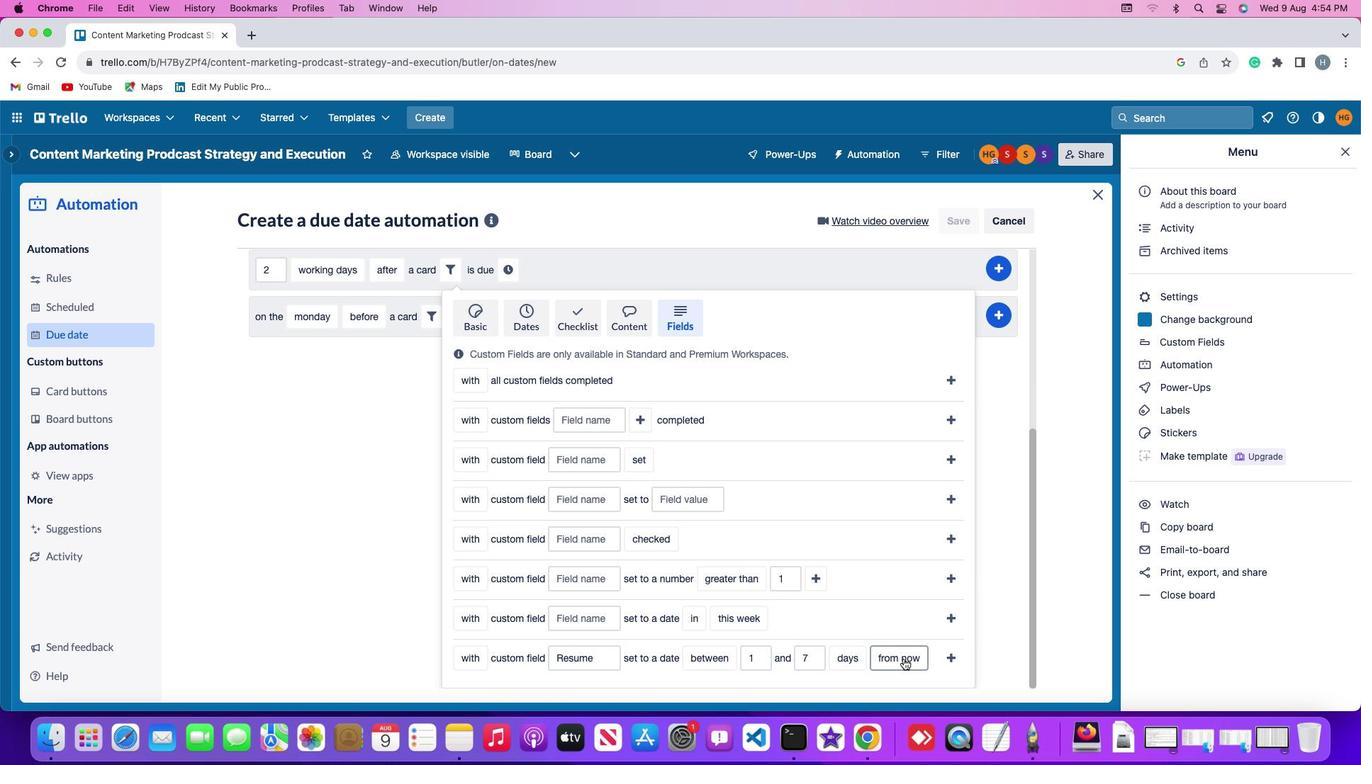 
Action: Mouse pressed left at (903, 658)
Screenshot: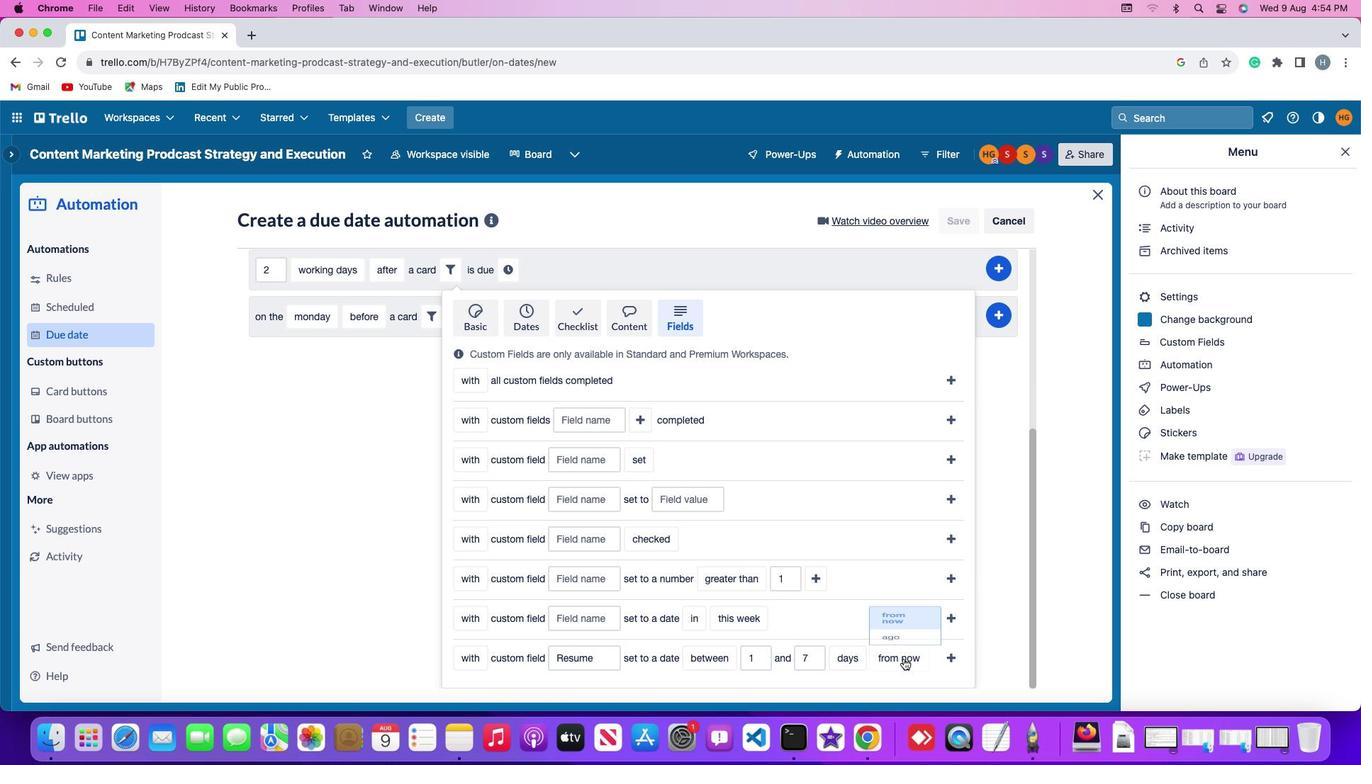 
Action: Mouse moved to (894, 630)
Screenshot: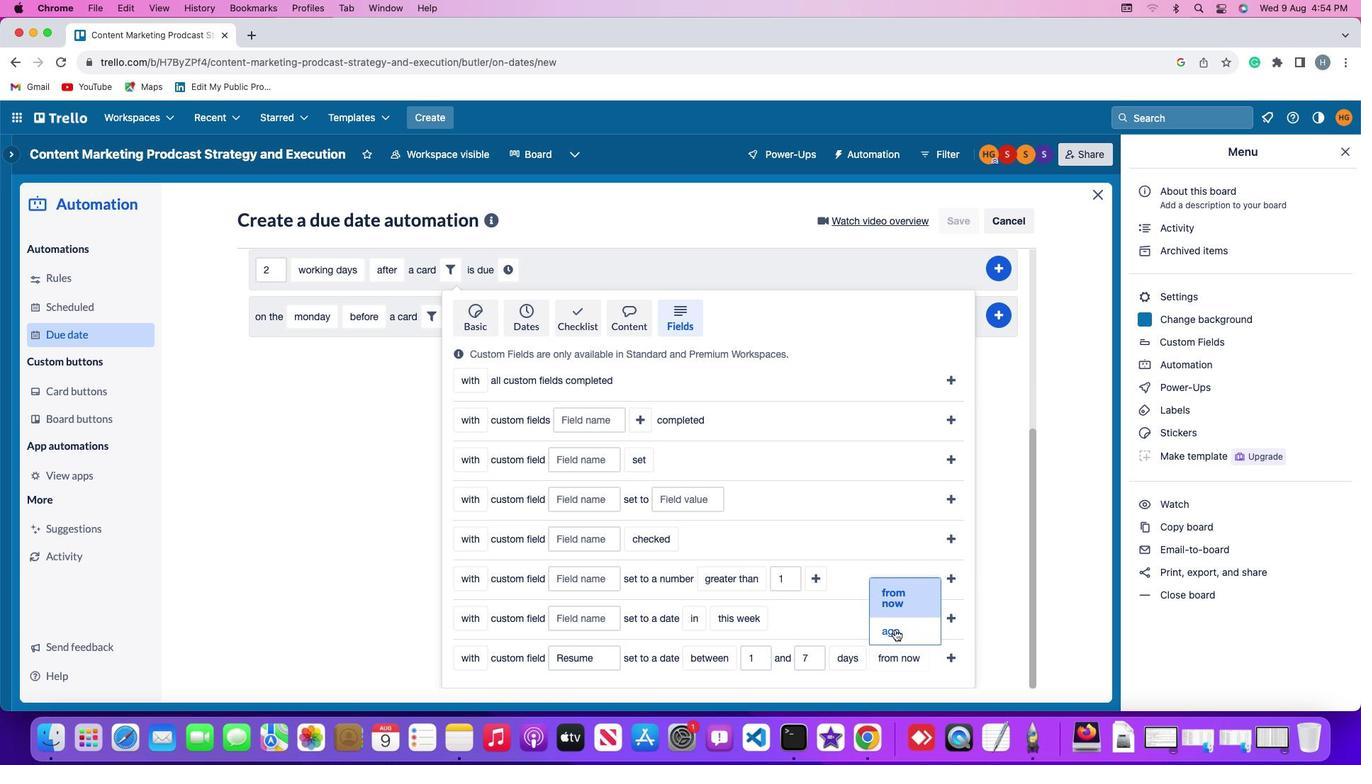
Action: Mouse pressed left at (894, 630)
Screenshot: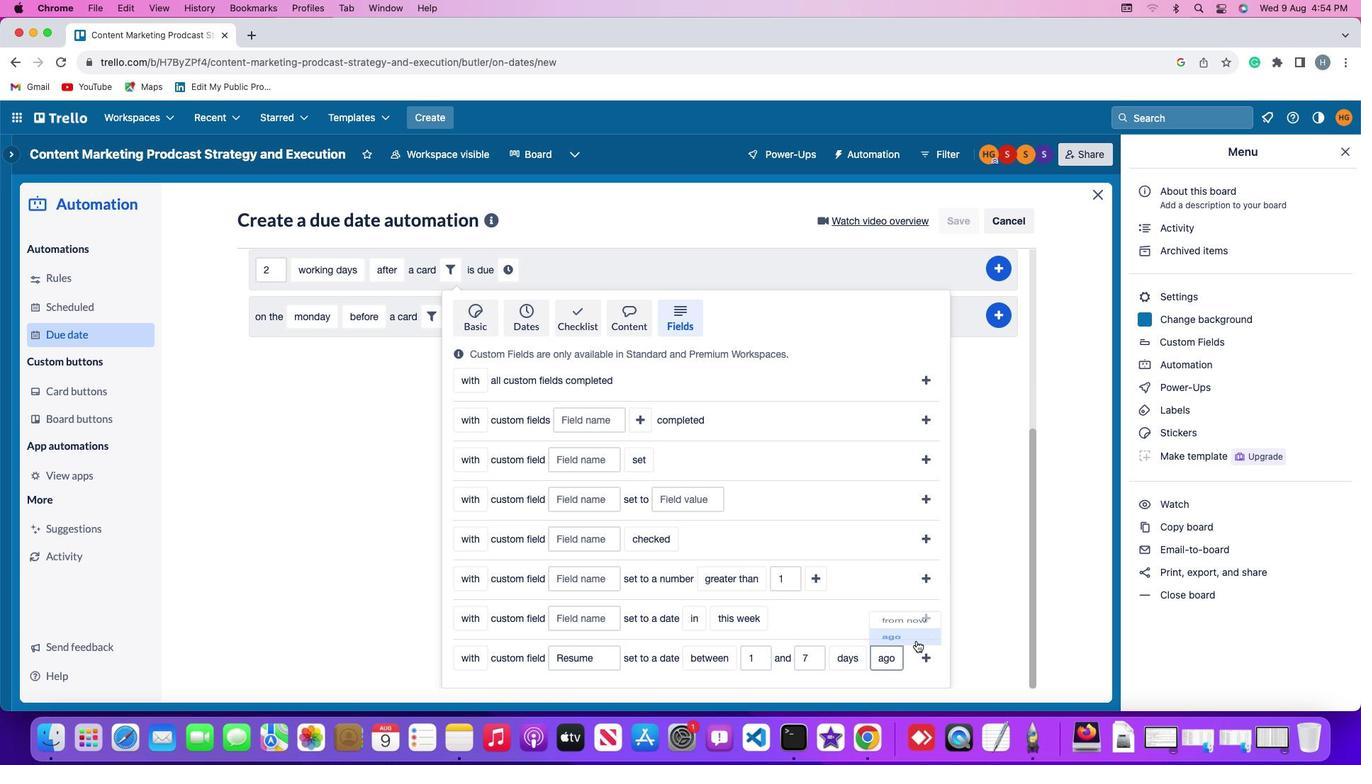 
Action: Mouse moved to (926, 658)
Screenshot: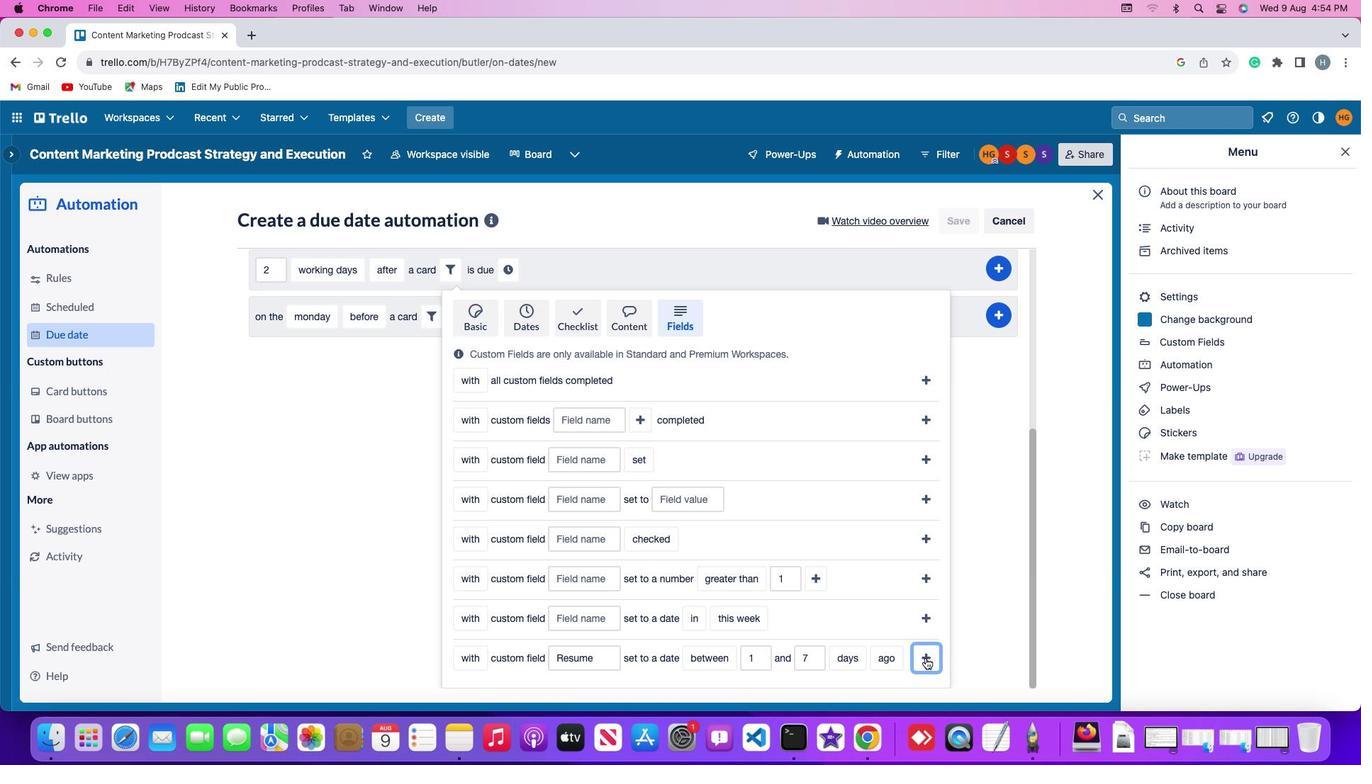 
Action: Mouse pressed left at (926, 658)
Screenshot: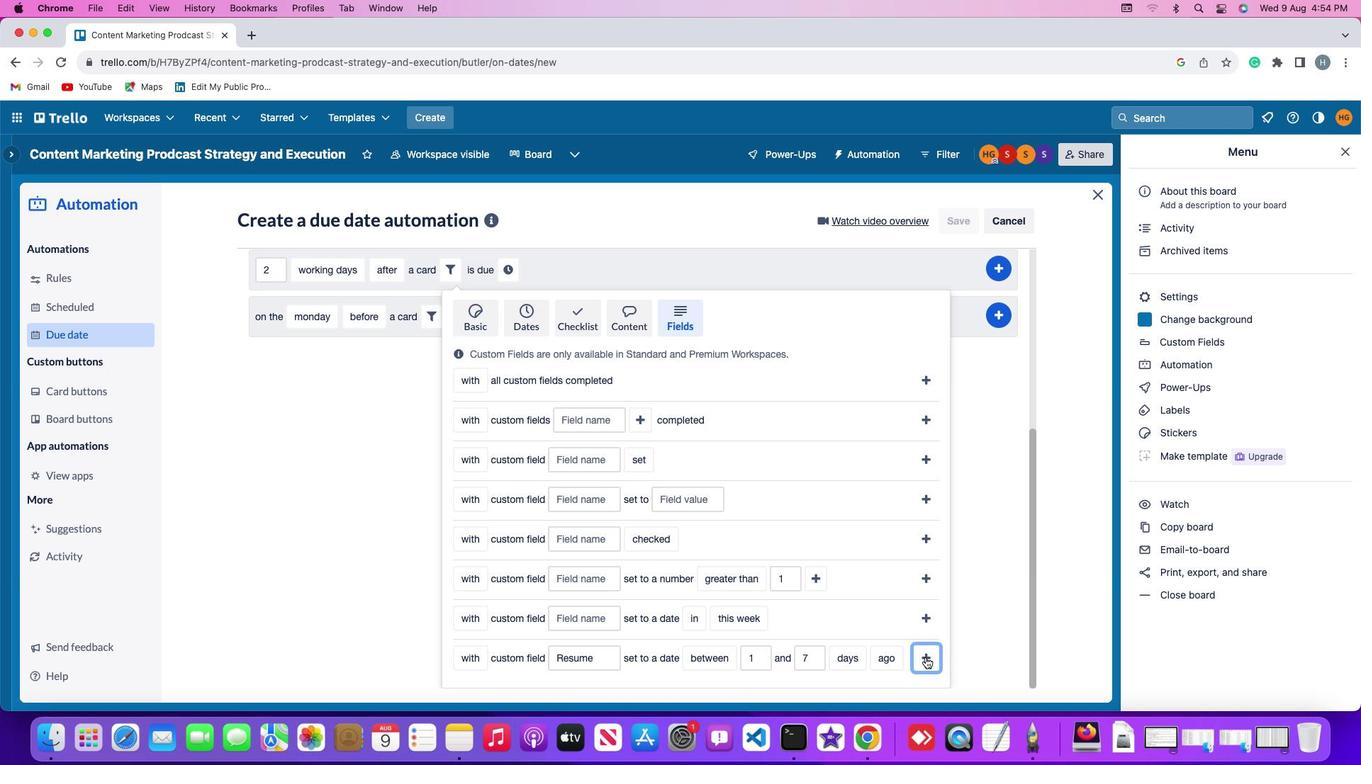 
Action: Mouse moved to (840, 572)
Screenshot: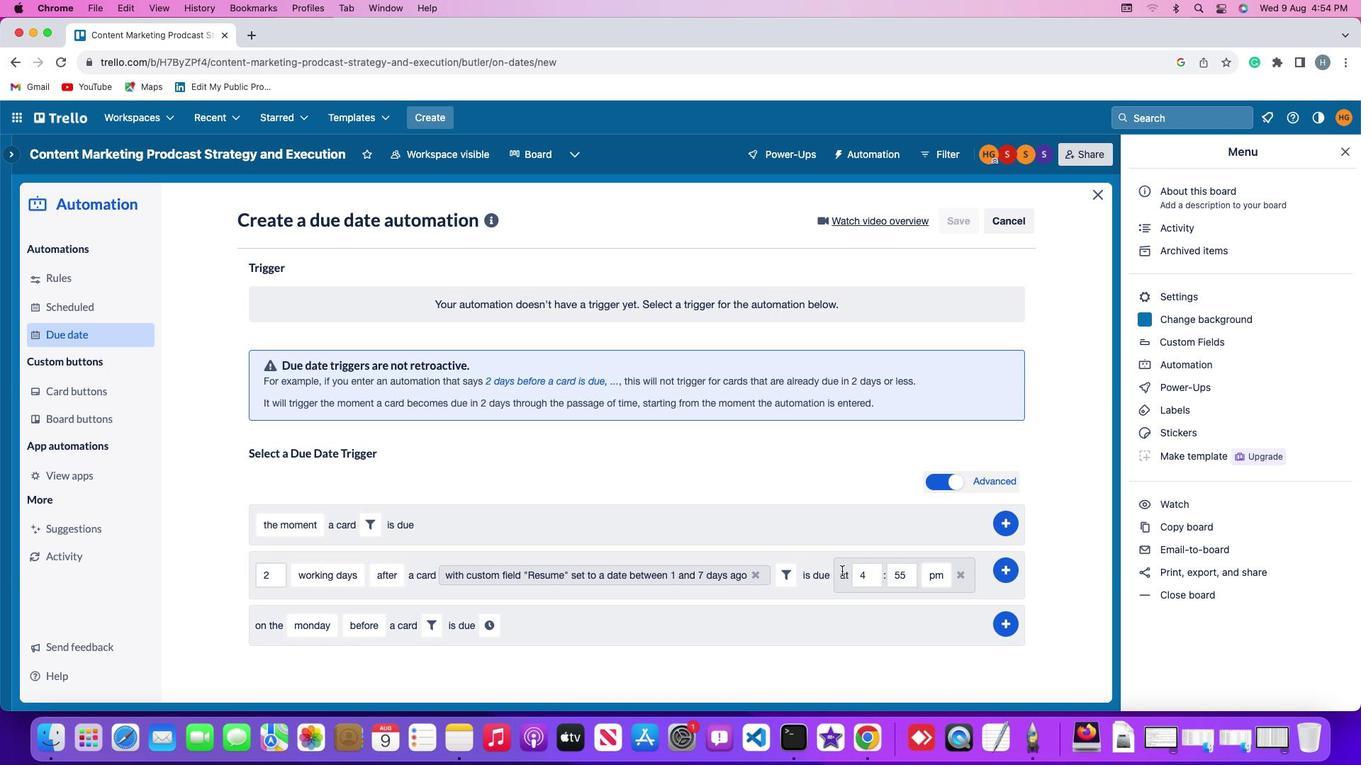 
Action: Mouse pressed left at (840, 572)
Screenshot: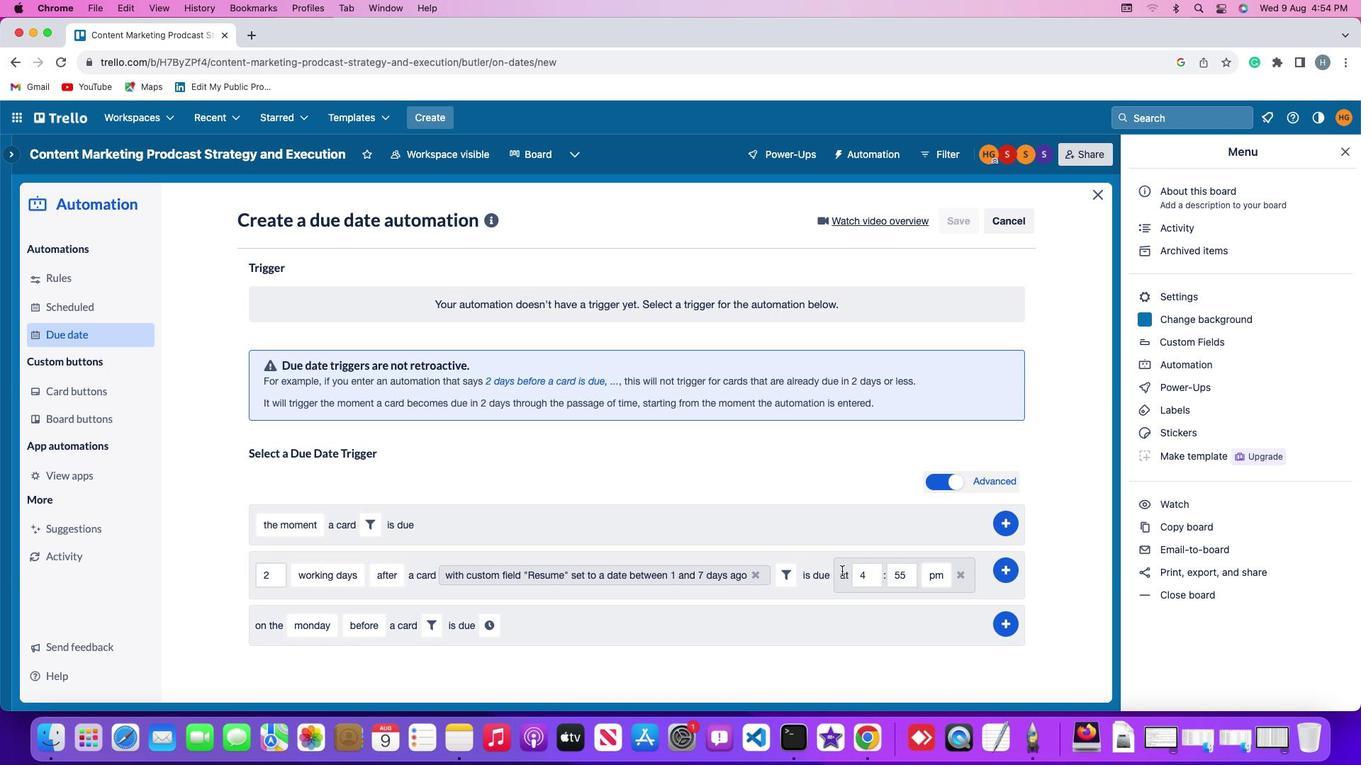 
Action: Mouse moved to (871, 577)
Screenshot: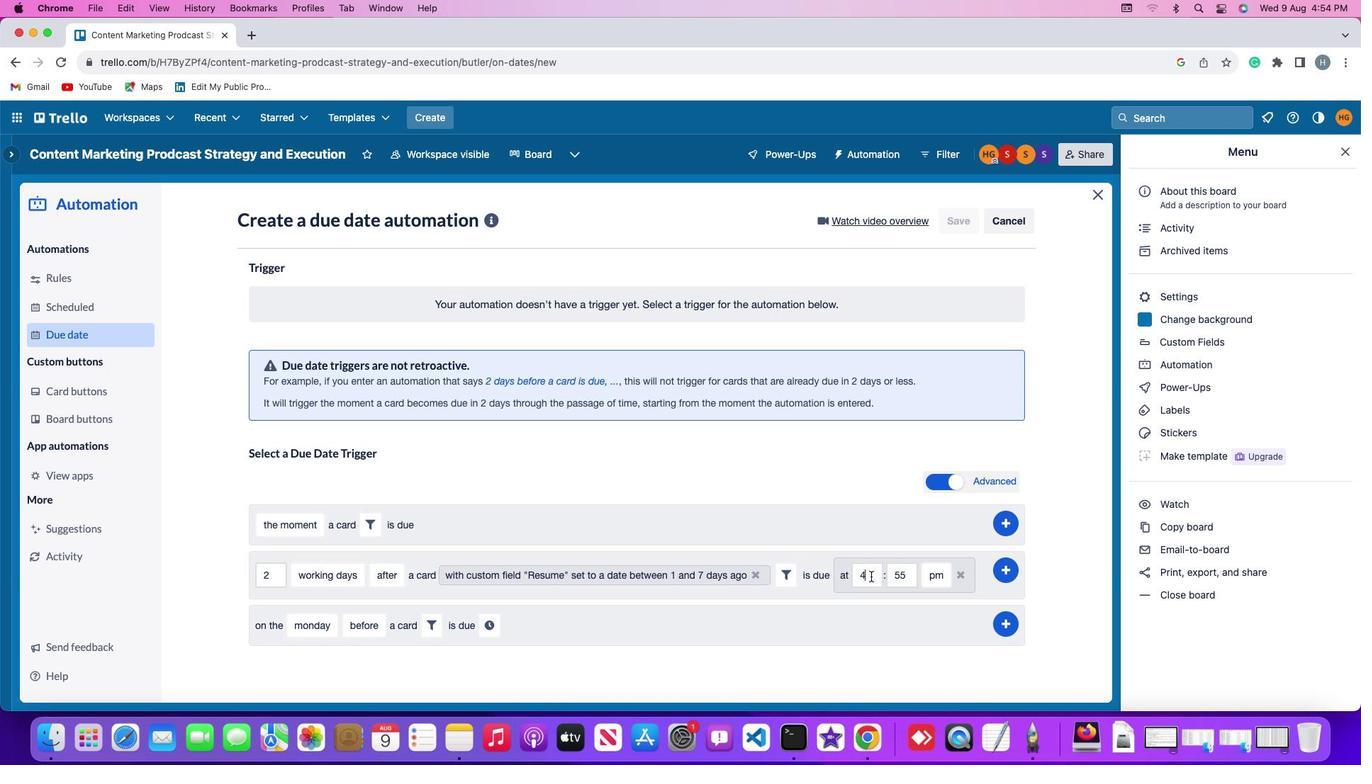
Action: Mouse pressed left at (871, 577)
Screenshot: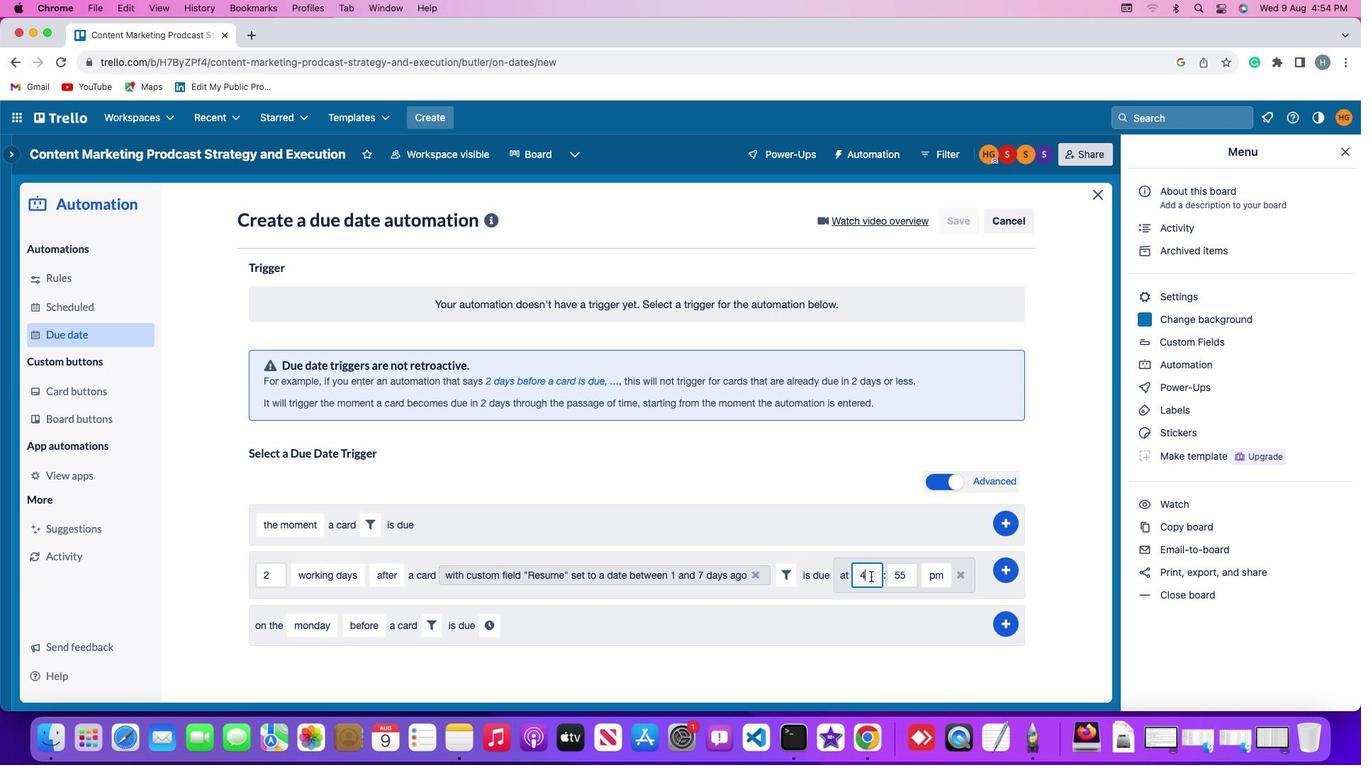 
Action: Mouse moved to (871, 577)
Screenshot: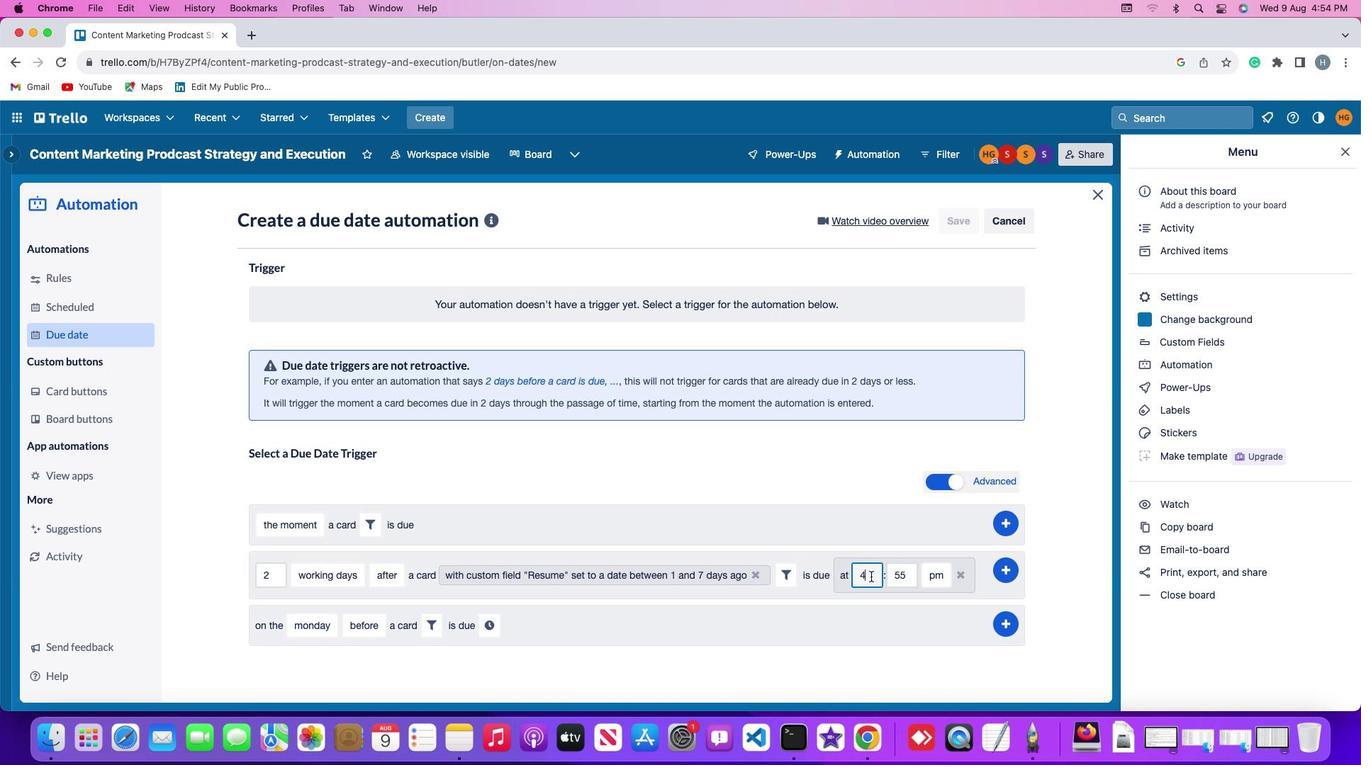 
Action: Key pressed Key.backspace'1''1'
Screenshot: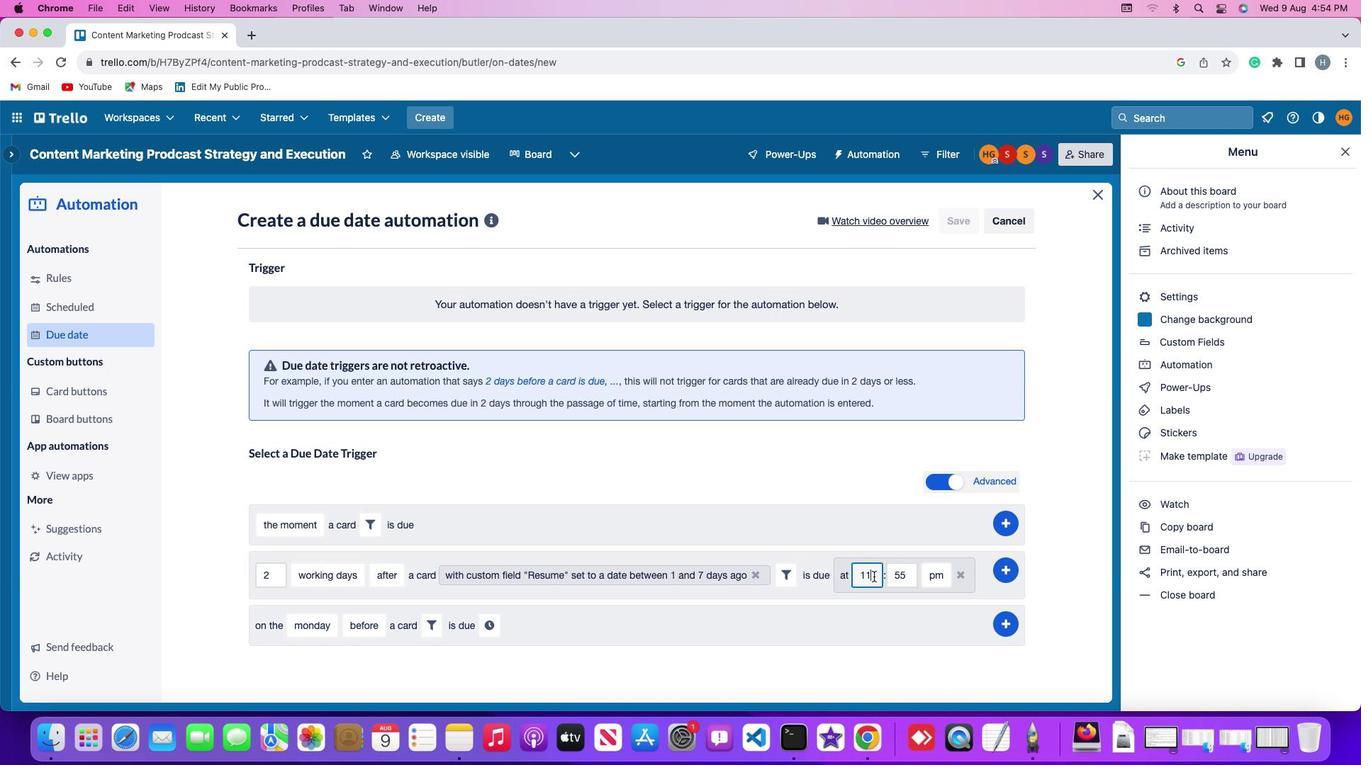 
Action: Mouse moved to (908, 575)
Screenshot: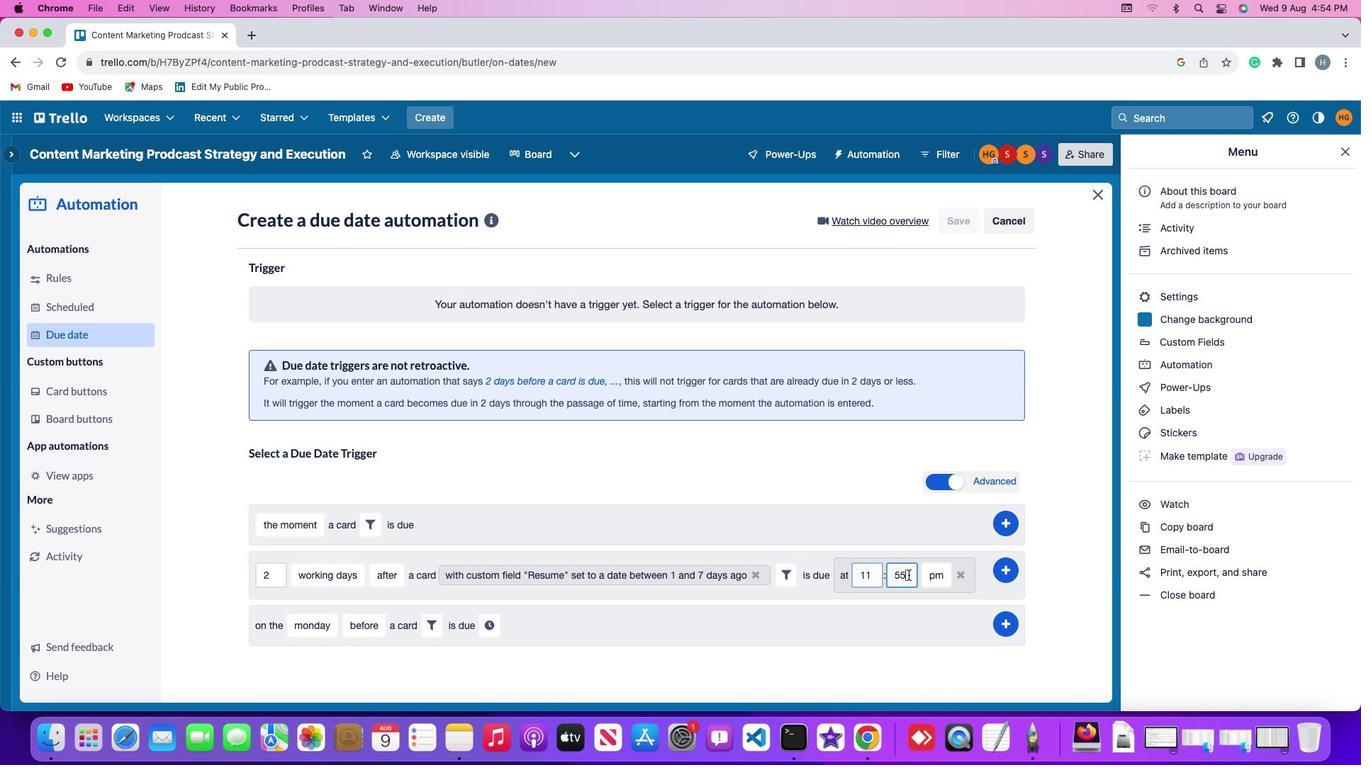 
Action: Mouse pressed left at (908, 575)
Screenshot: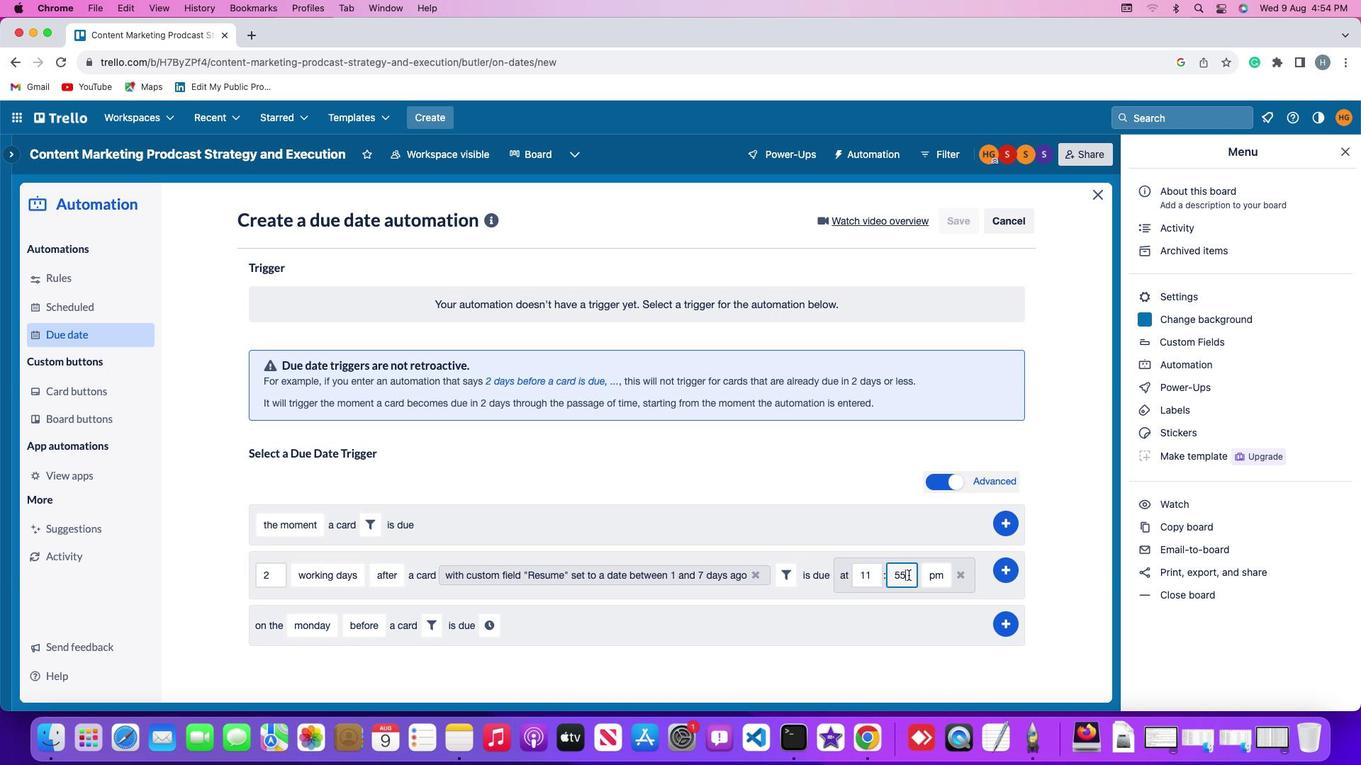 
Action: Mouse moved to (908, 575)
Screenshot: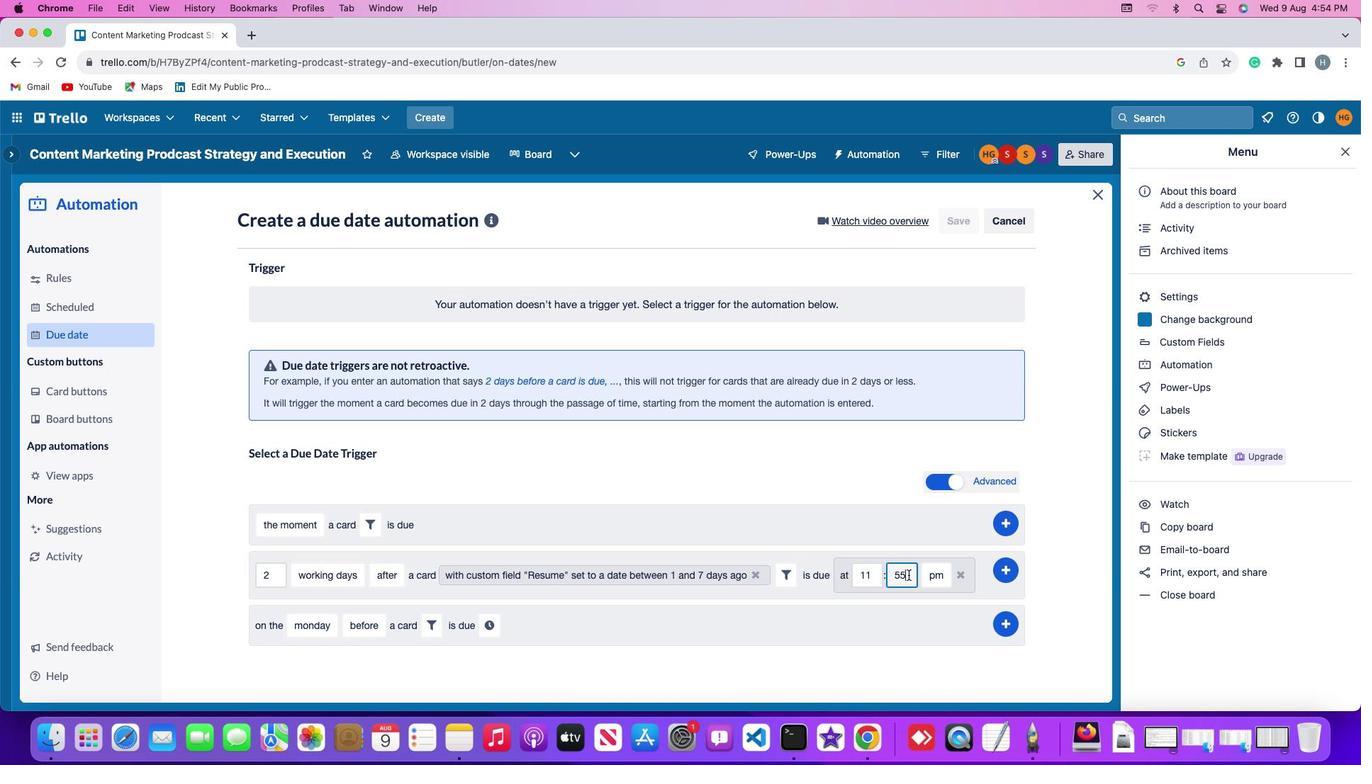 
Action: Key pressed Key.backspaceKey.backspace
Screenshot: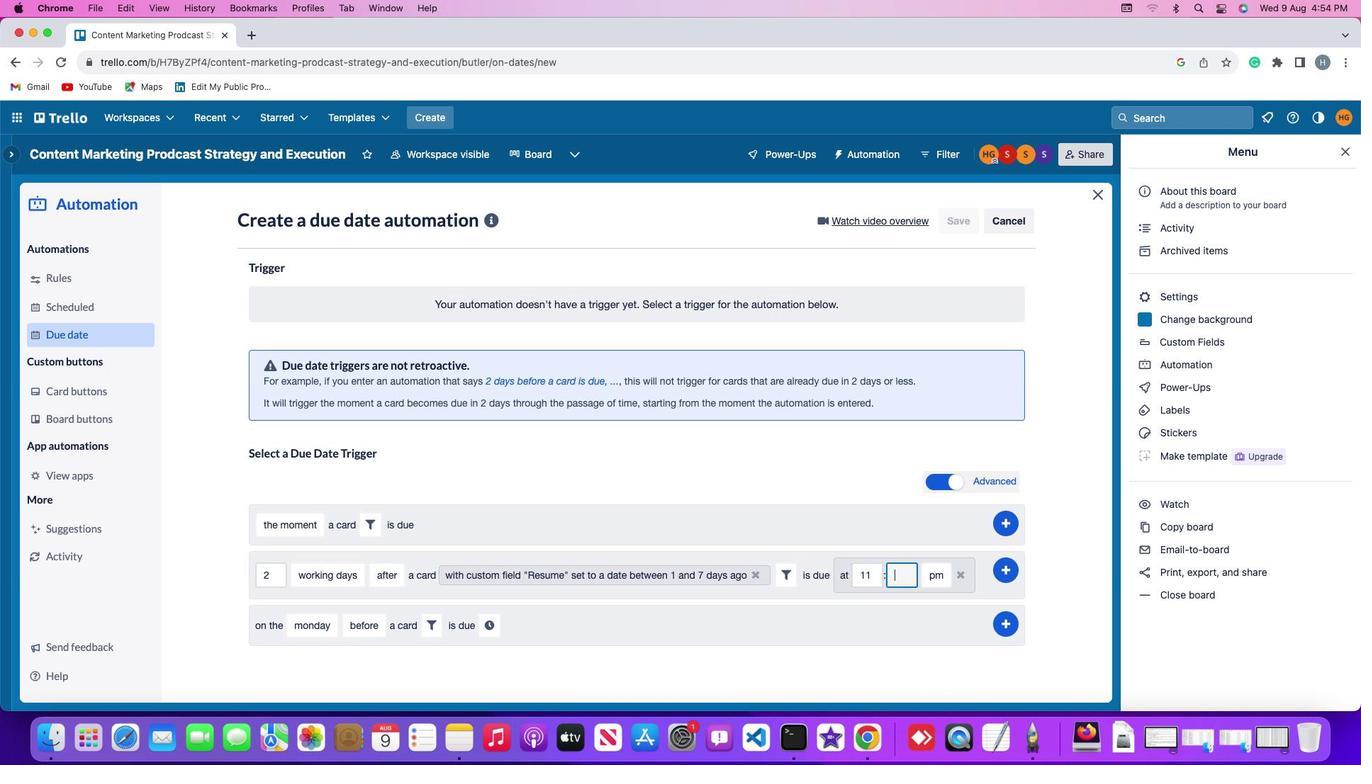 
Action: Mouse moved to (908, 575)
Screenshot: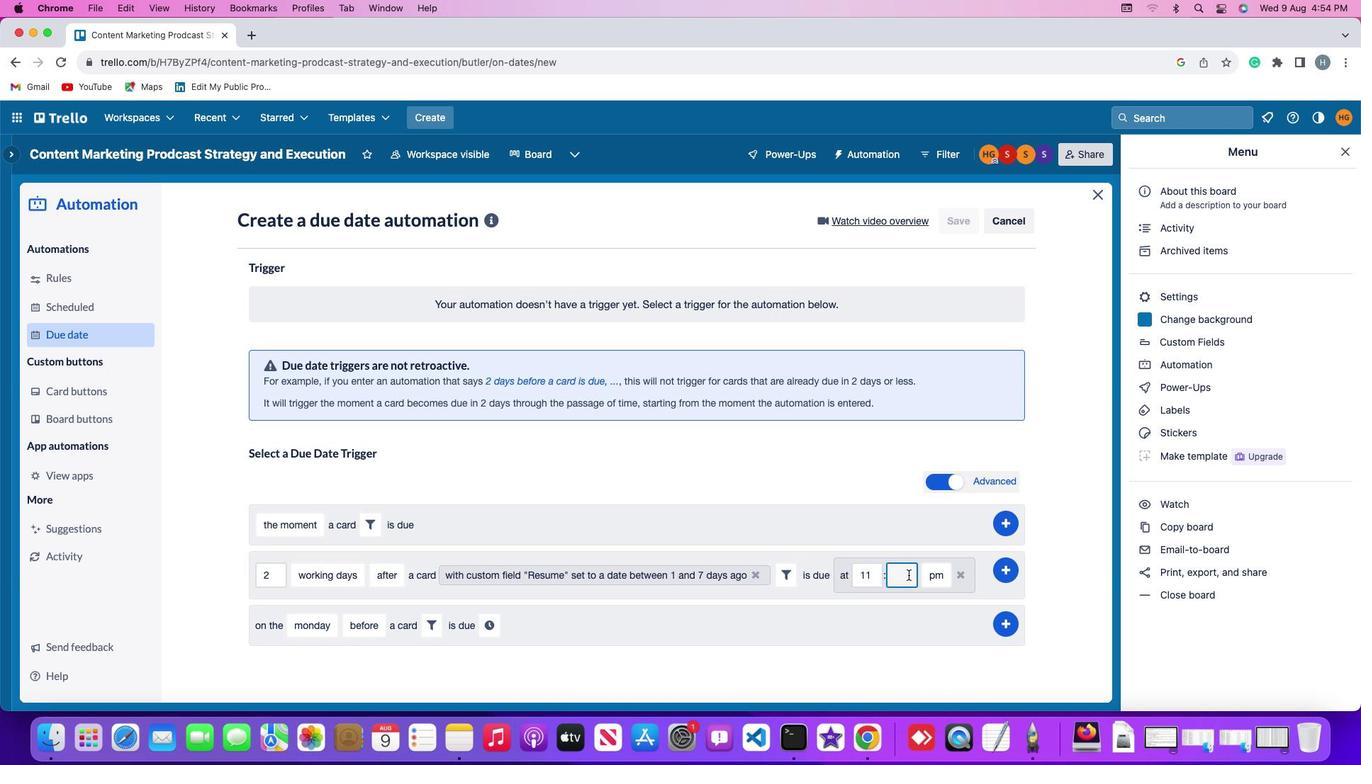
Action: Key pressed '0''0'
Screenshot: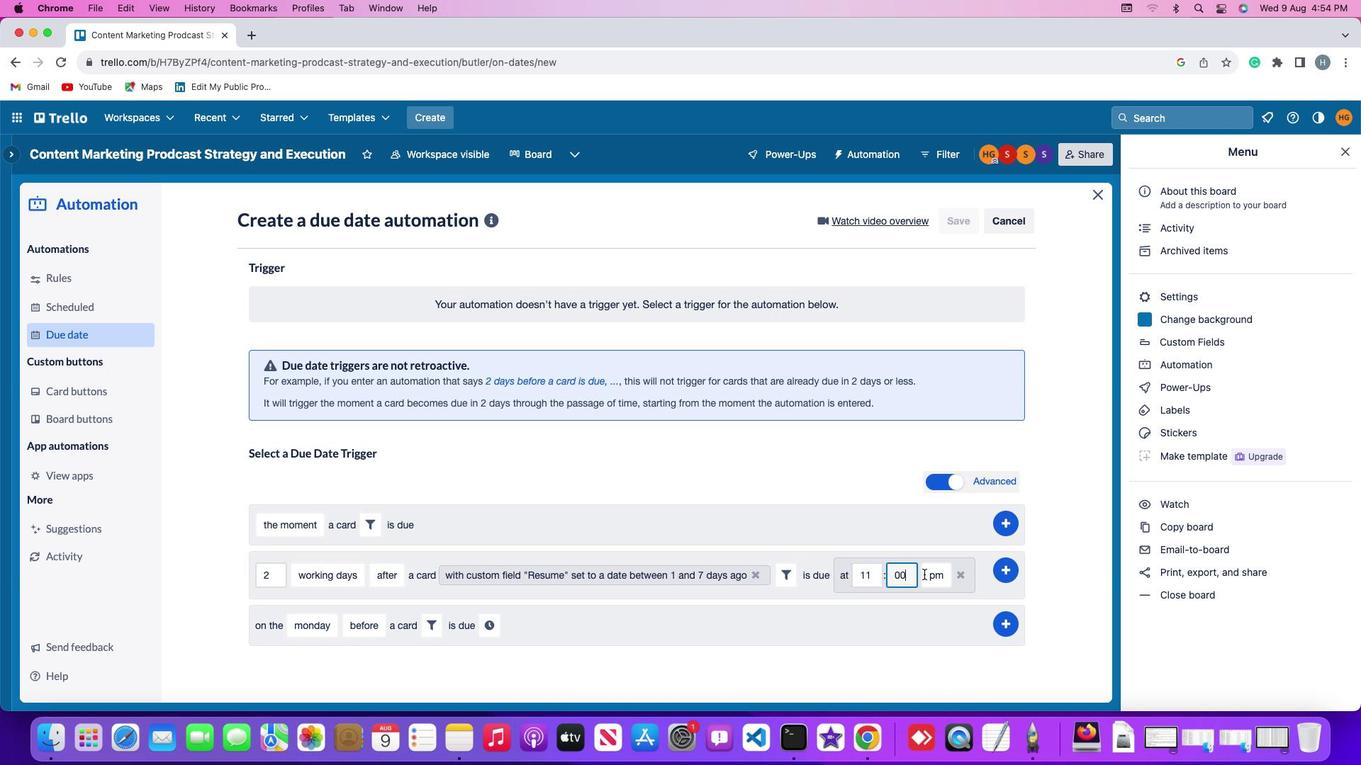 
Action: Mouse moved to (935, 577)
Screenshot: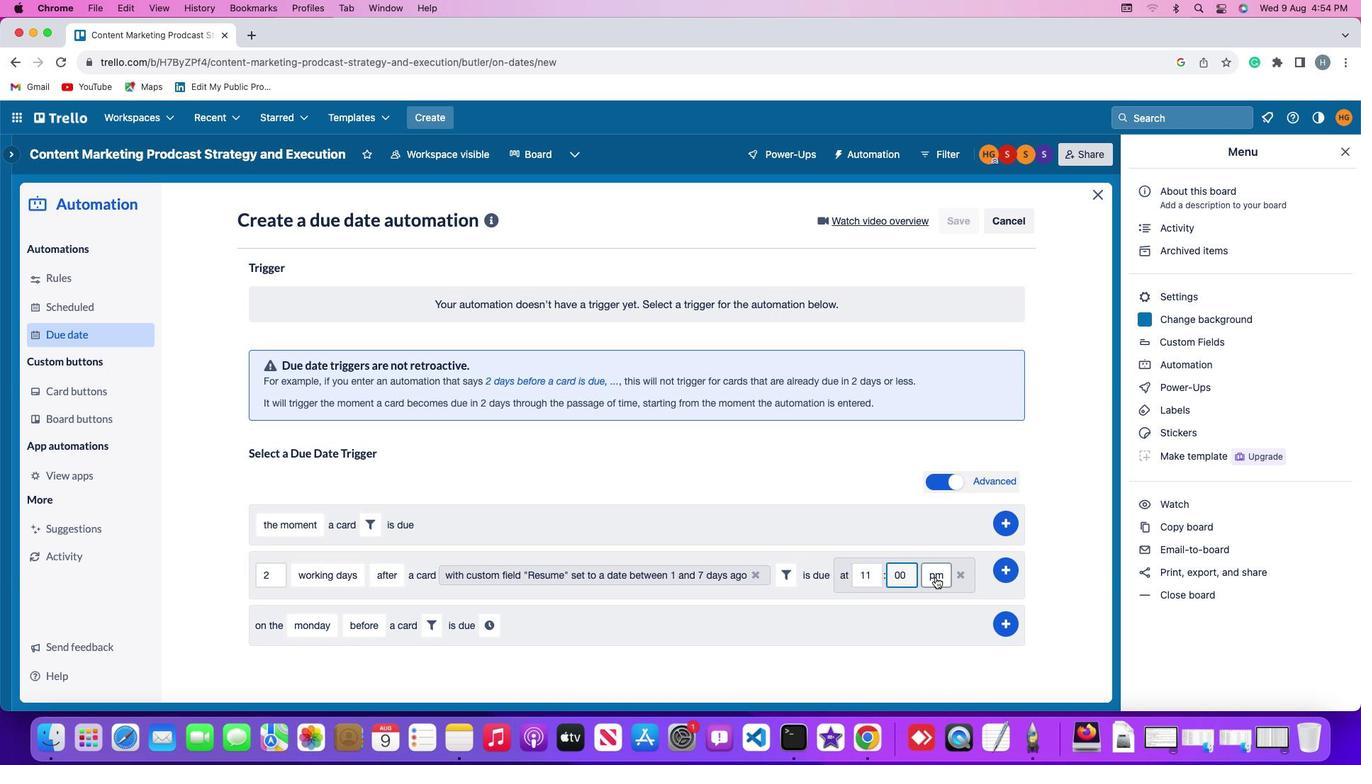 
Action: Mouse pressed left at (935, 577)
Screenshot: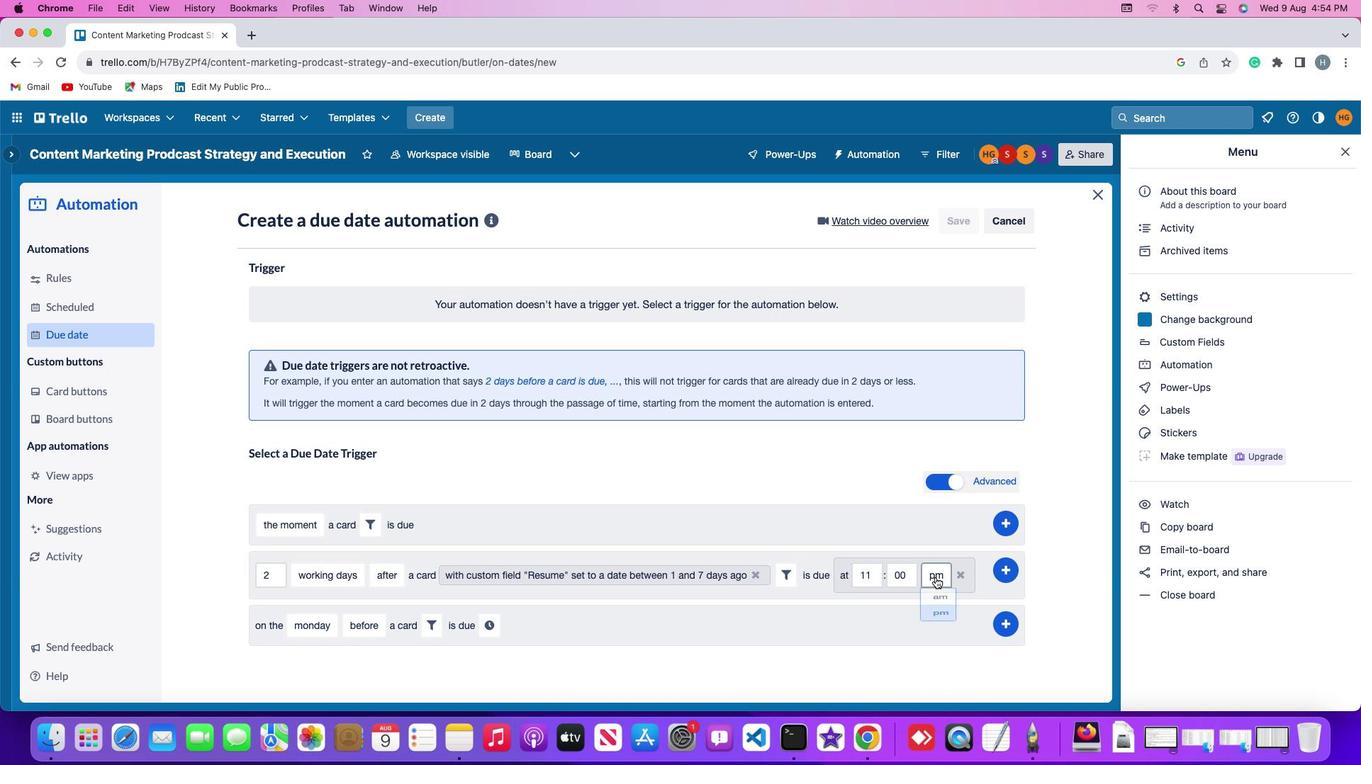 
Action: Mouse moved to (934, 599)
Screenshot: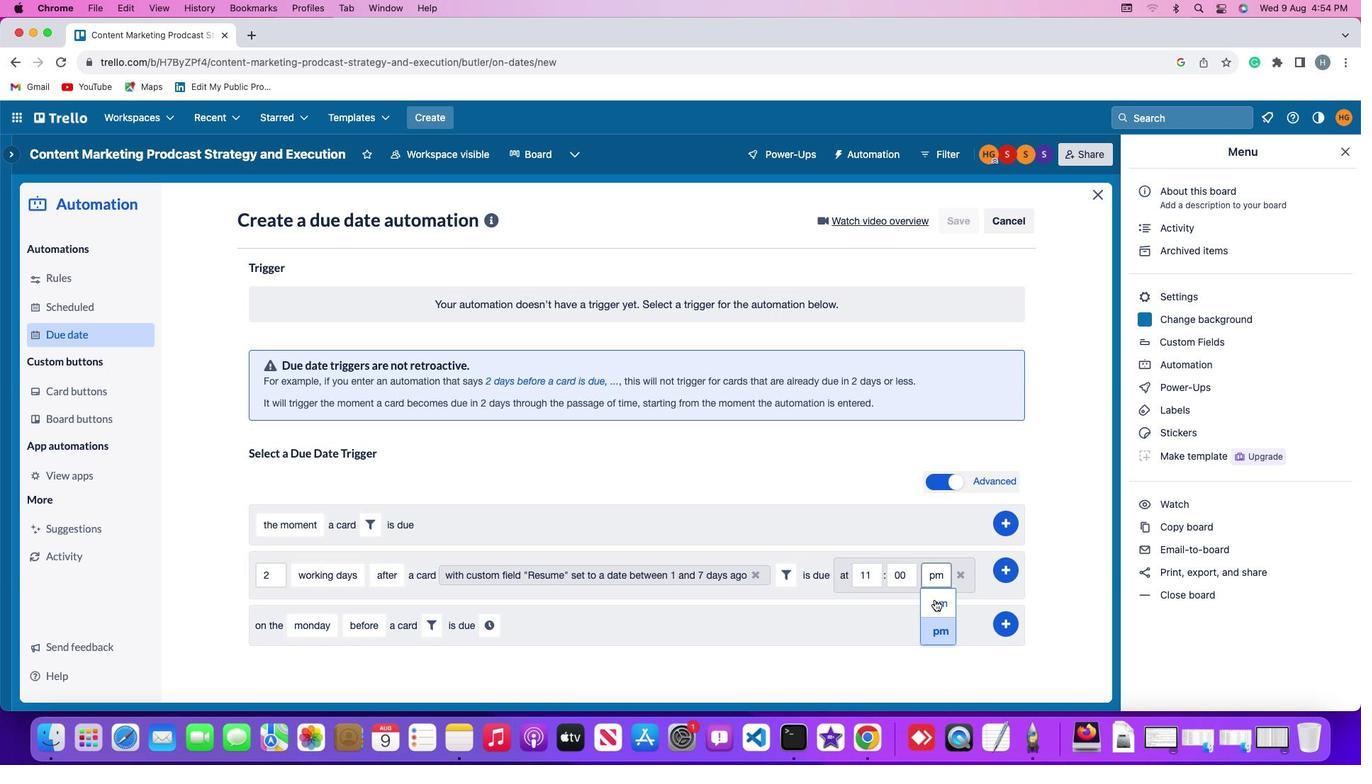 
Action: Mouse pressed left at (934, 599)
Screenshot: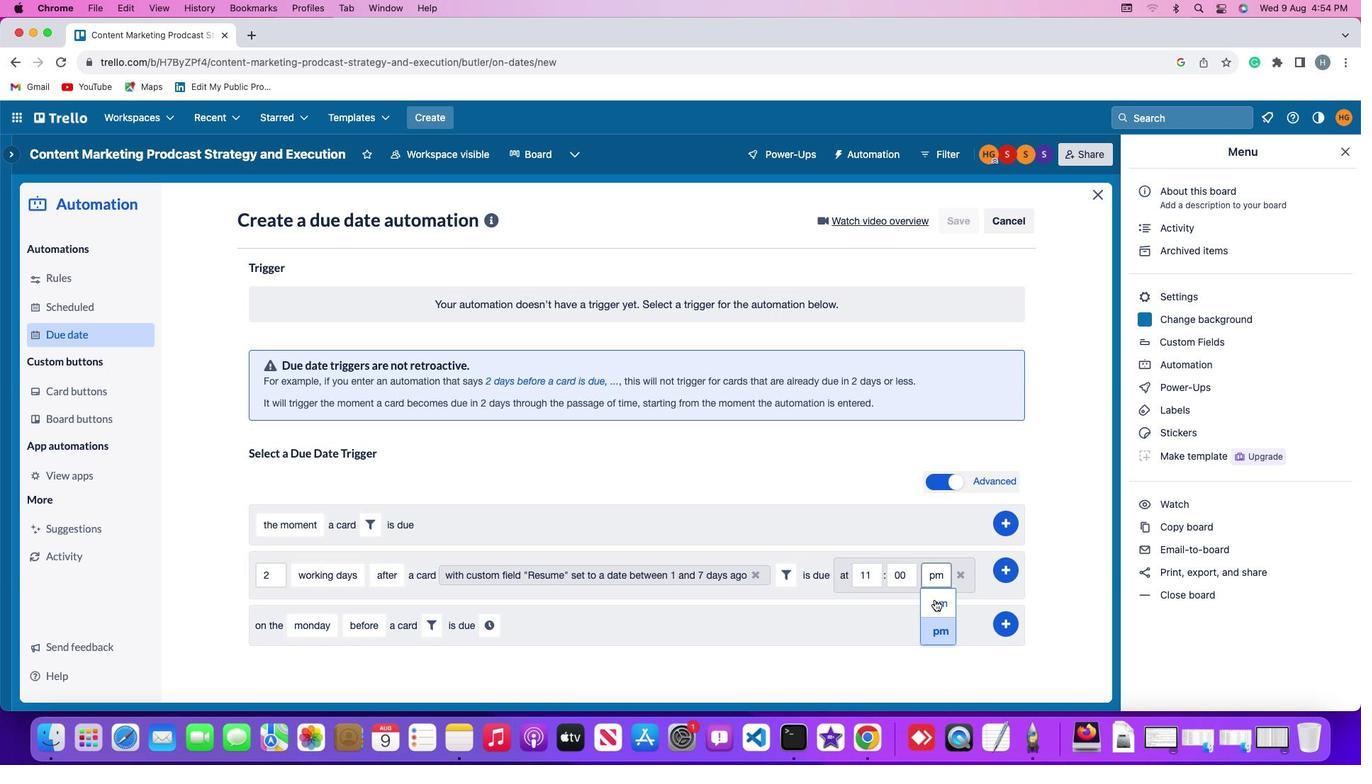 
Action: Mouse moved to (1009, 565)
Screenshot: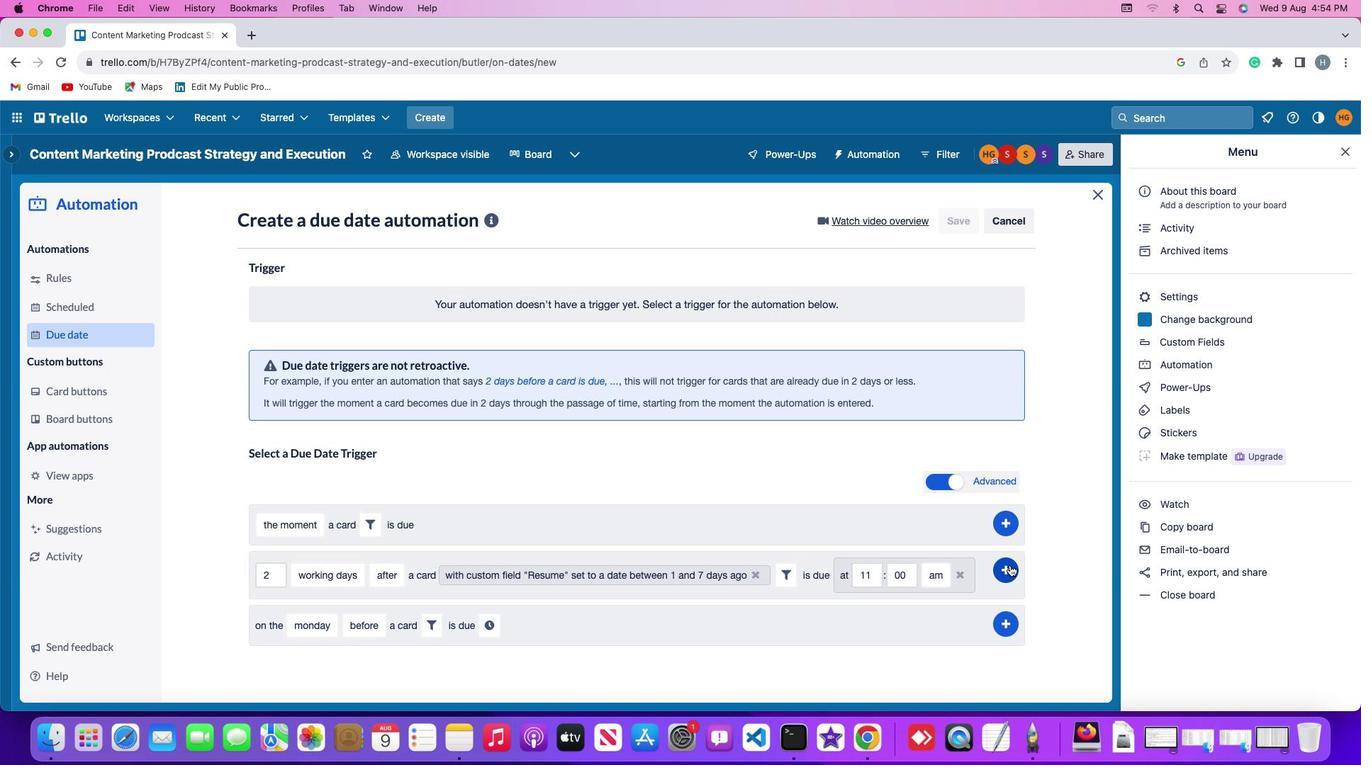 
Action: Mouse pressed left at (1009, 565)
Screenshot: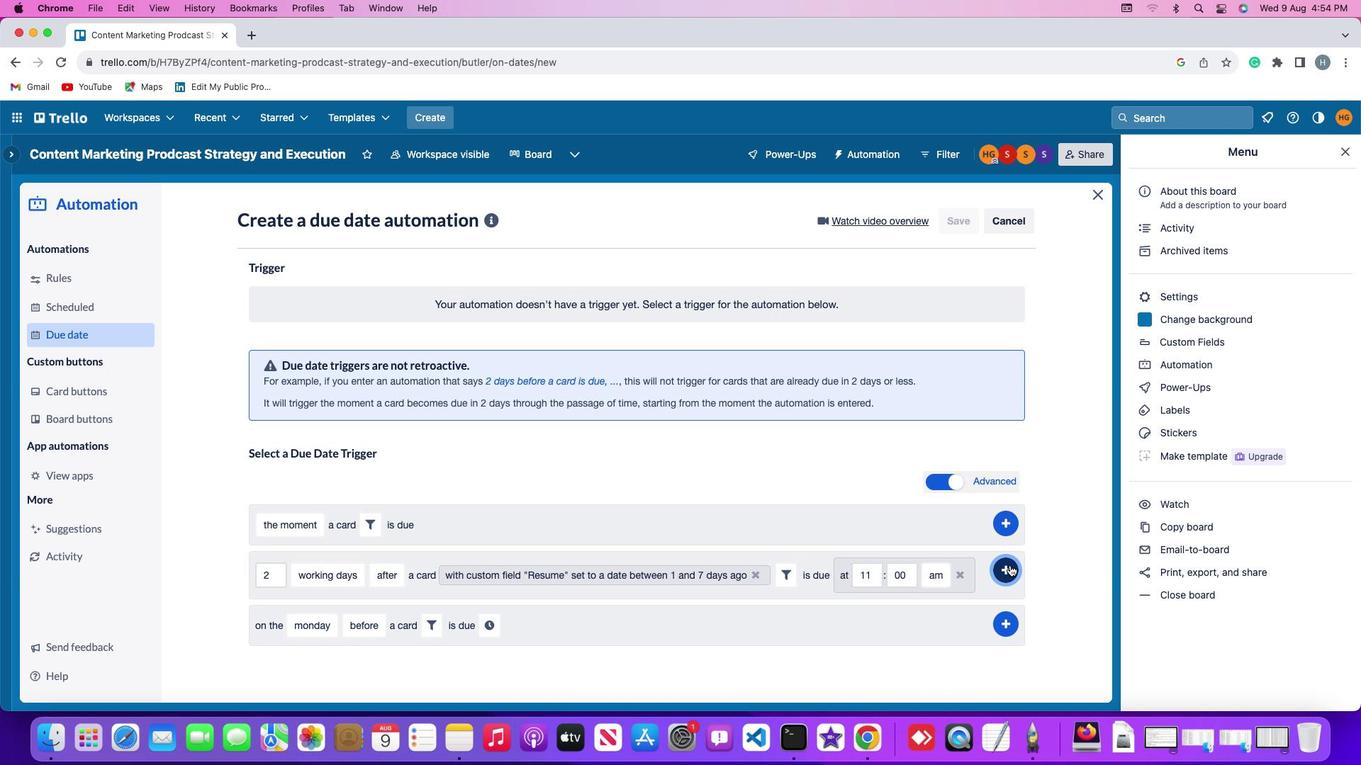 
Action: Mouse moved to (1057, 467)
Screenshot: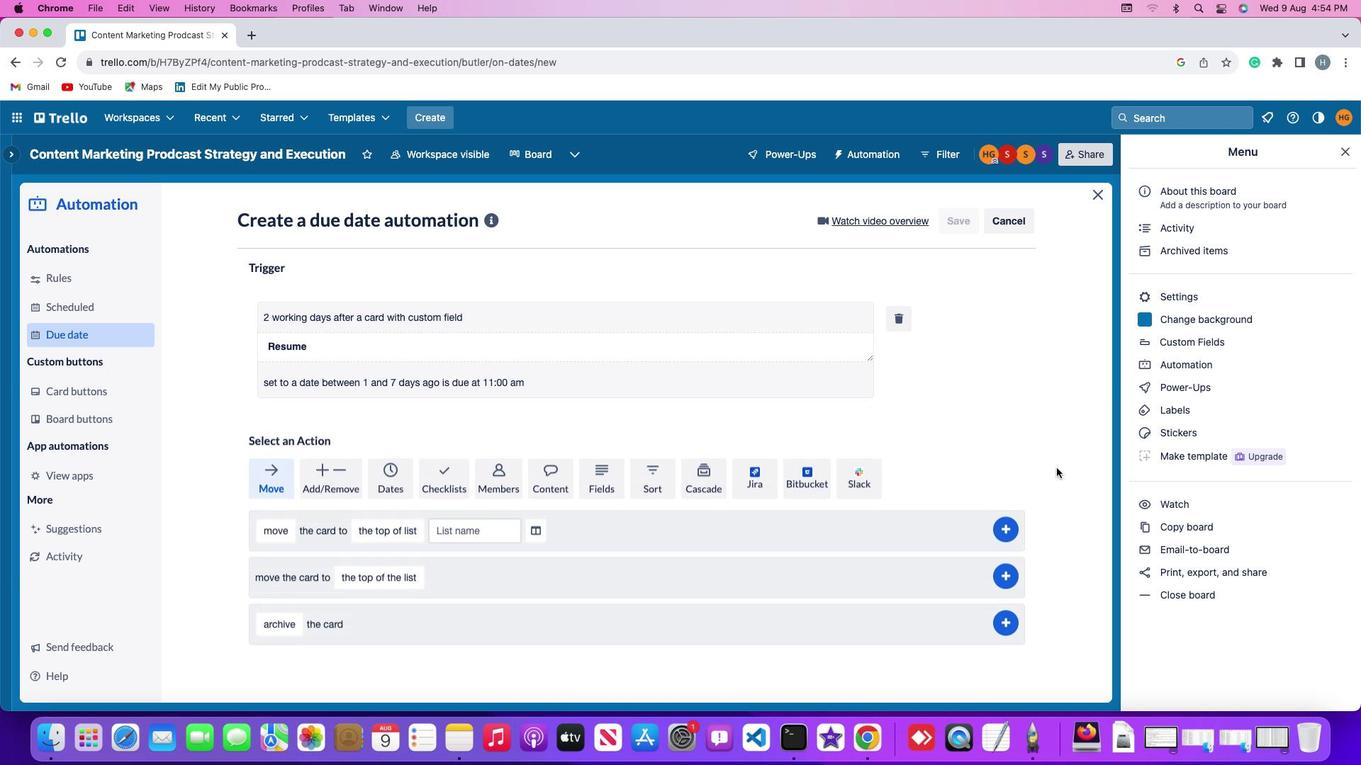 
